 Task: In the  document Machupicchu.doc, select heading and apply ' Bold and Underline'  Using "replace feature", replace:  'well-preserved to well maintained'
Action: Mouse moved to (240, 152)
Screenshot: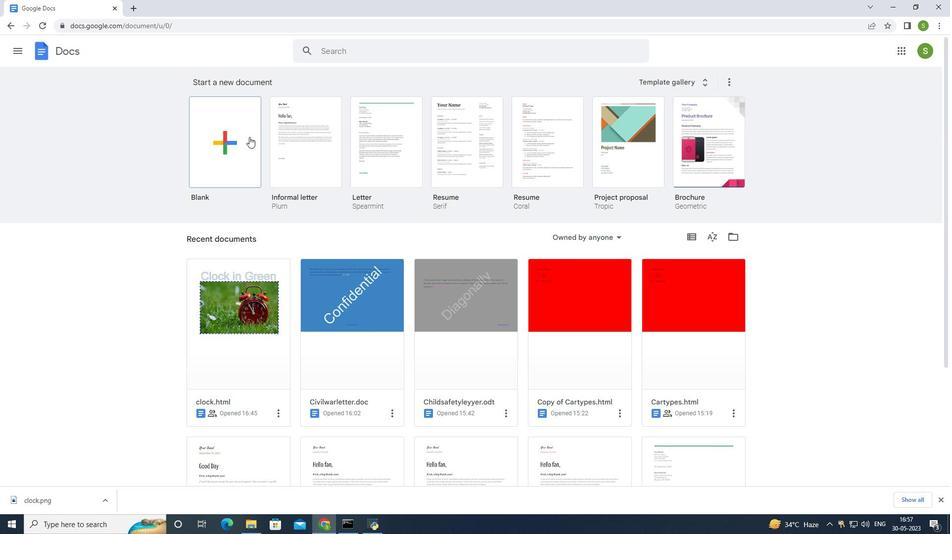 
Action: Mouse pressed left at (240, 152)
Screenshot: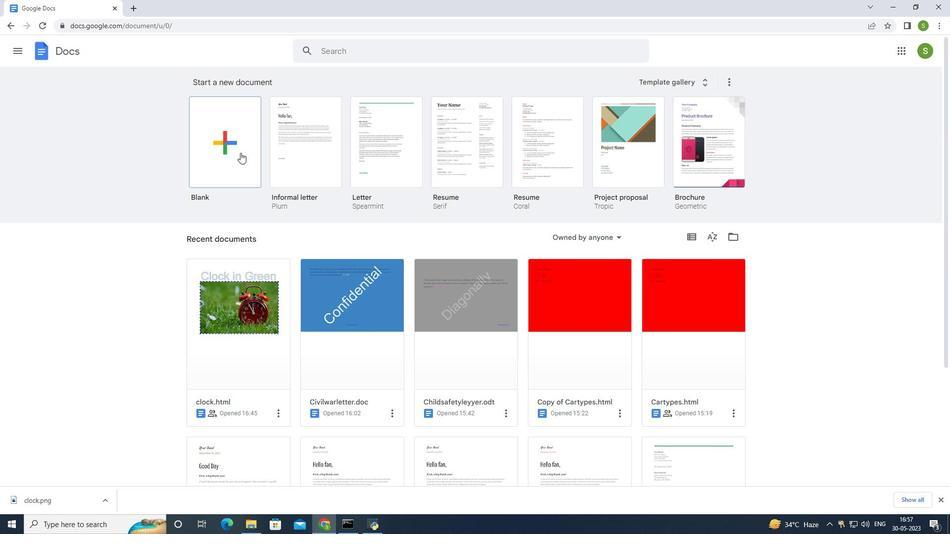 
Action: Mouse moved to (89, 41)
Screenshot: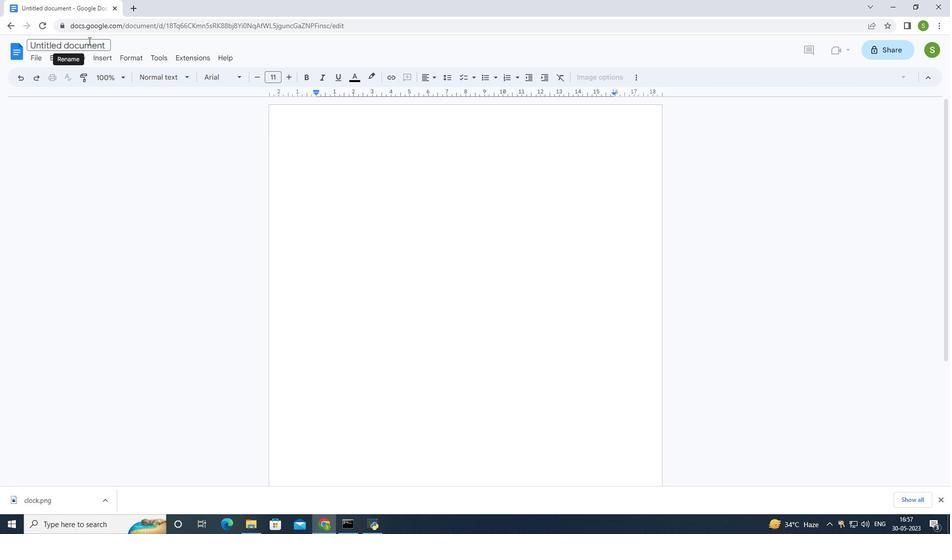 
Action: Mouse pressed left at (89, 41)
Screenshot: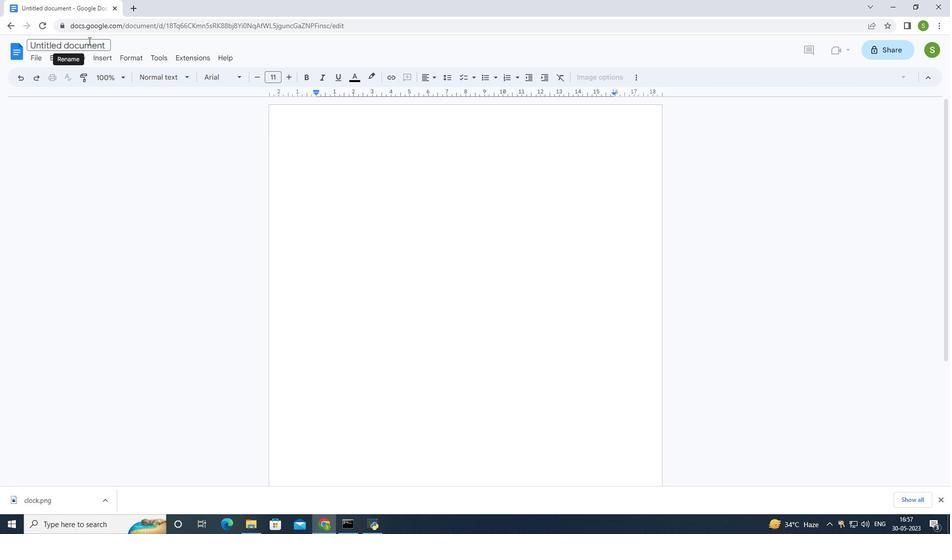 
Action: Mouse moved to (398, 164)
Screenshot: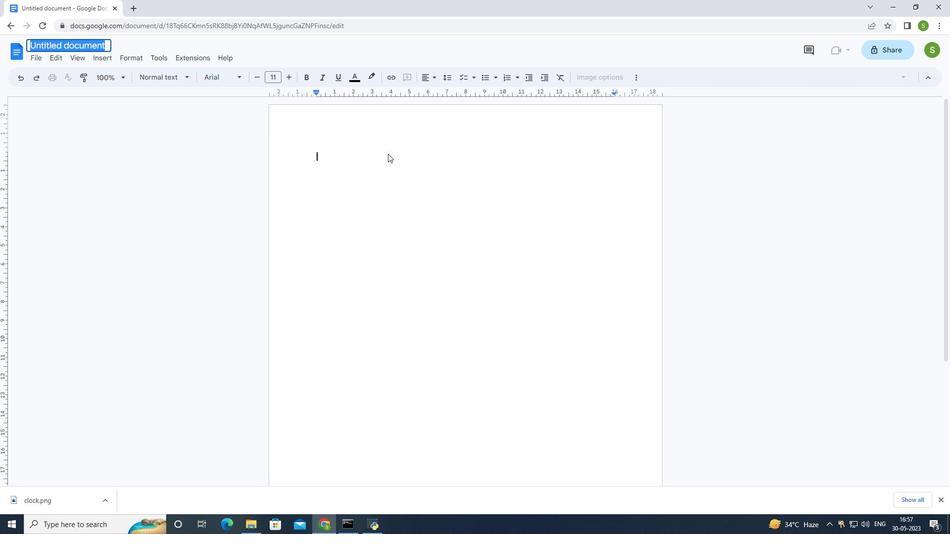 
Action: Key pressed ctrl+Machupicchu
Screenshot: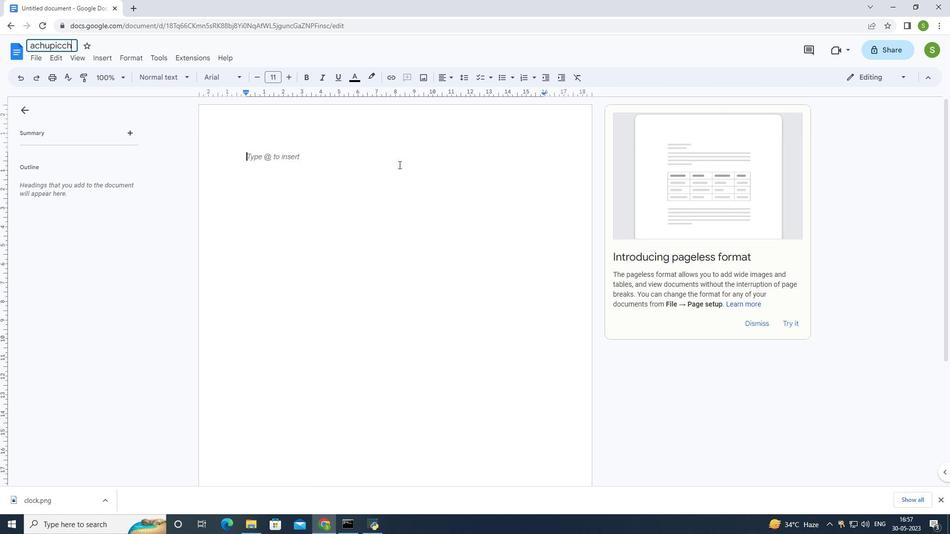
Action: Mouse moved to (563, 144)
Screenshot: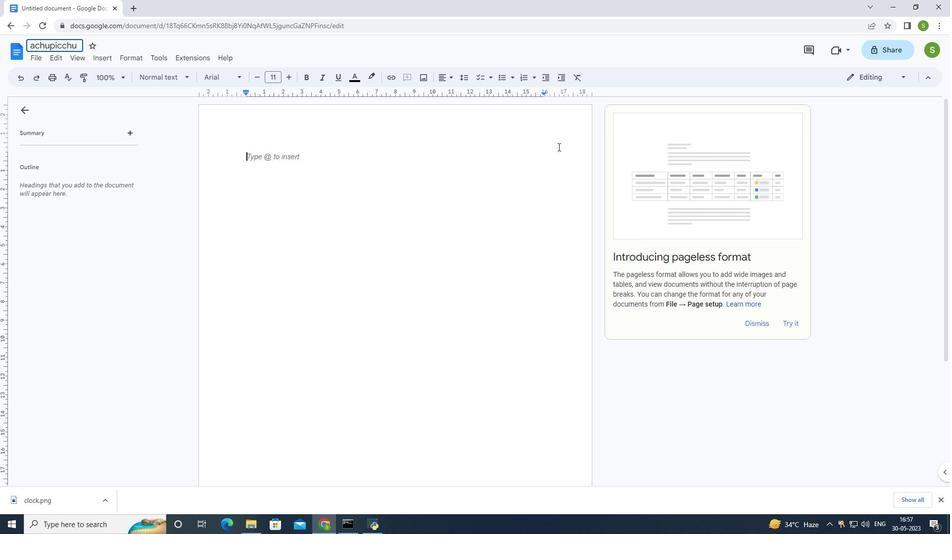 
Action: Key pressed <Key.left>
Screenshot: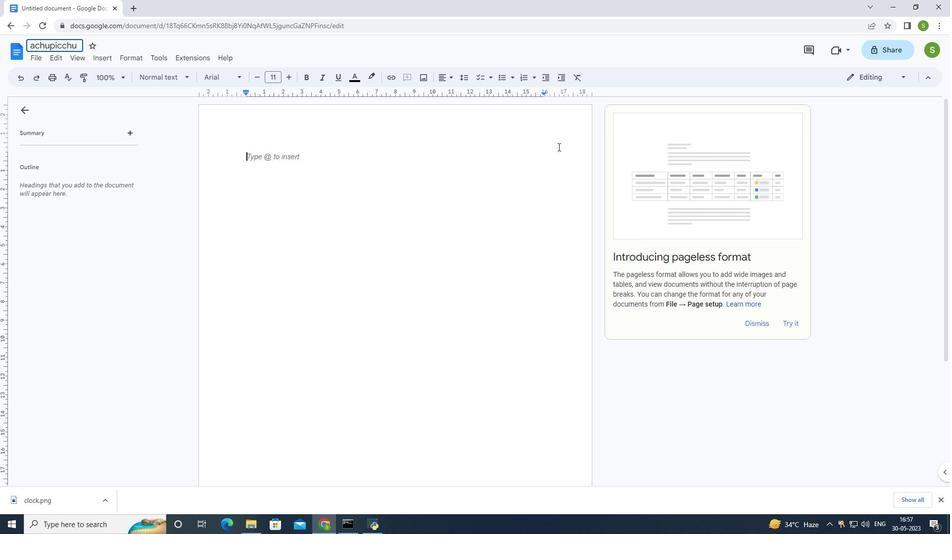 
Action: Mouse moved to (566, 143)
Screenshot: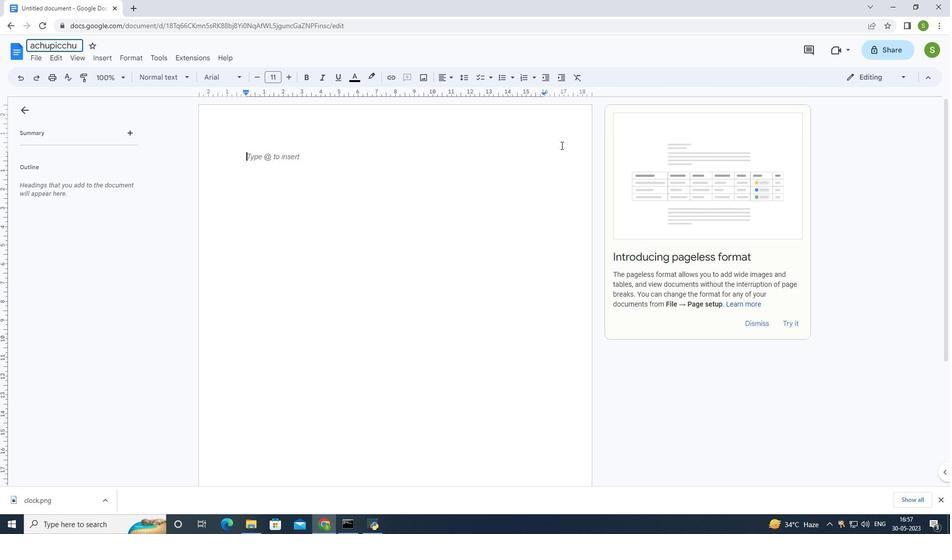 
Action: Key pressed <Key.left><Key.left><Key.left><Key.left><Key.left><Key.left><Key.left><Key.left><Key.left><Key.left><Key.left><Key.left><Key.left><Key.shift><Key.shift><Key.shift><Key.shift><Key.shift><Key.shift>M
Screenshot: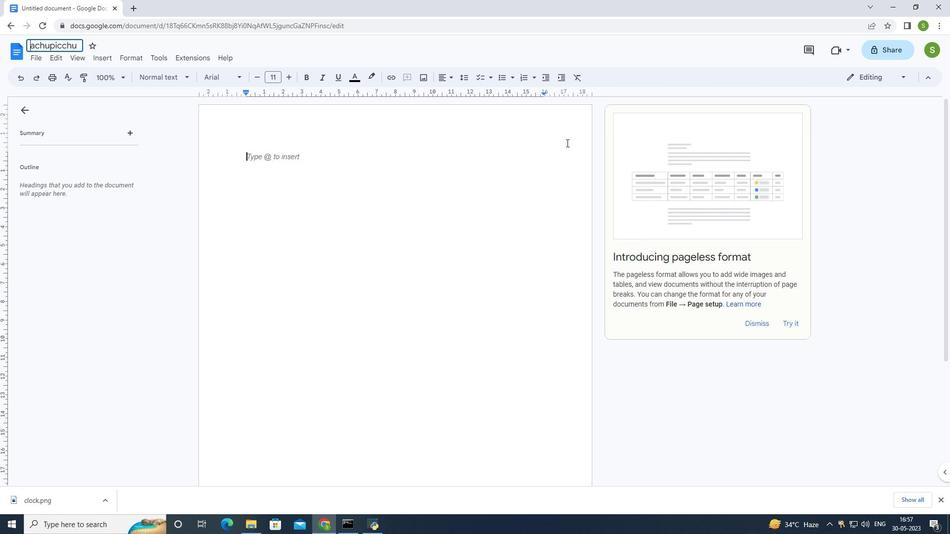 
Action: Mouse moved to (854, 102)
Screenshot: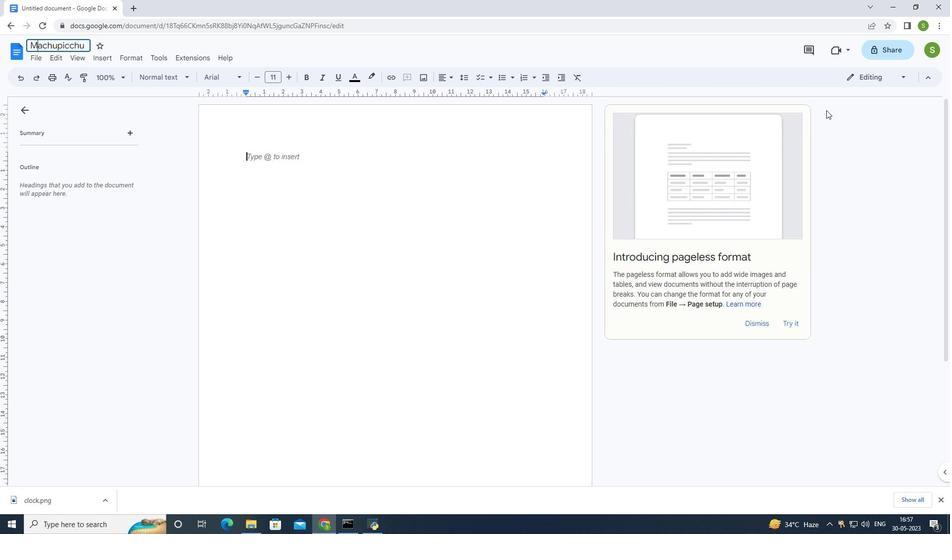 
Action: Key pressed <Key.right>
Screenshot: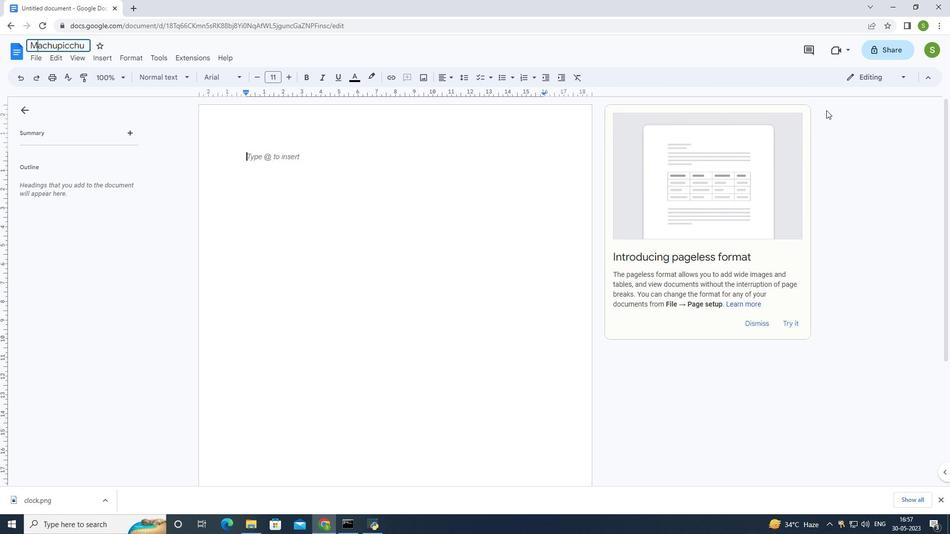 
Action: Mouse moved to (857, 101)
Screenshot: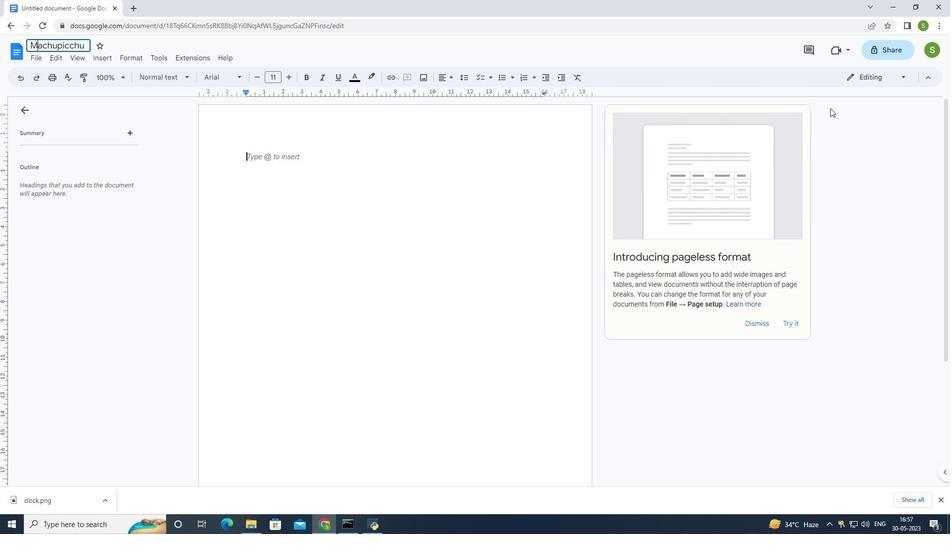 
Action: Key pressed <Key.right><Key.right><Key.right><Key.right><Key.right>
Screenshot: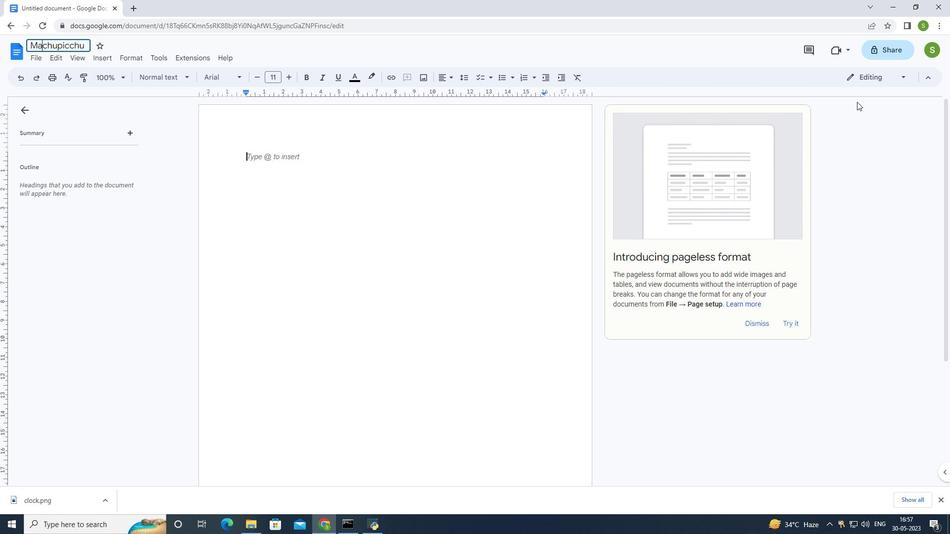
Action: Mouse moved to (857, 101)
Screenshot: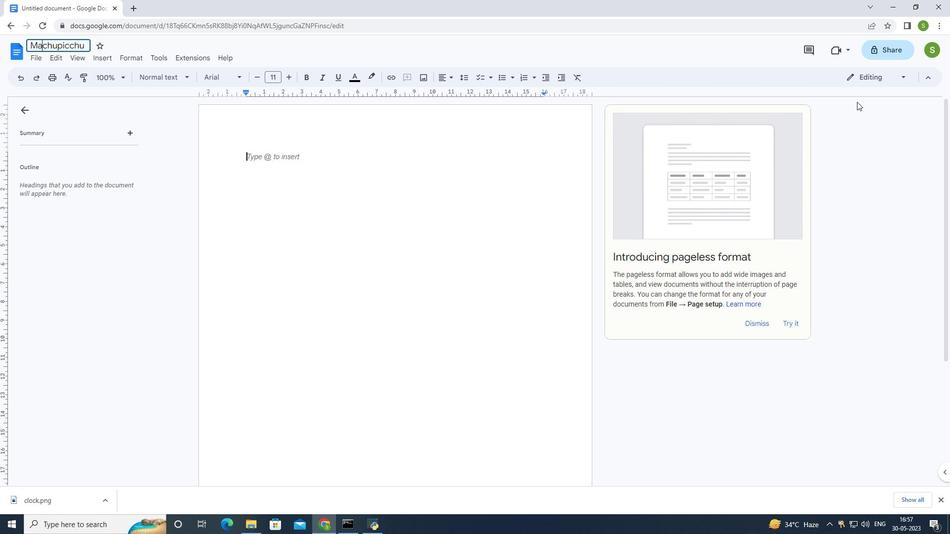 
Action: Key pressed <Key.right><Key.right><Key.right><Key.right><Key.right><Key.right><Key.right>.doc
Screenshot: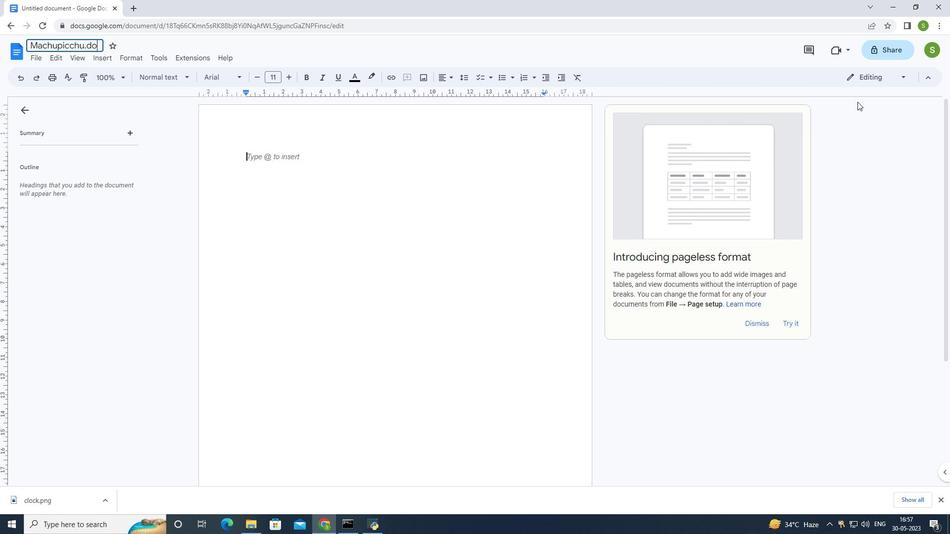
Action: Mouse moved to (858, 101)
Screenshot: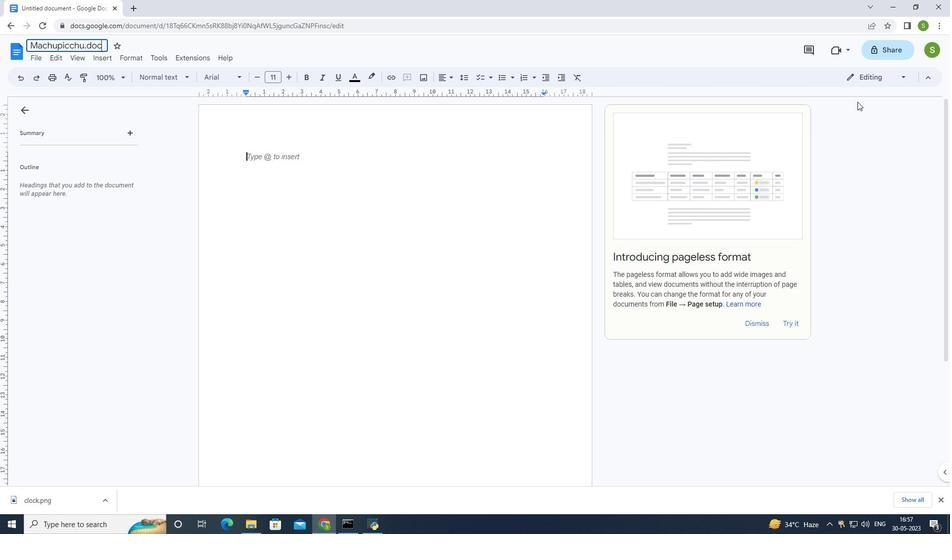 
Action: Key pressed <Key.enter>
Screenshot: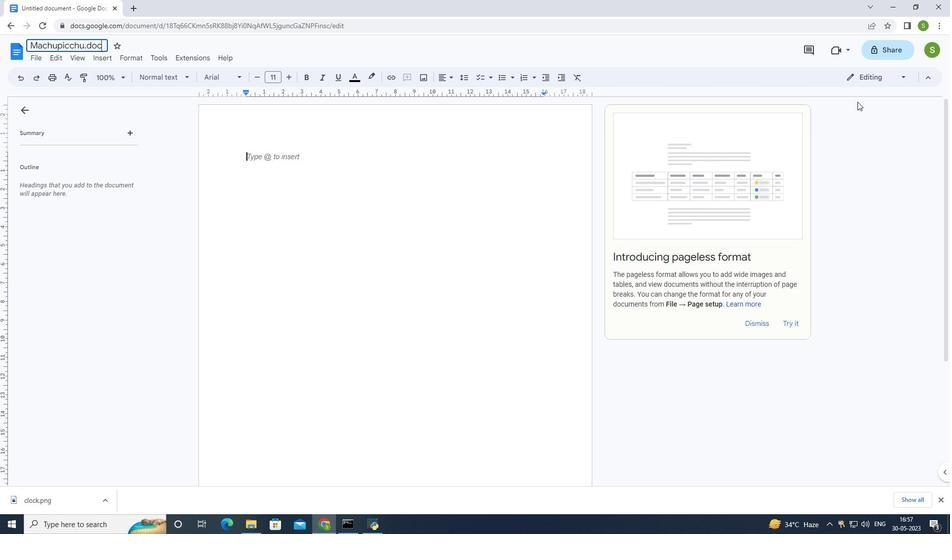 
Action: Mouse moved to (129, 6)
Screenshot: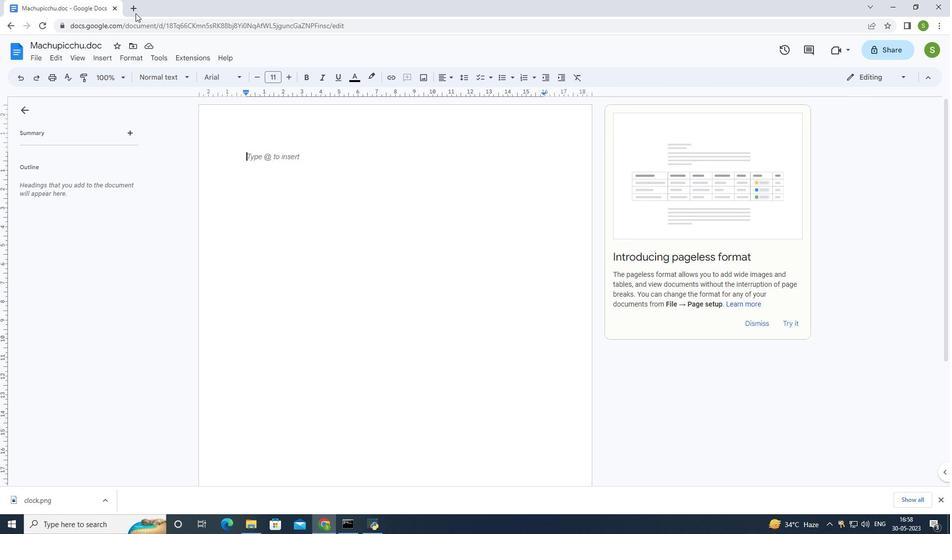
Action: Mouse pressed left at (129, 6)
Screenshot: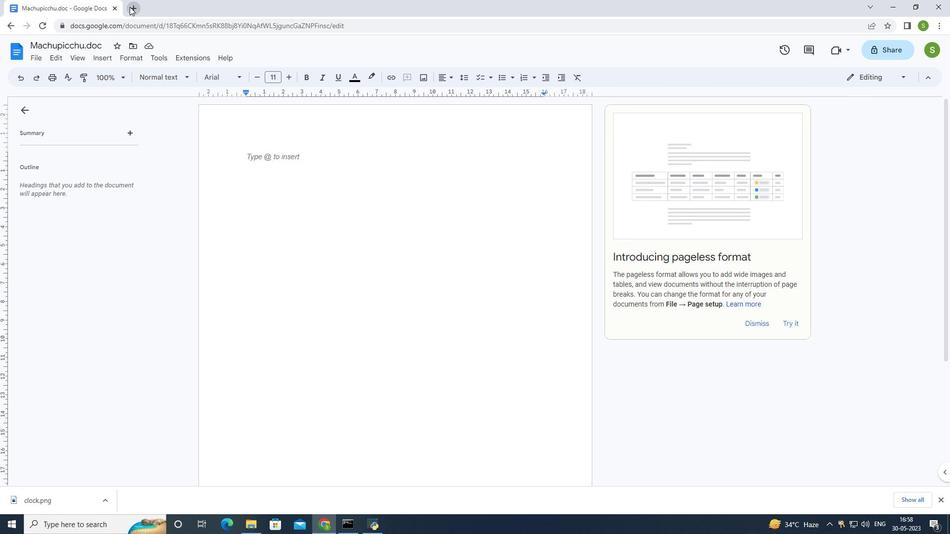 
Action: Mouse moved to (142, 22)
Screenshot: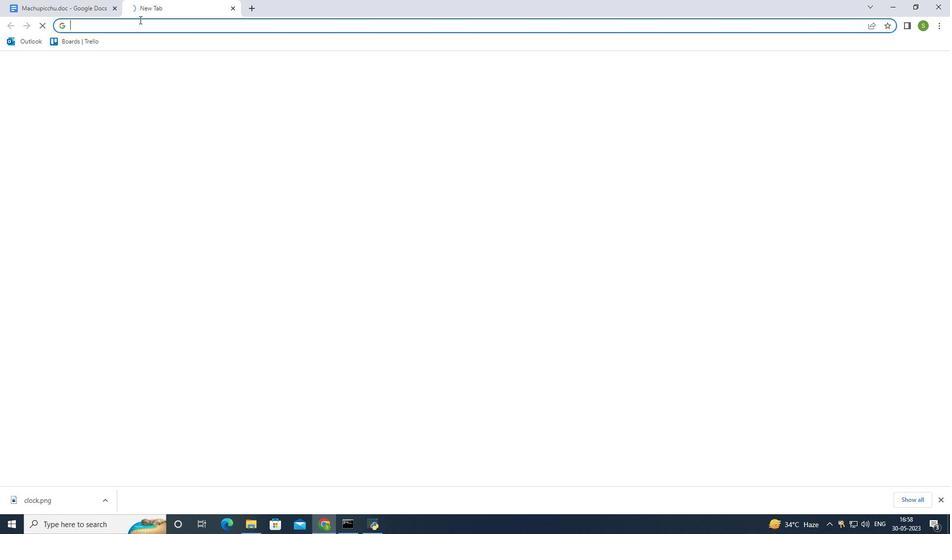 
Action: Mouse pressed left at (142, 22)
Screenshot: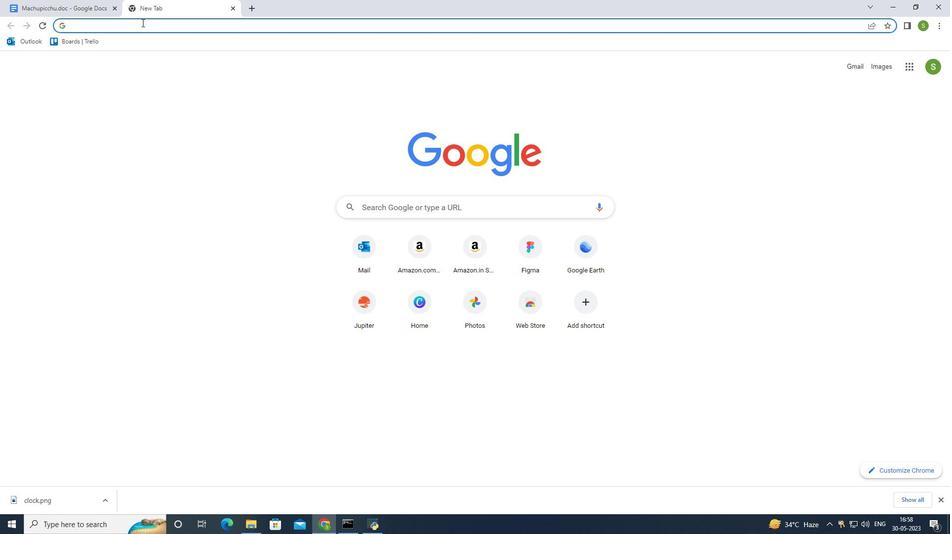 
Action: Mouse moved to (173, 66)
Screenshot: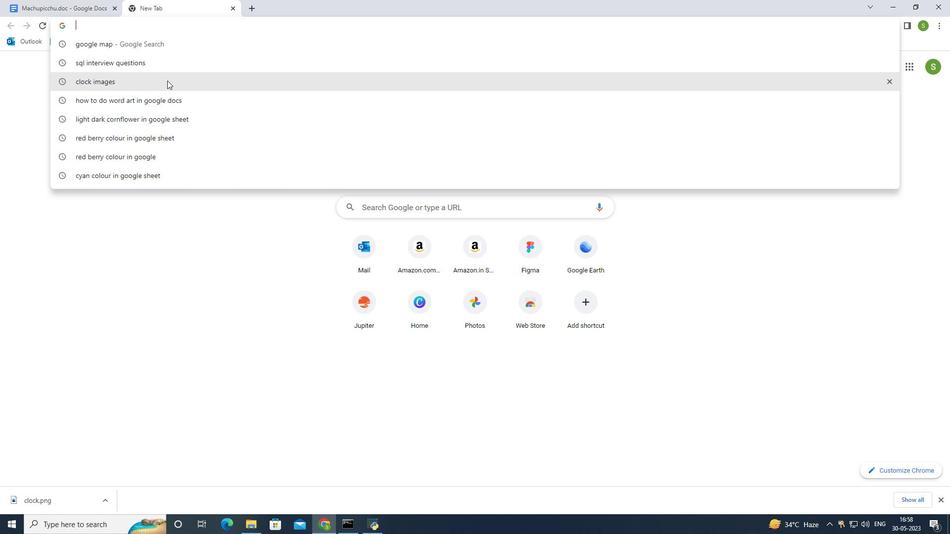 
Action: Mouse pressed left at (173, 66)
Screenshot: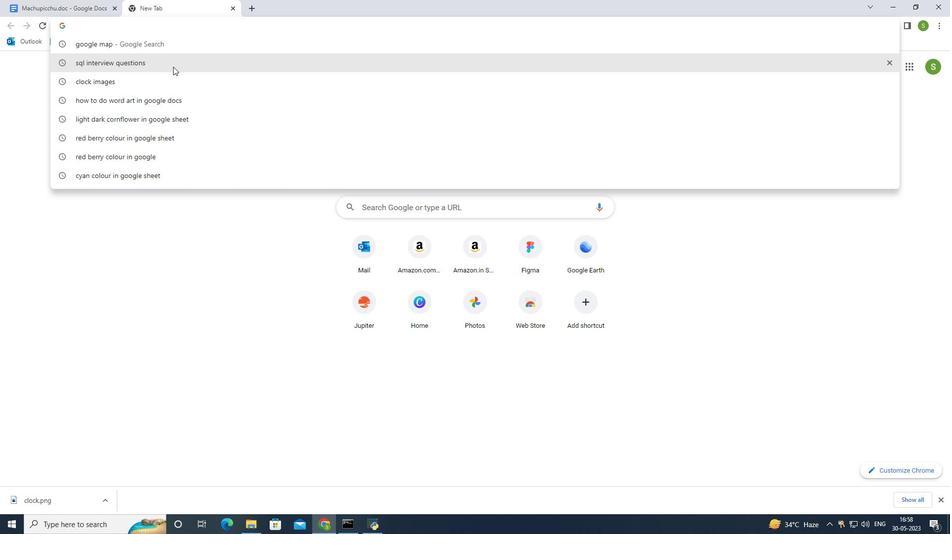 
Action: Mouse moved to (217, 332)
Screenshot: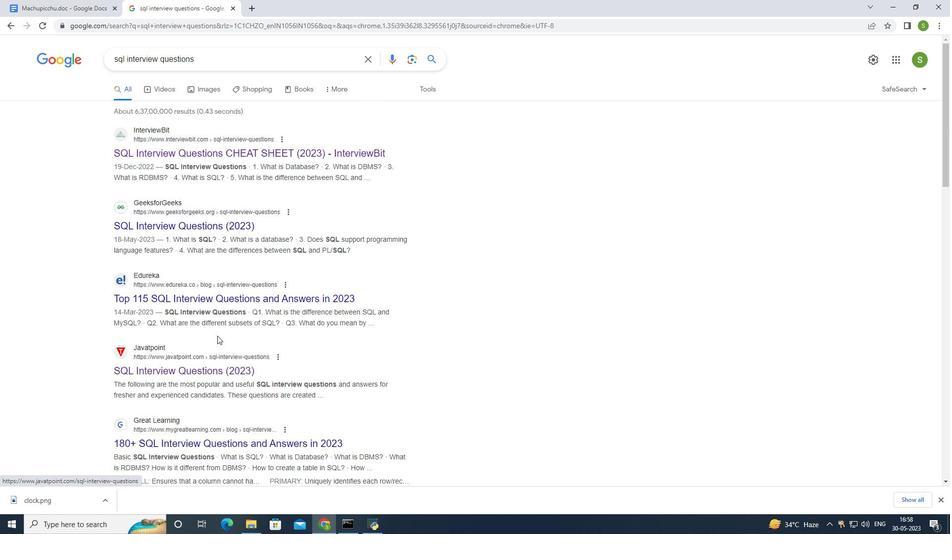 
Action: Mouse scrolled (217, 332) with delta (0, 0)
Screenshot: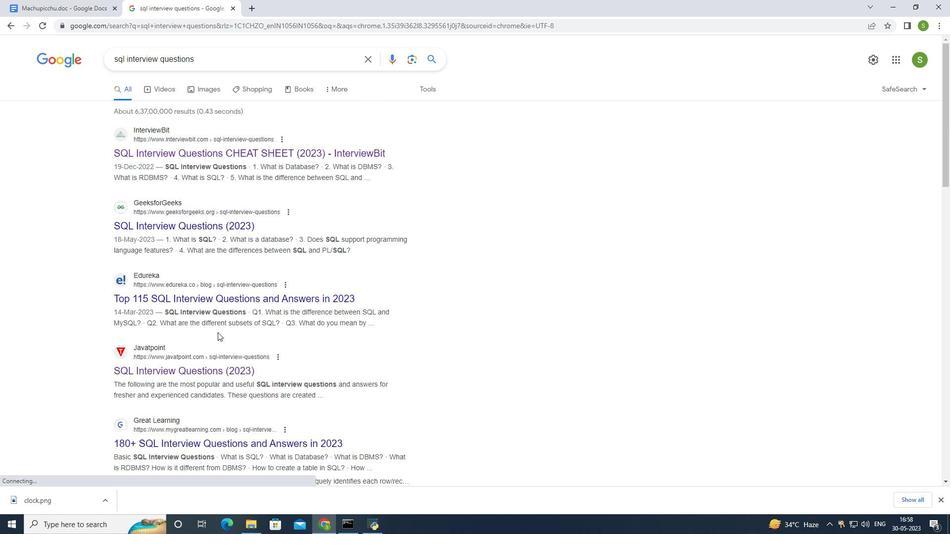 
Action: Mouse scrolled (217, 332) with delta (0, 0)
Screenshot: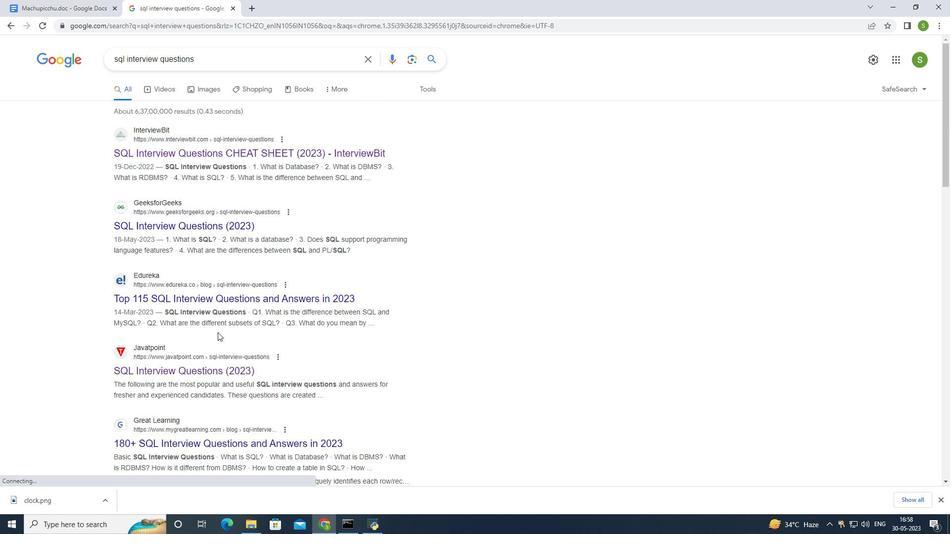 
Action: Mouse scrolled (217, 332) with delta (0, 0)
Screenshot: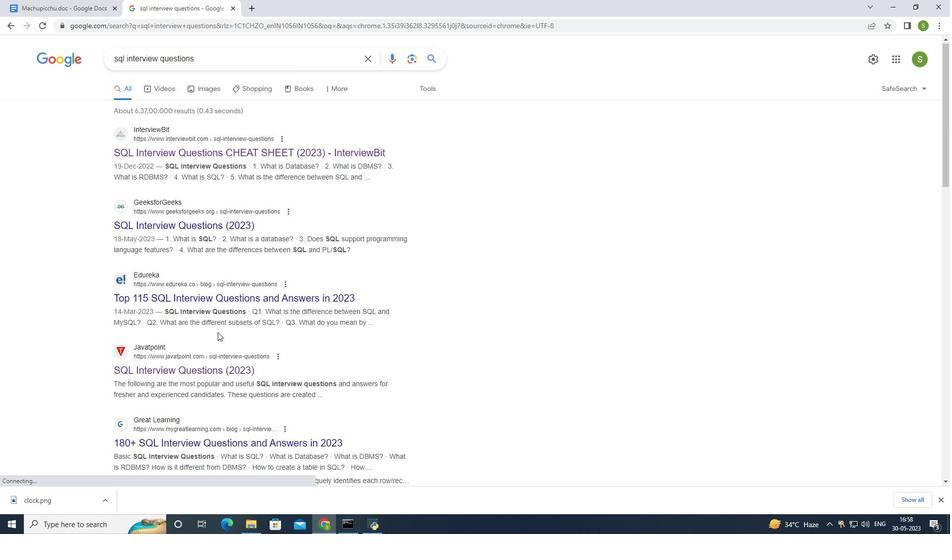 
Action: Mouse moved to (217, 329)
Screenshot: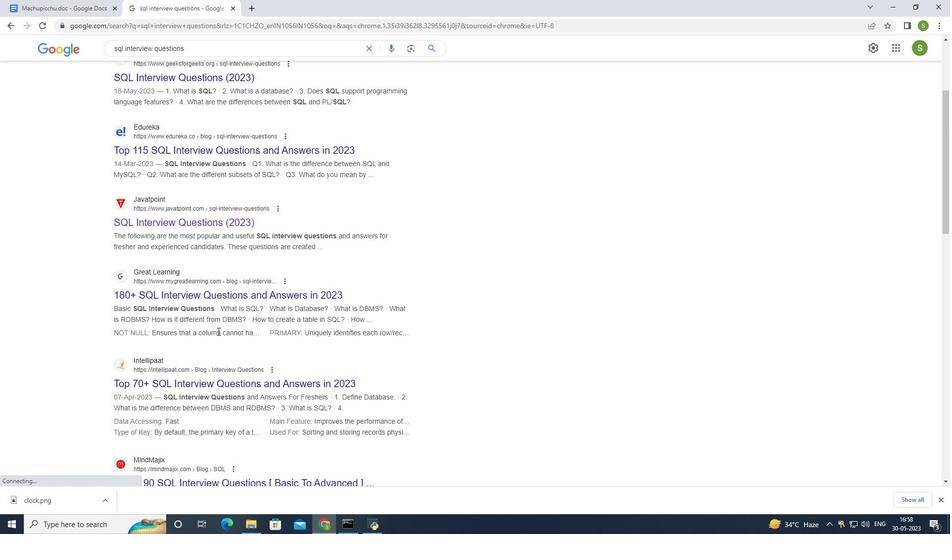 
Action: Mouse scrolled (217, 328) with delta (0, 0)
Screenshot: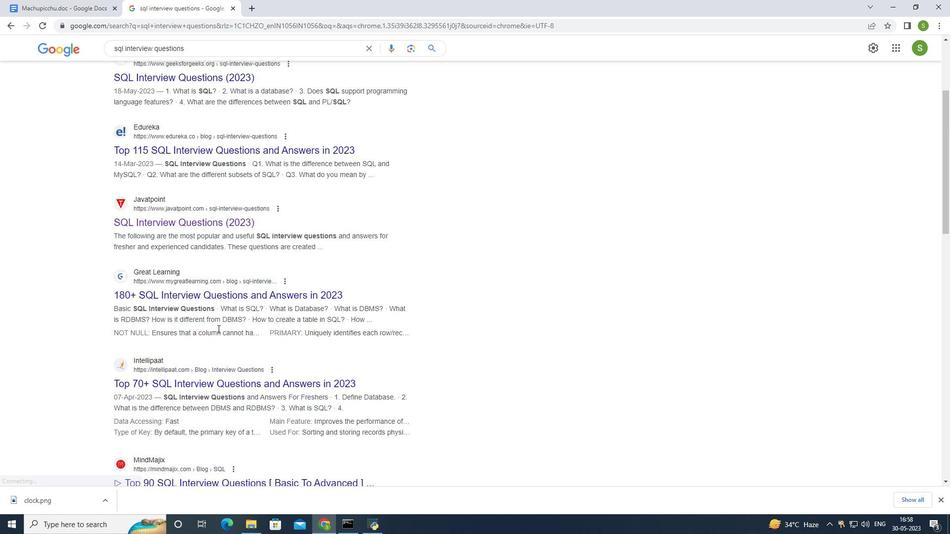 
Action: Mouse scrolled (217, 328) with delta (0, 0)
Screenshot: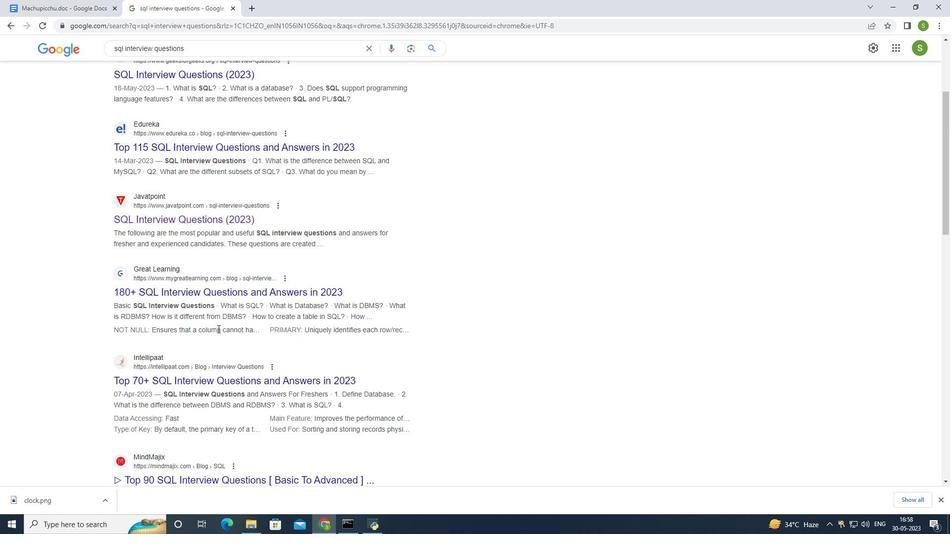 
Action: Mouse moved to (221, 291)
Screenshot: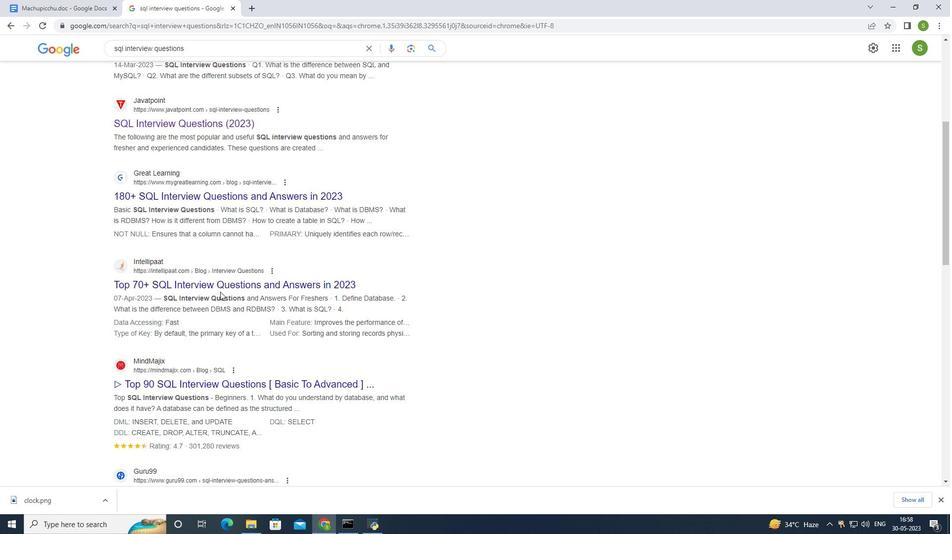 
Action: Mouse pressed left at (221, 291)
Screenshot: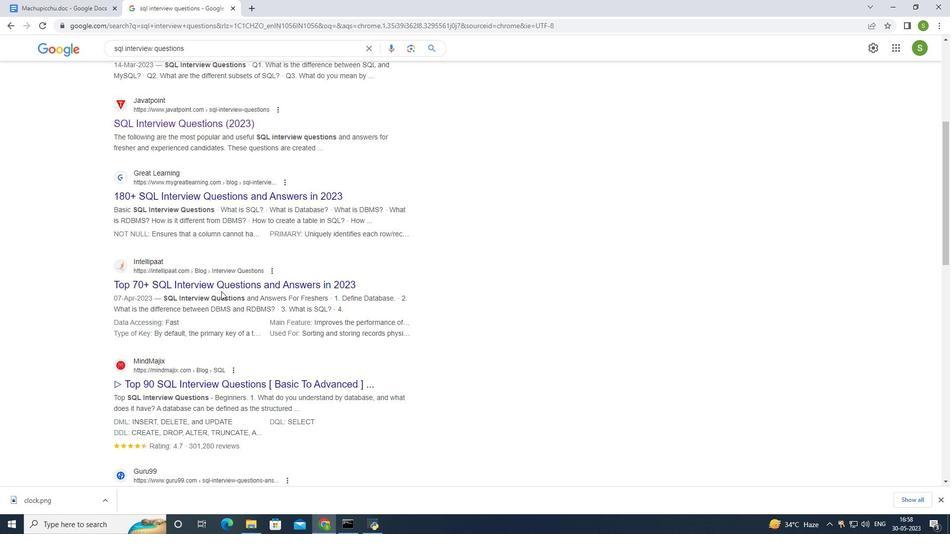 
Action: Mouse moved to (227, 286)
Screenshot: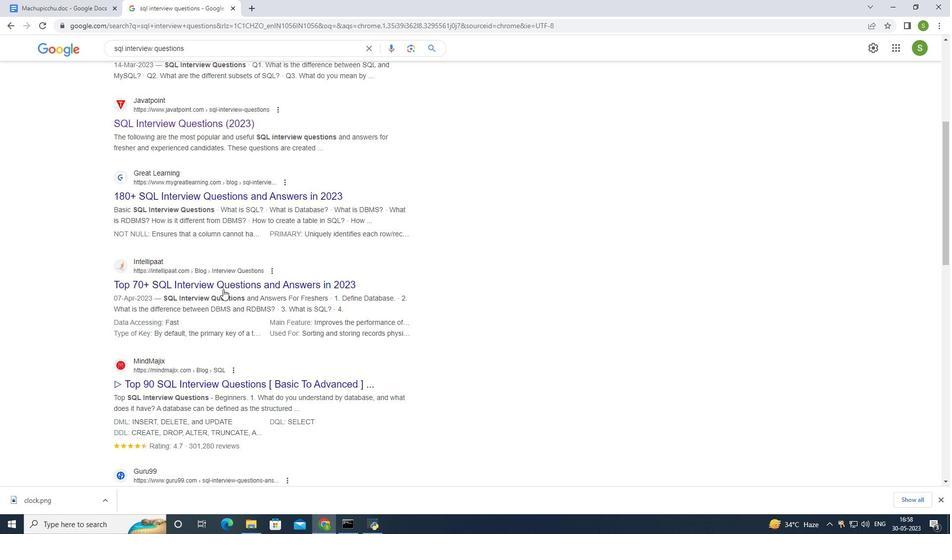 
Action: Mouse pressed left at (227, 286)
Screenshot: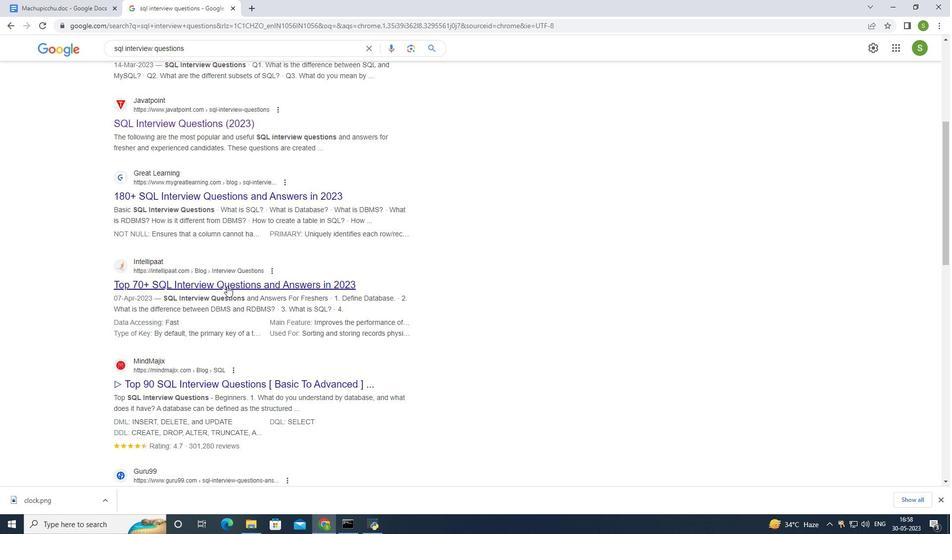 
Action: Mouse moved to (341, 273)
Screenshot: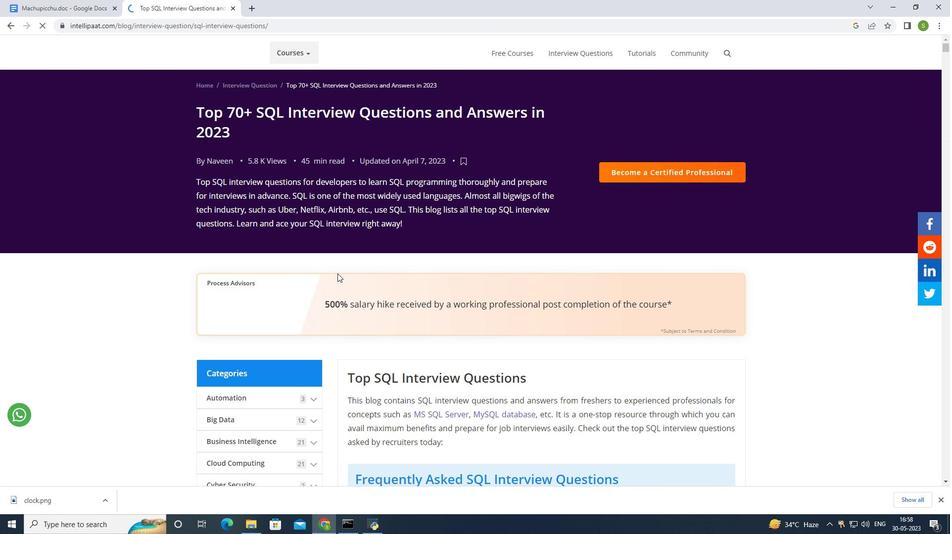 
Action: Mouse scrolled (341, 273) with delta (0, 0)
Screenshot: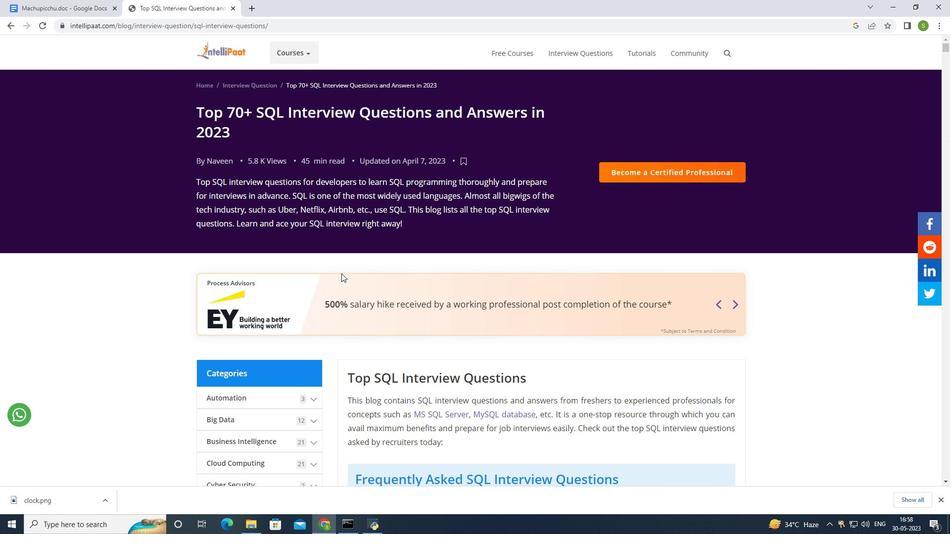 
Action: Mouse moved to (353, 337)
Screenshot: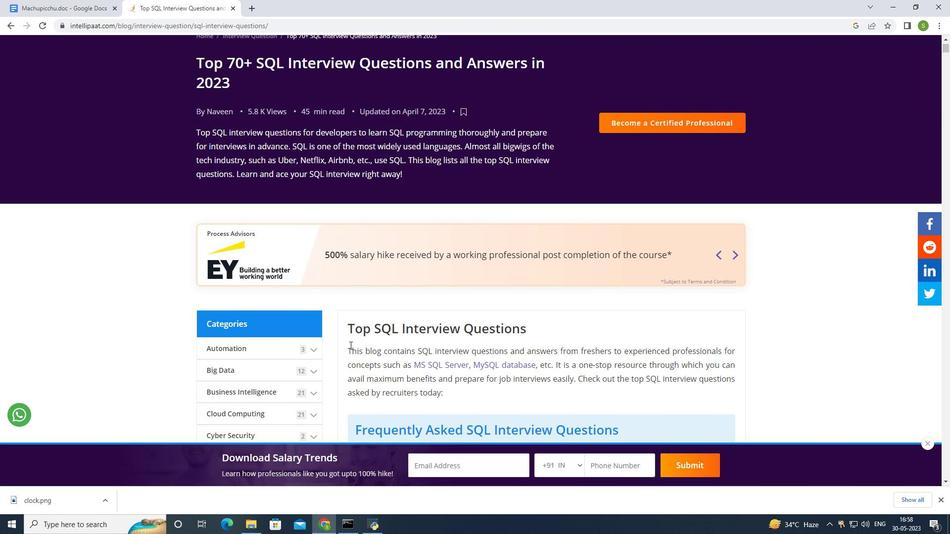 
Action: Mouse scrolled (353, 336) with delta (0, 0)
Screenshot: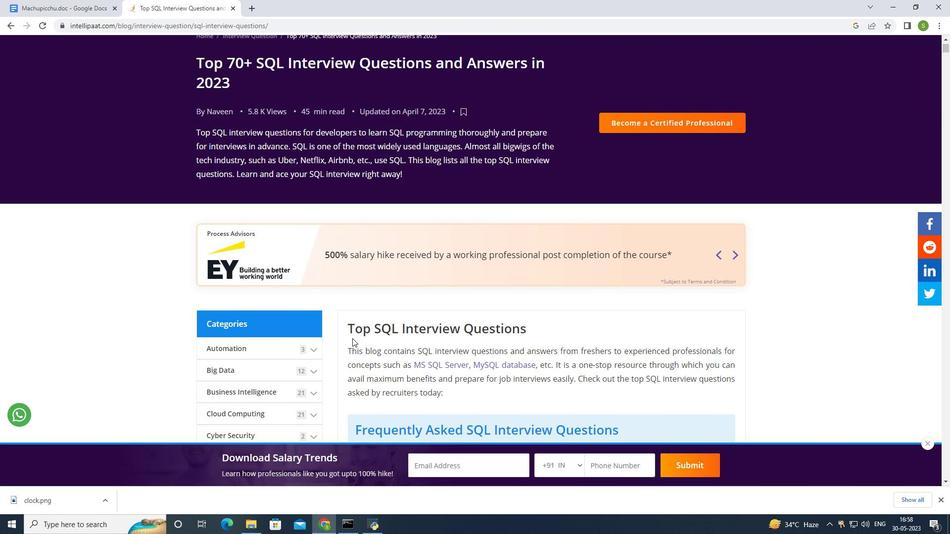 
Action: Mouse scrolled (353, 336) with delta (0, 0)
Screenshot: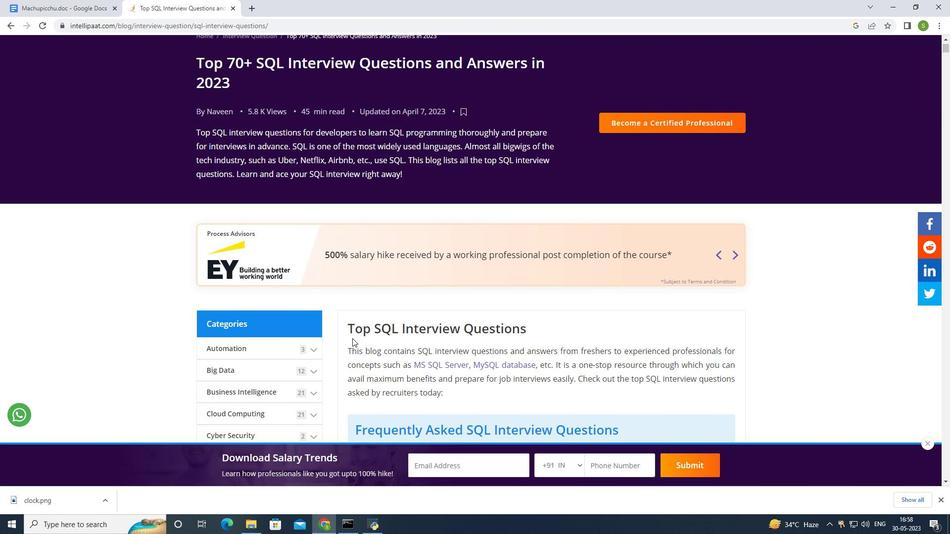 
Action: Mouse scrolled (353, 336) with delta (0, 0)
Screenshot: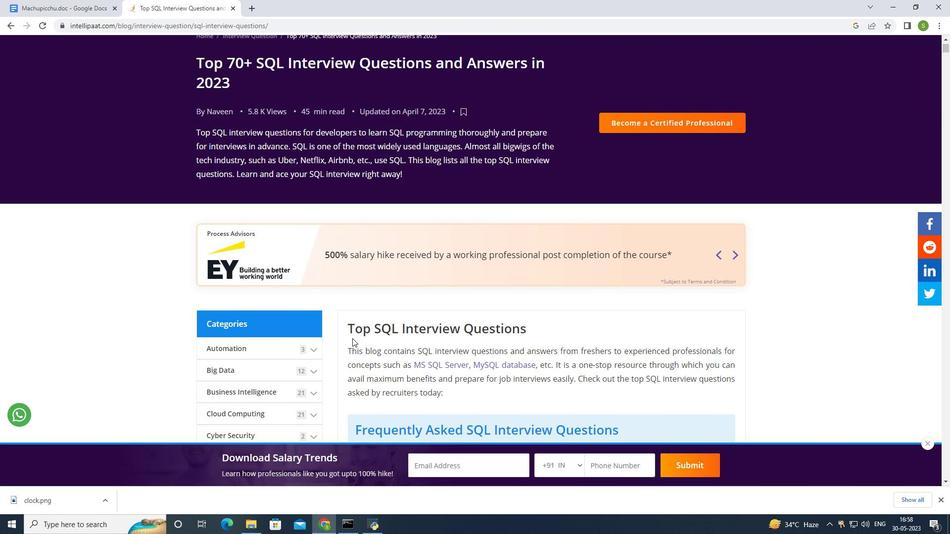 
Action: Mouse scrolled (353, 336) with delta (0, 0)
Screenshot: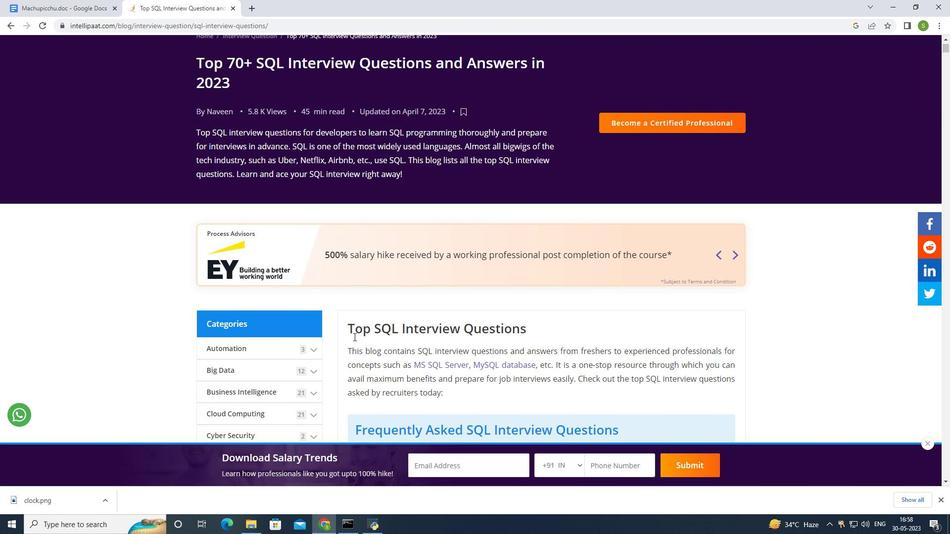 
Action: Mouse moved to (354, 334)
Screenshot: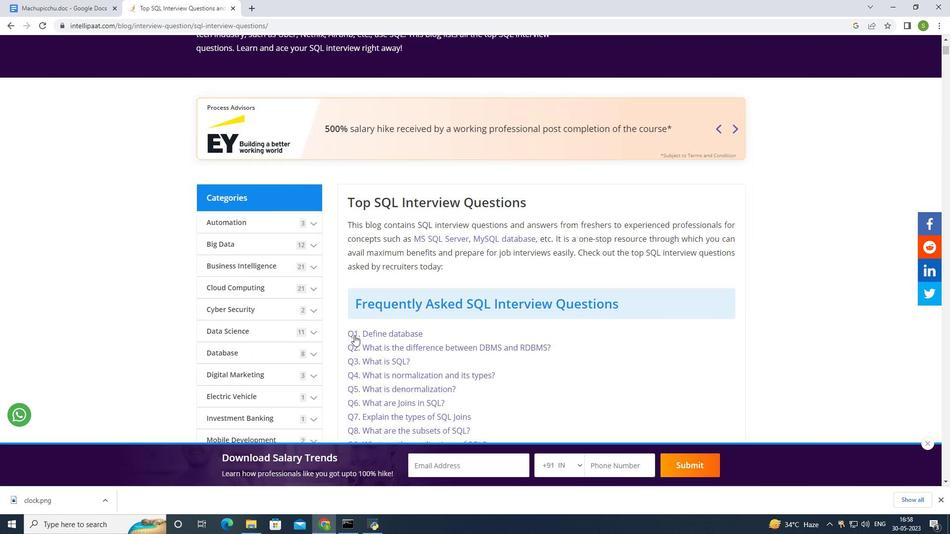 
Action: Mouse scrolled (354, 334) with delta (0, 0)
Screenshot: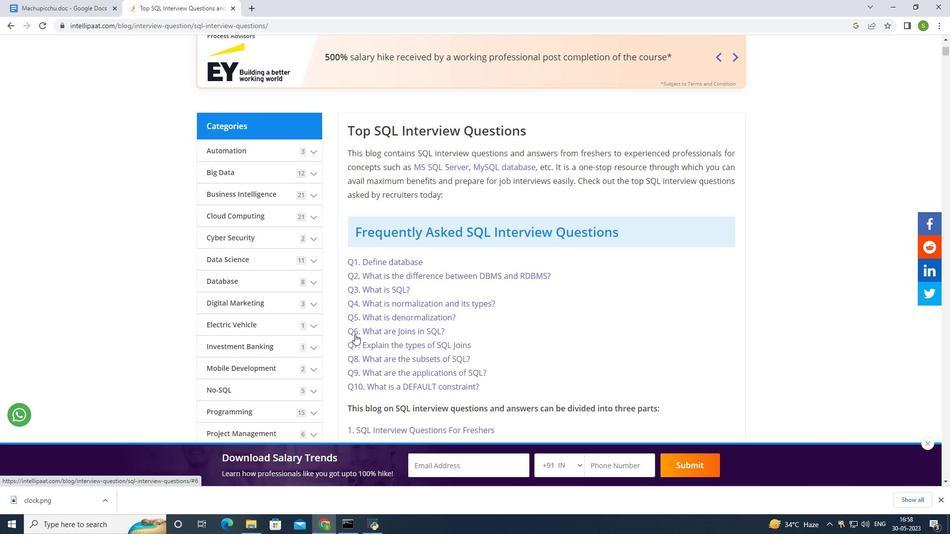 
Action: Mouse scrolled (354, 334) with delta (0, 0)
Screenshot: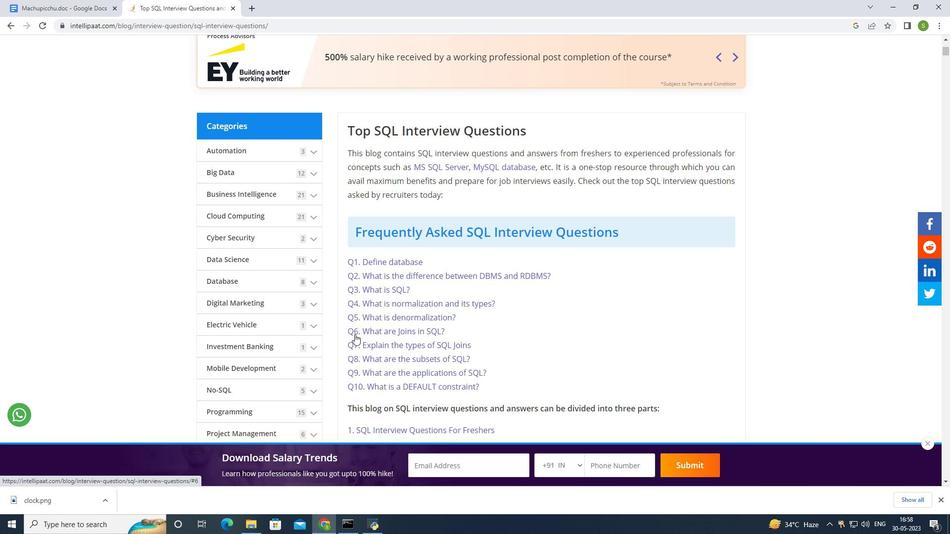 
Action: Mouse scrolled (354, 334) with delta (0, 0)
Screenshot: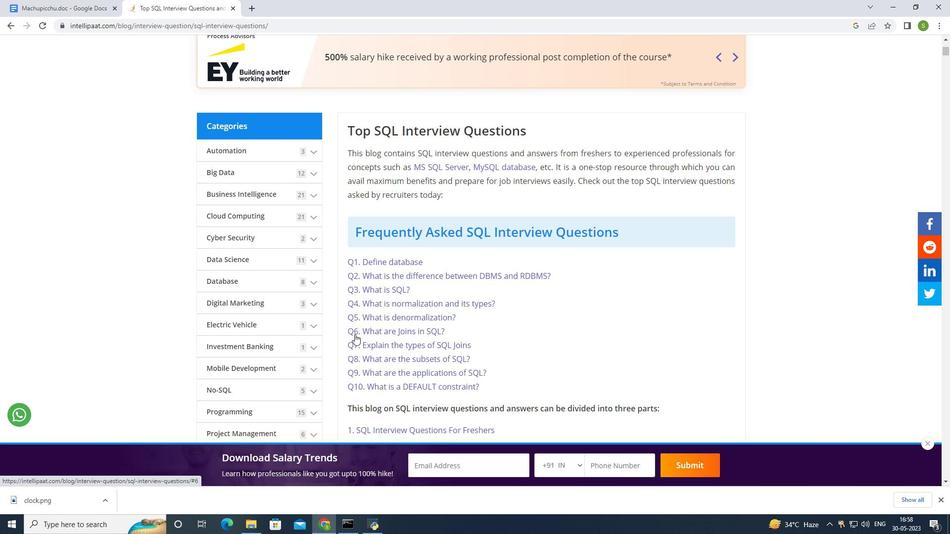 
Action: Mouse moved to (354, 334)
Screenshot: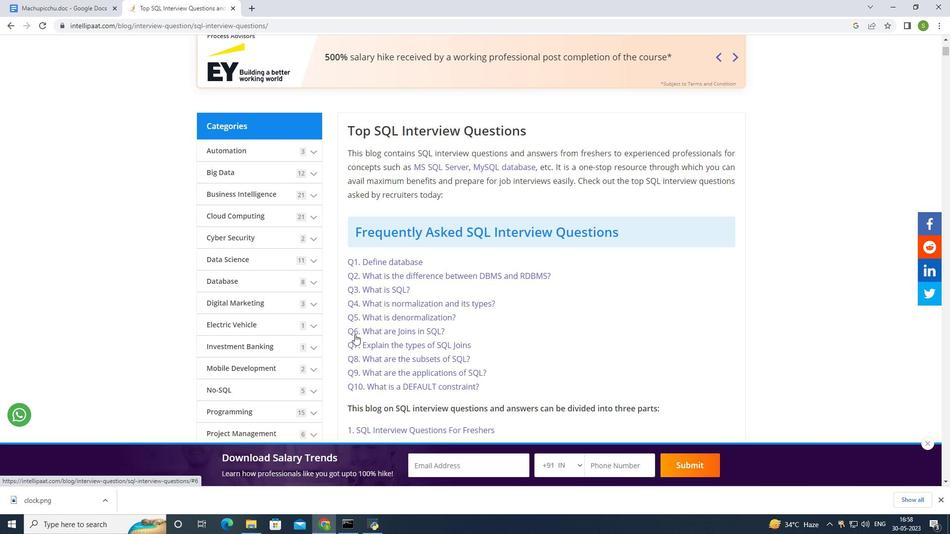 
Action: Mouse scrolled (354, 334) with delta (0, 0)
Screenshot: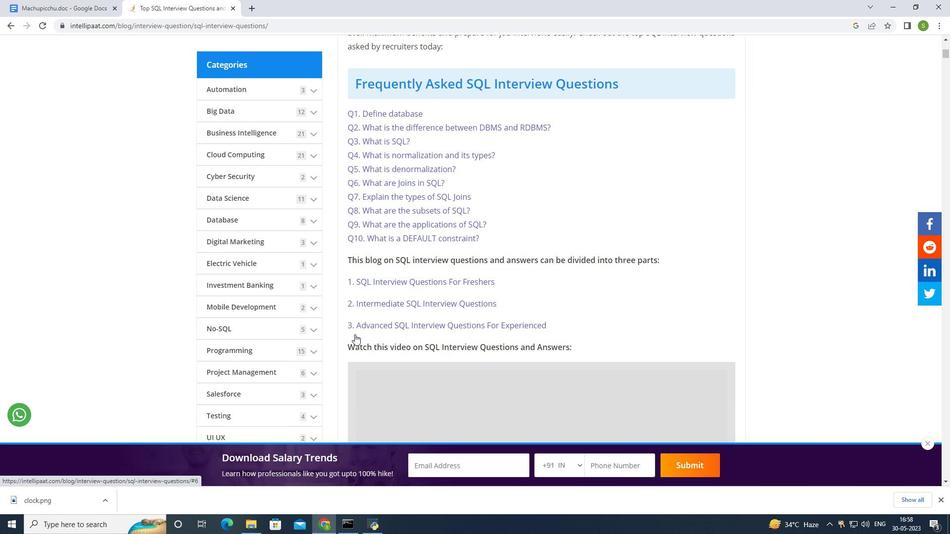 
Action: Mouse scrolled (354, 334) with delta (0, 0)
Screenshot: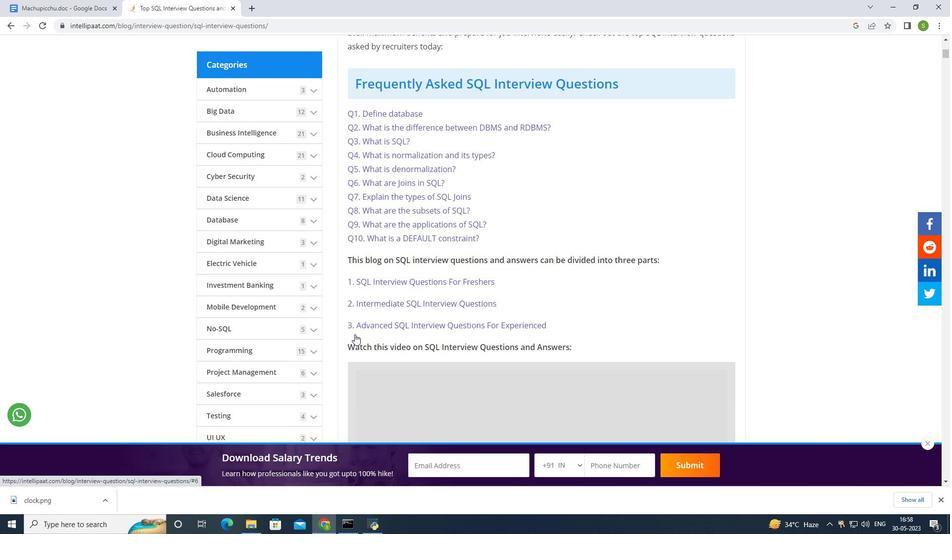
Action: Mouse scrolled (354, 334) with delta (0, 0)
Screenshot: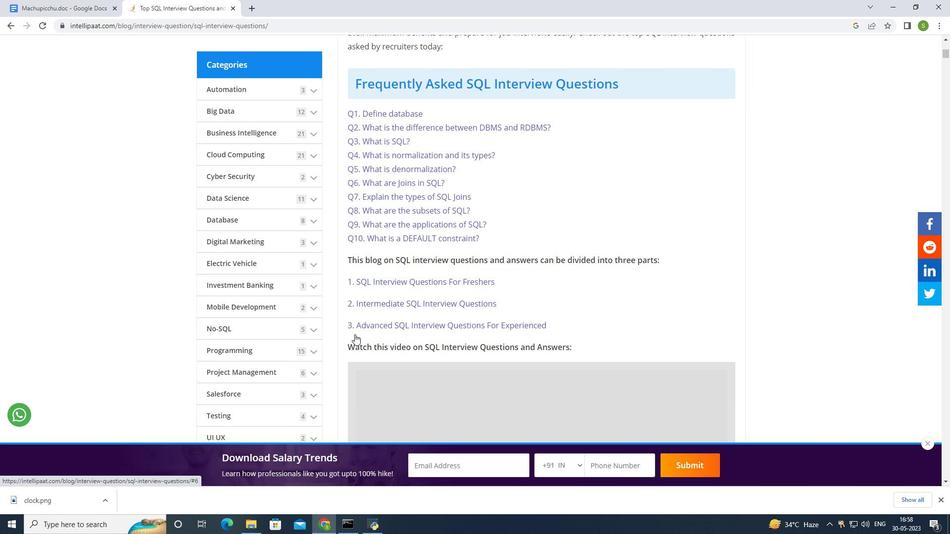 
Action: Mouse scrolled (354, 334) with delta (0, 0)
Screenshot: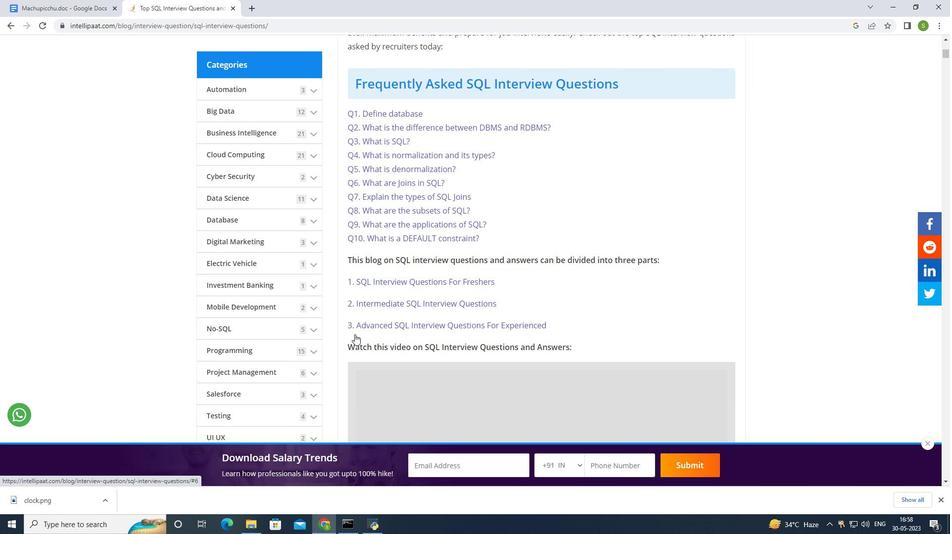 
Action: Mouse moved to (354, 331)
Screenshot: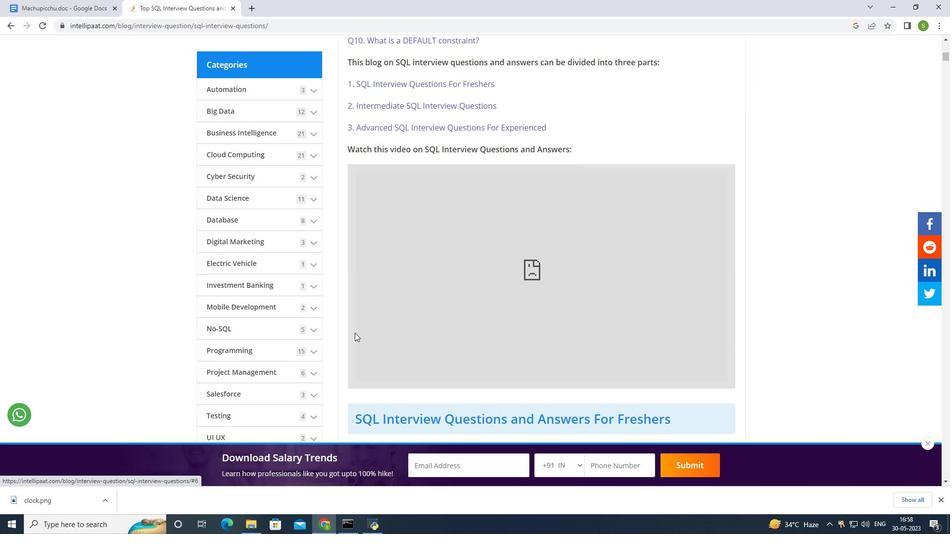 
Action: Mouse scrolled (354, 331) with delta (0, 0)
Screenshot: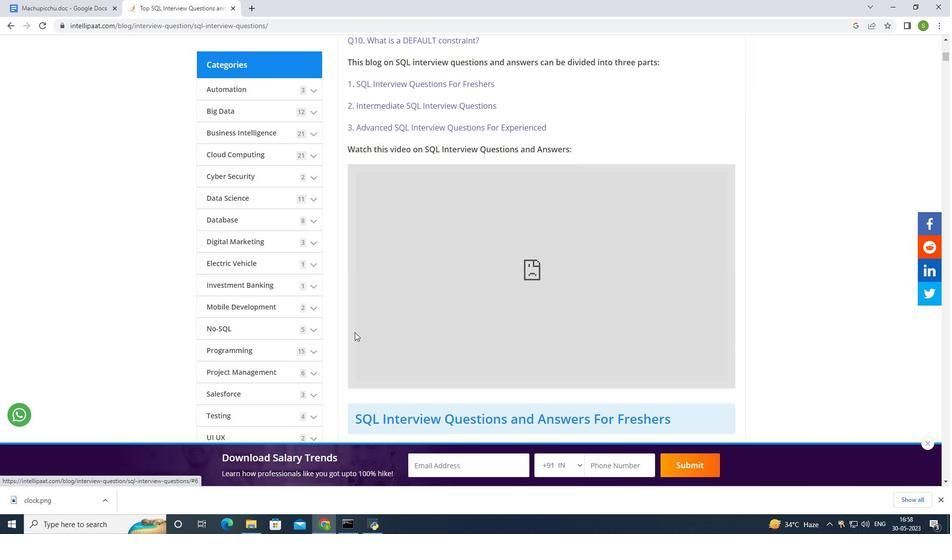 
Action: Mouse scrolled (354, 331) with delta (0, 0)
Screenshot: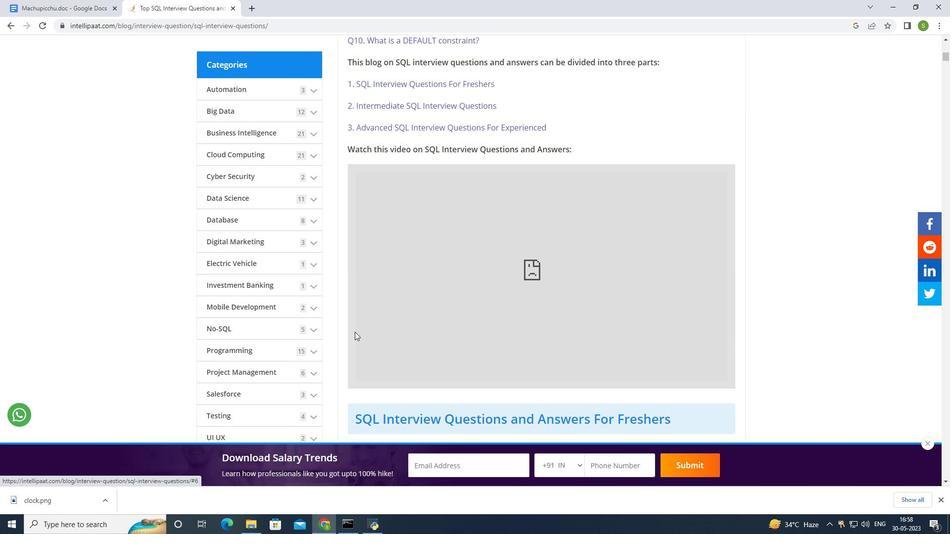 
Action: Mouse scrolled (354, 331) with delta (0, 0)
Screenshot: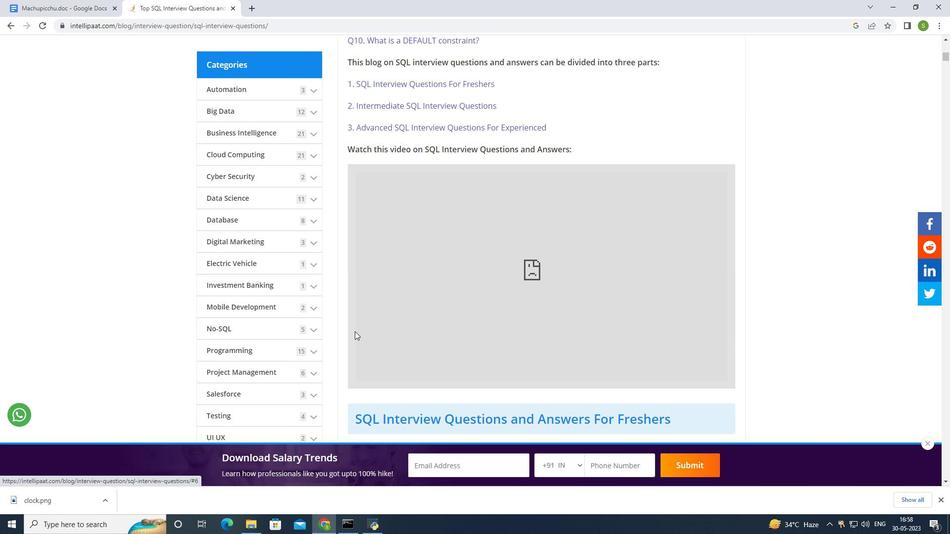 
Action: Mouse scrolled (354, 331) with delta (0, 0)
Screenshot: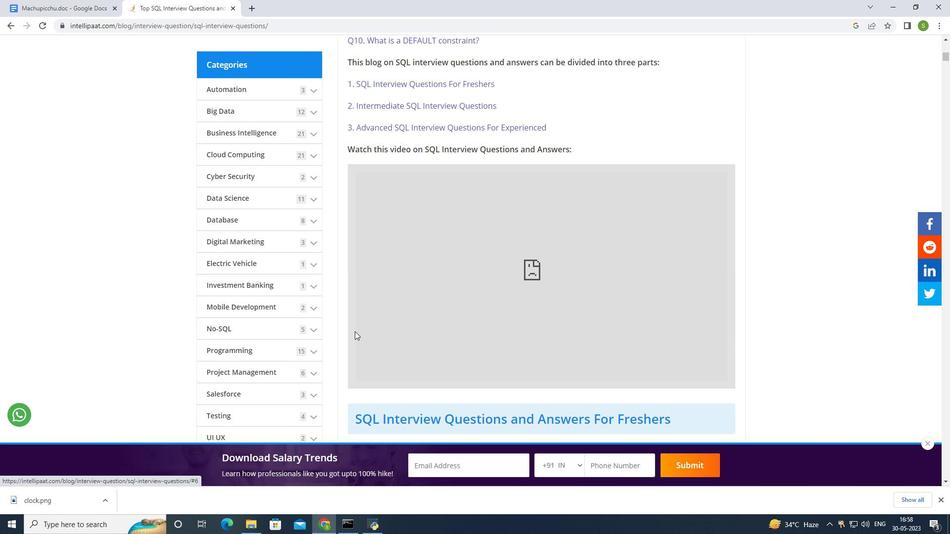 
Action: Mouse scrolled (354, 332) with delta (0, 0)
Screenshot: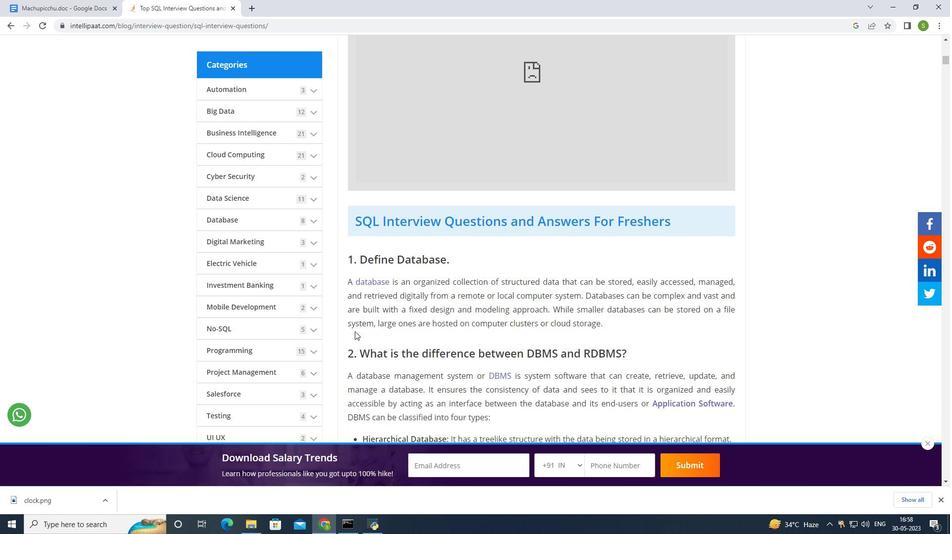 
Action: Mouse scrolled (354, 332) with delta (0, 0)
Screenshot: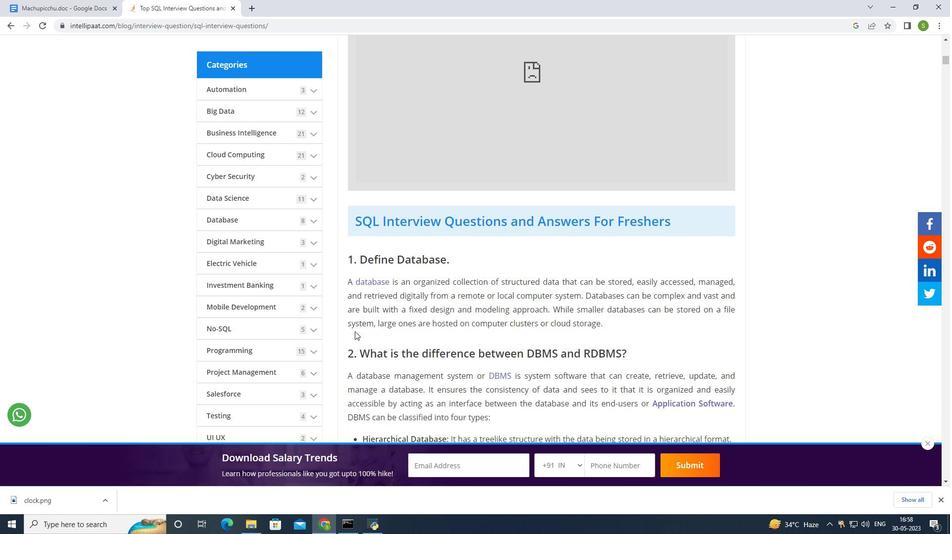 
Action: Mouse scrolled (354, 332) with delta (0, 0)
Screenshot: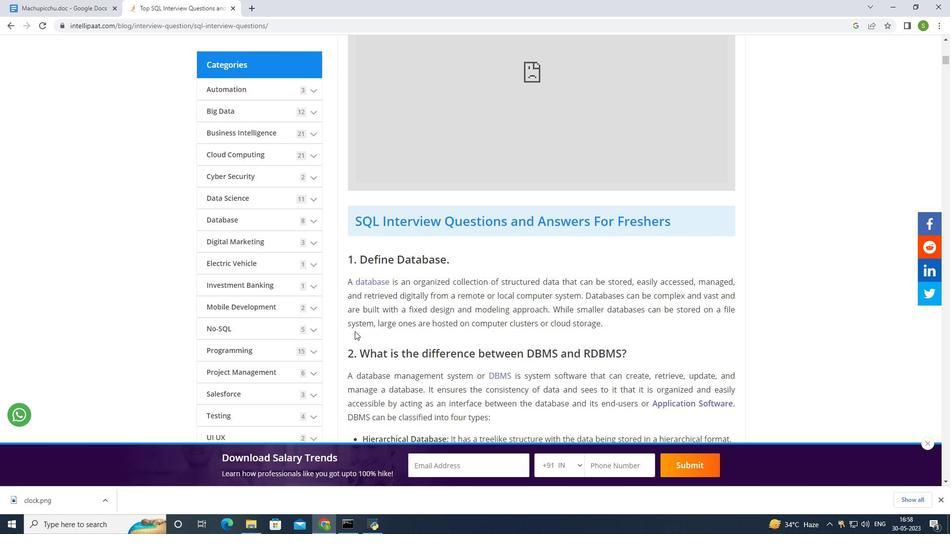 
Action: Mouse scrolled (354, 332) with delta (0, 0)
Screenshot: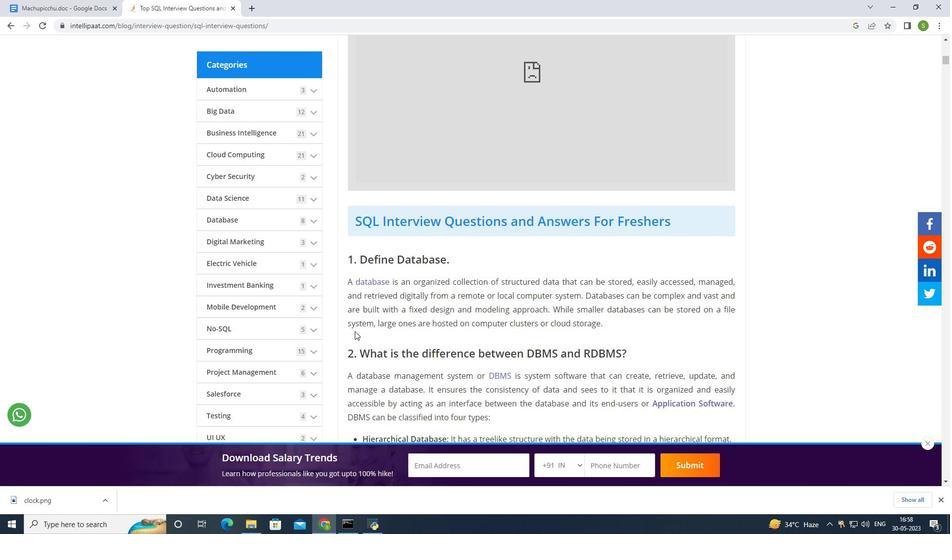 
Action: Mouse moved to (354, 331)
Screenshot: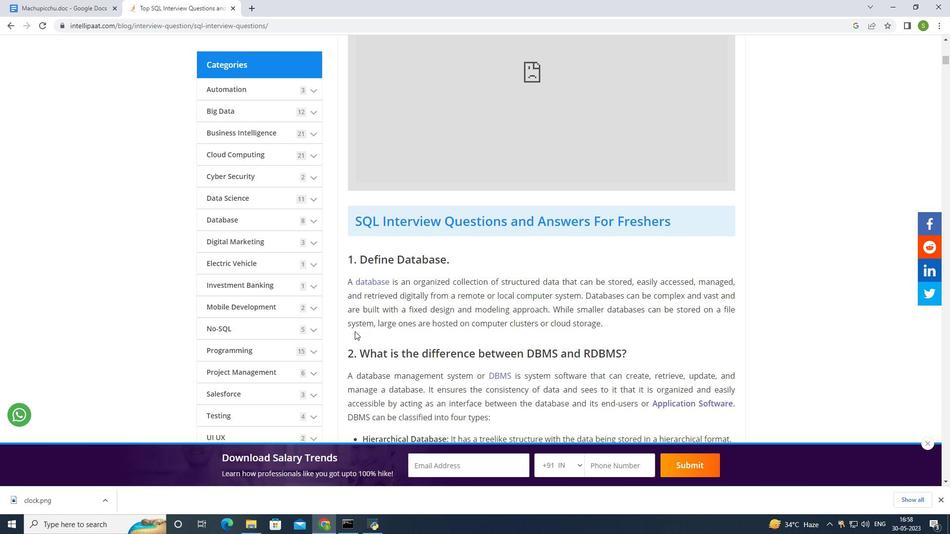 
Action: Mouse scrolled (354, 331) with delta (0, 0)
Screenshot: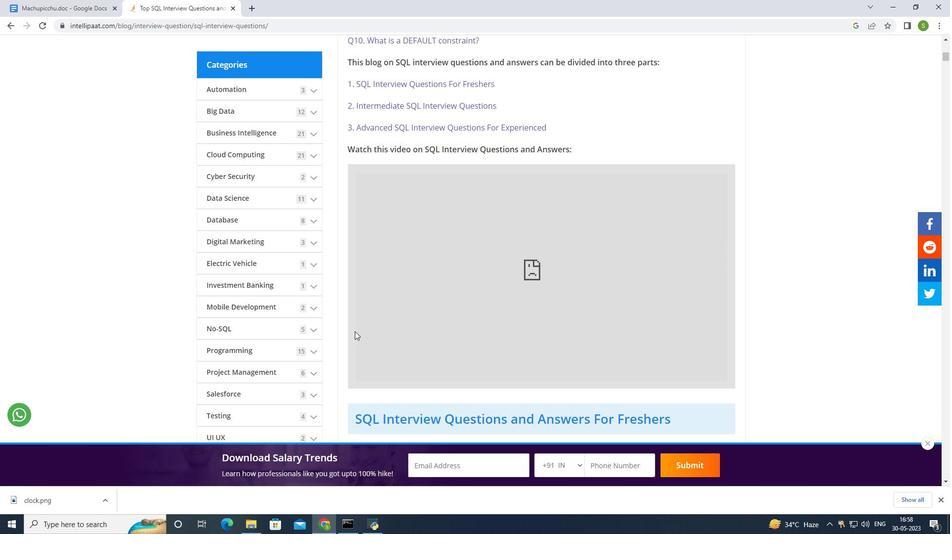 
Action: Mouse scrolled (354, 331) with delta (0, 0)
Screenshot: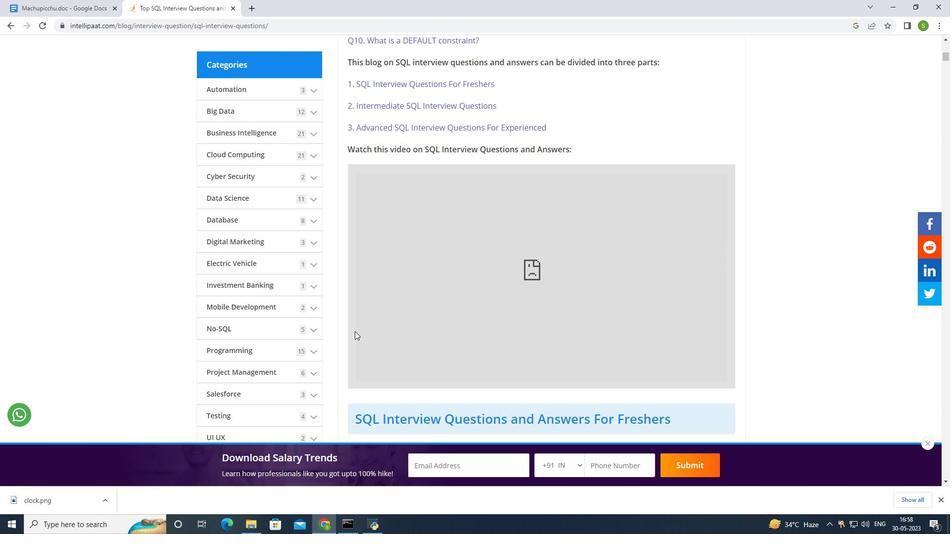 
Action: Mouse scrolled (354, 331) with delta (0, 0)
Screenshot: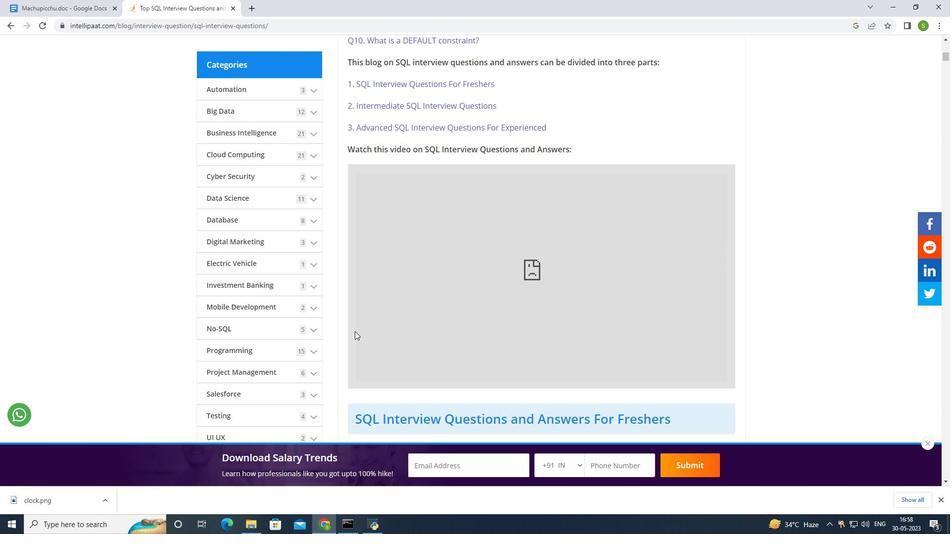 
Action: Mouse scrolled (354, 331) with delta (0, 0)
Screenshot: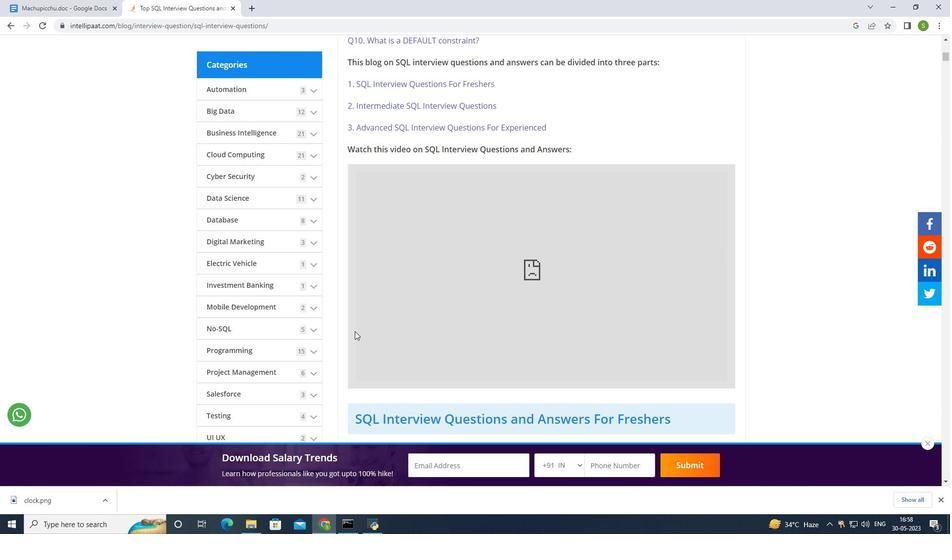 
Action: Mouse scrolled (354, 331) with delta (0, 0)
Screenshot: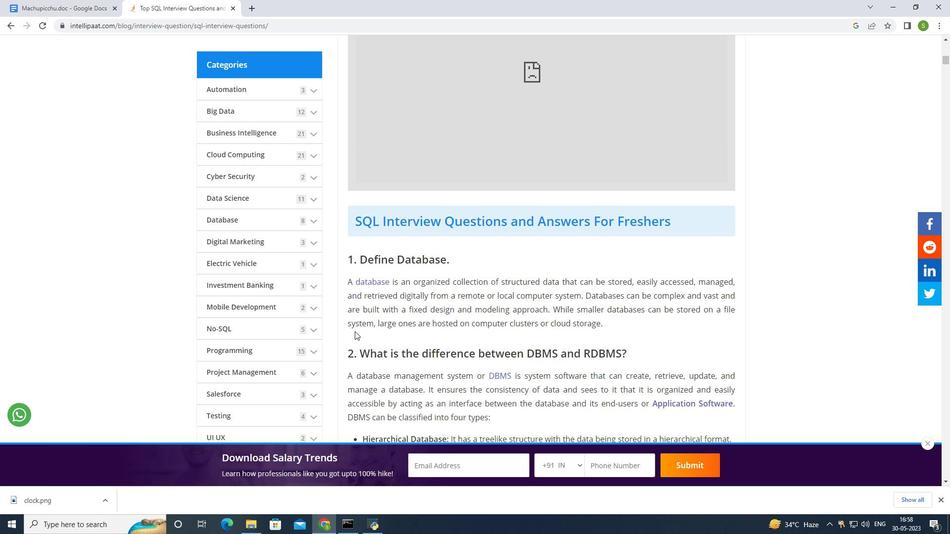 
Action: Mouse scrolled (354, 331) with delta (0, 0)
Screenshot: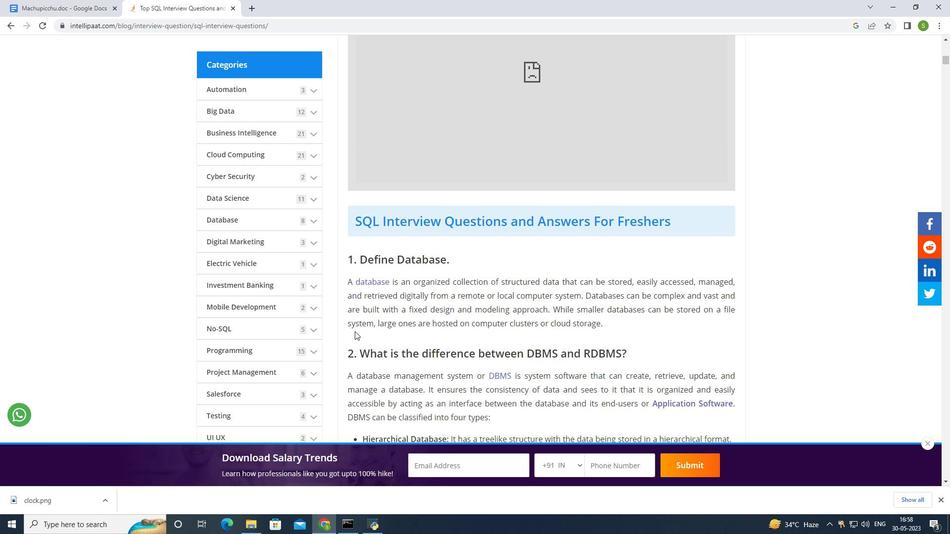 
Action: Mouse moved to (348, 181)
Screenshot: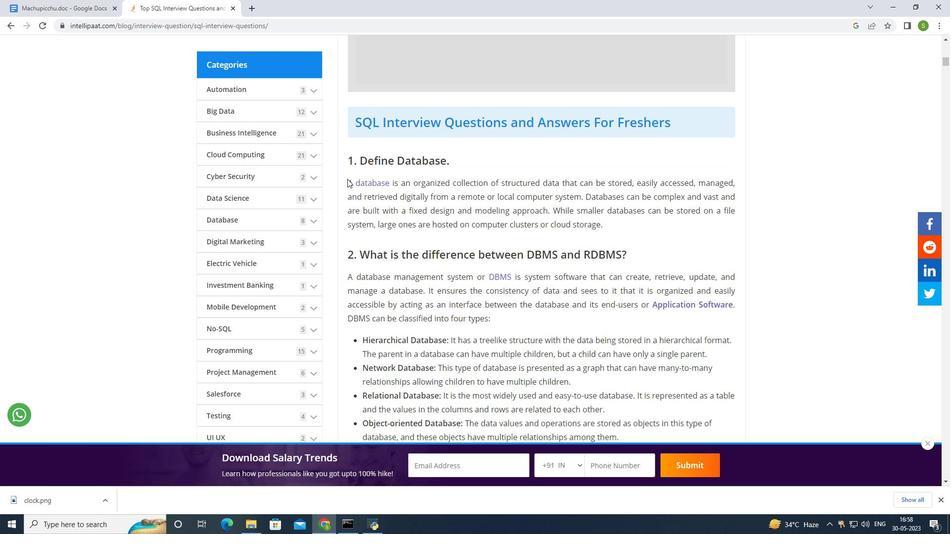 
Action: Mouse pressed left at (348, 181)
Screenshot: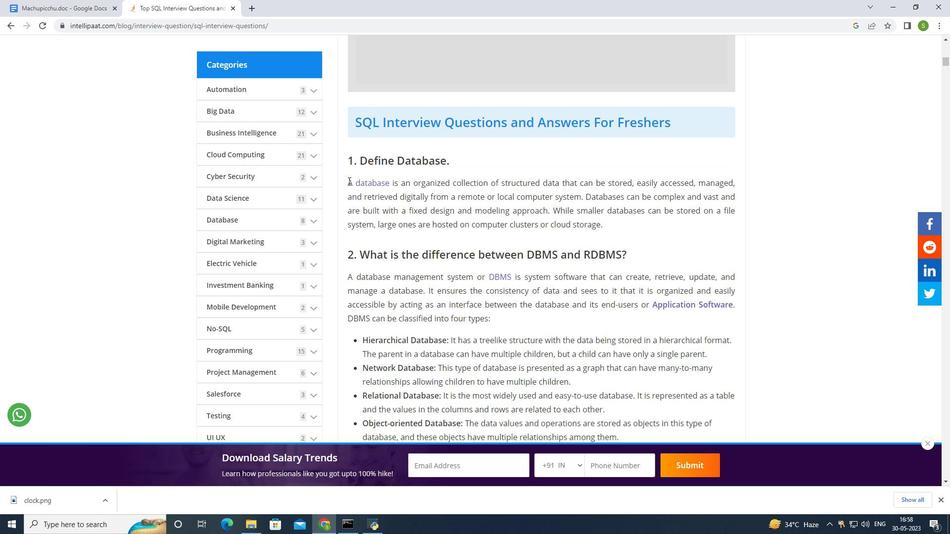 
Action: Mouse moved to (599, 233)
Screenshot: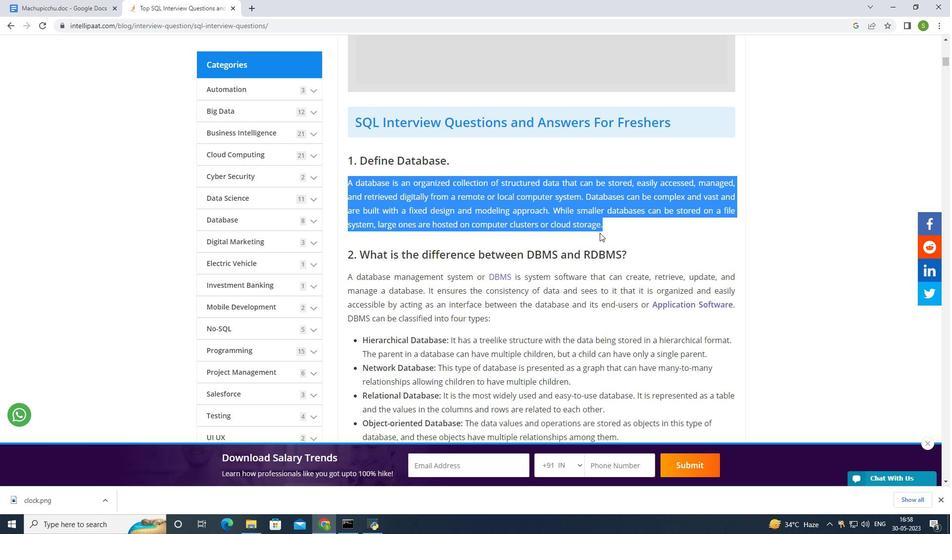 
Action: Key pressed ctrl+C
Screenshot: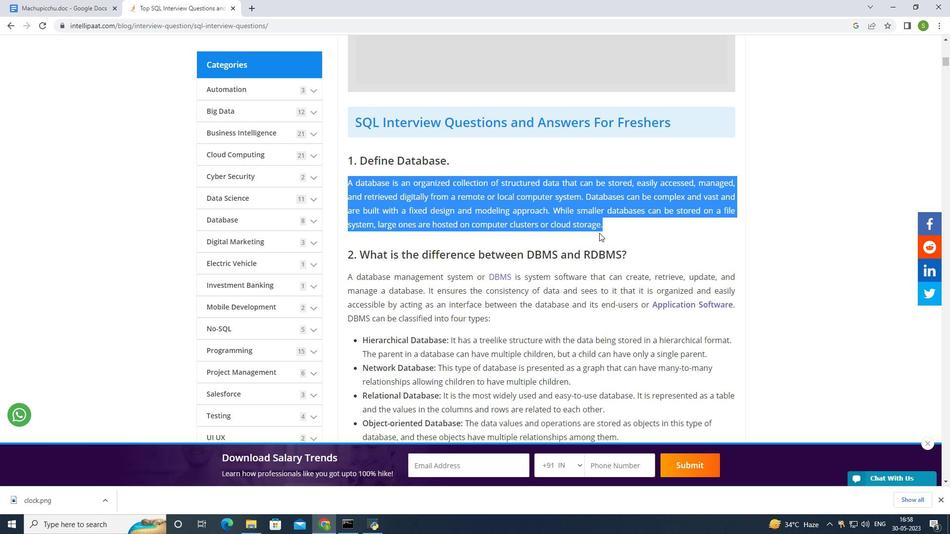 
Action: Mouse moved to (93, 6)
Screenshot: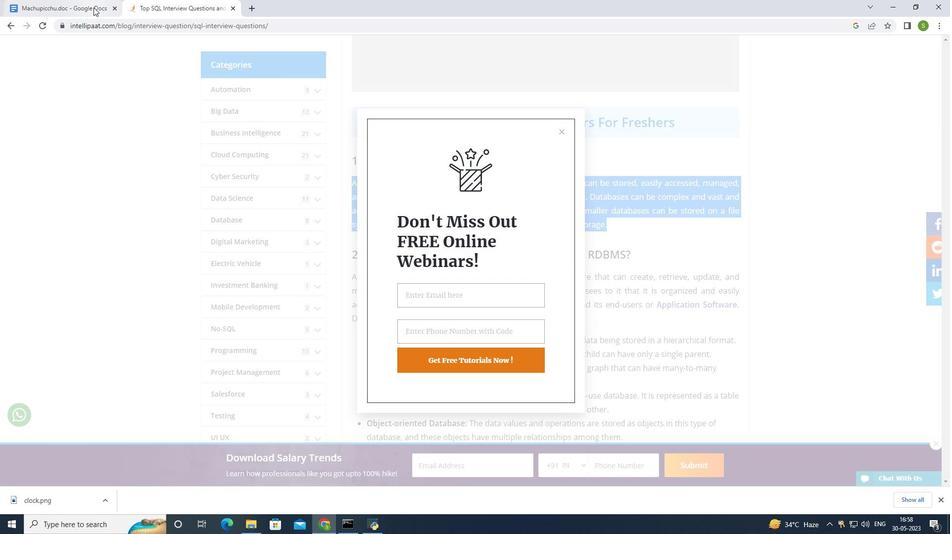 
Action: Mouse pressed left at (93, 6)
Screenshot: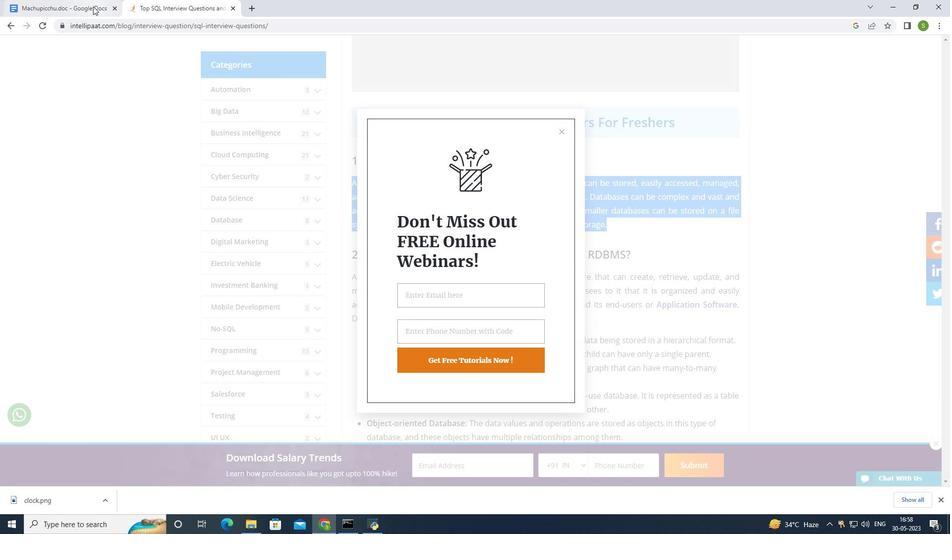 
Action: Mouse moved to (290, 208)
Screenshot: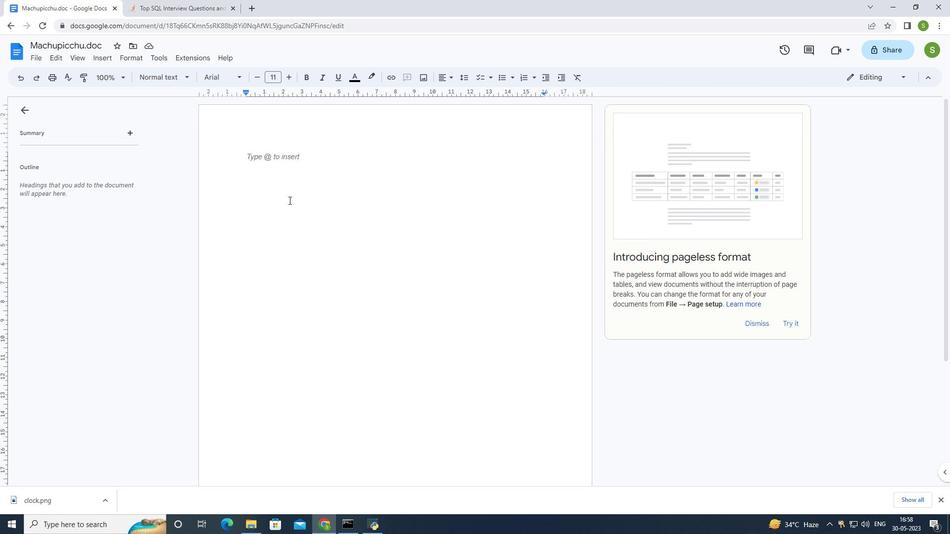 
Action: Mouse pressed left at (290, 208)
Screenshot: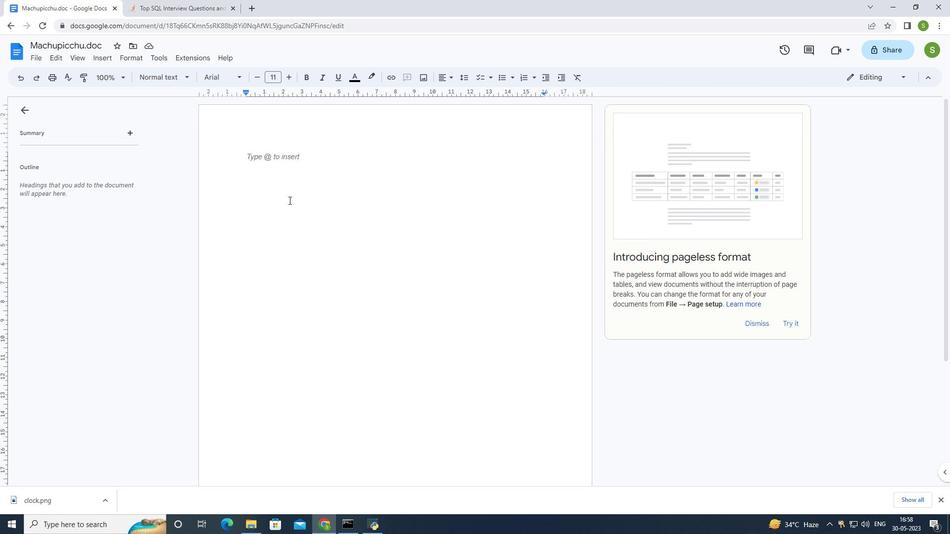 
Action: Mouse moved to (820, 186)
Screenshot: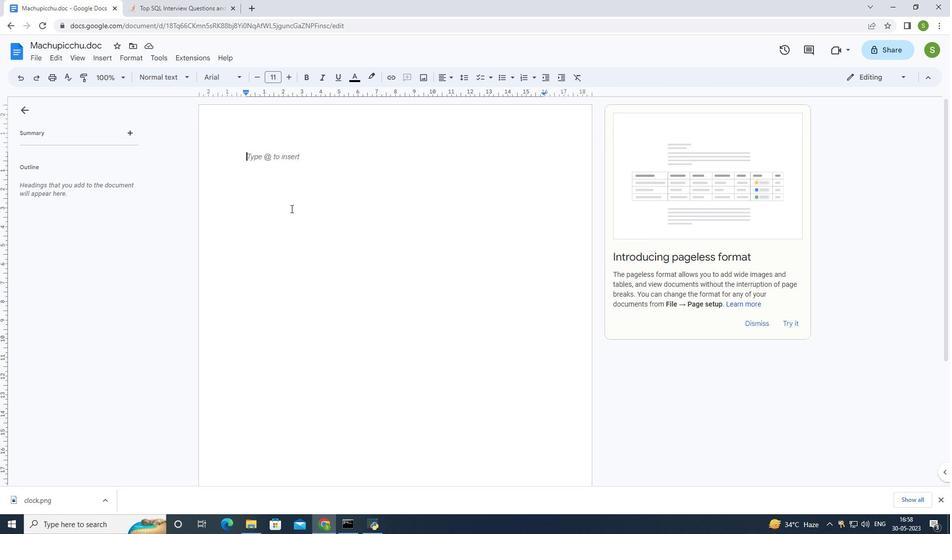 
Action: Key pressed <Key.enter>
Screenshot: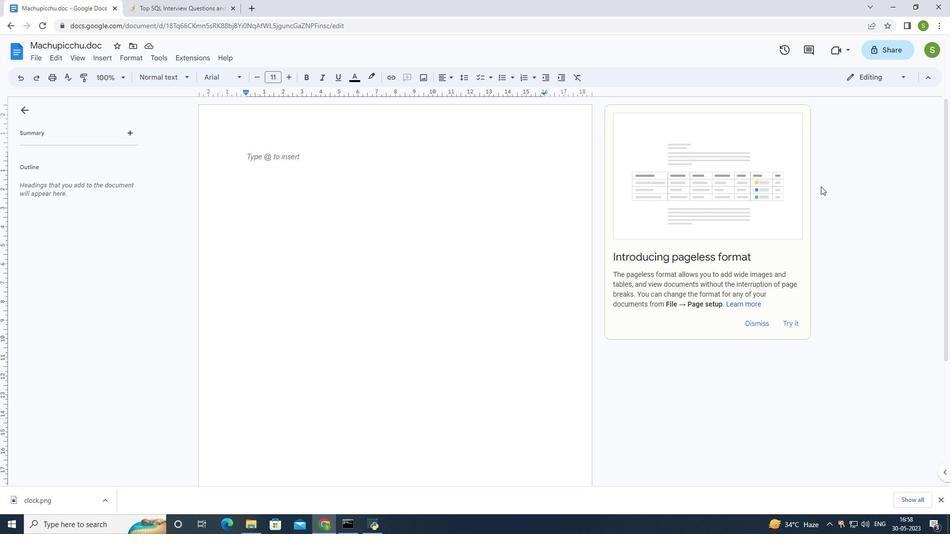 
Action: Mouse moved to (819, 184)
Screenshot: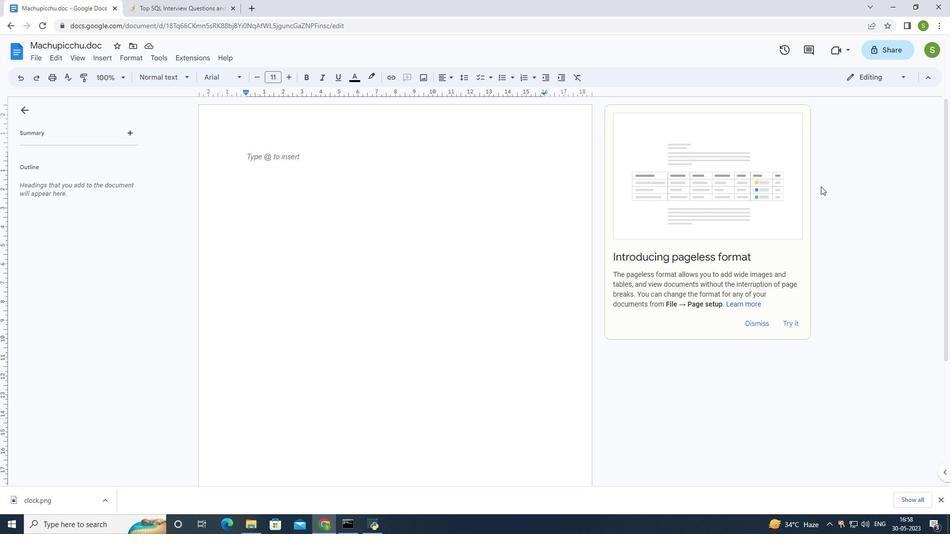 
Action: Key pressed <Key.enter>
Screenshot: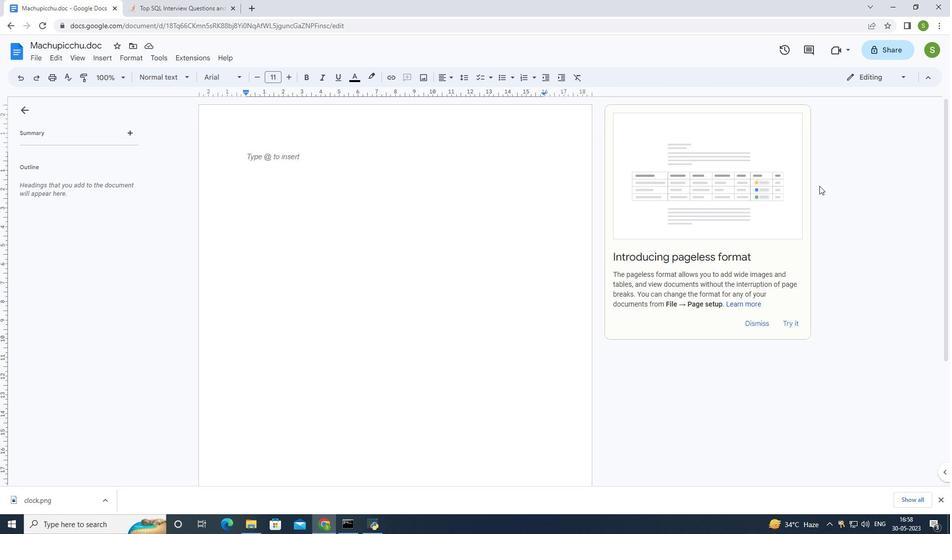 
Action: Mouse moved to (818, 184)
Screenshot: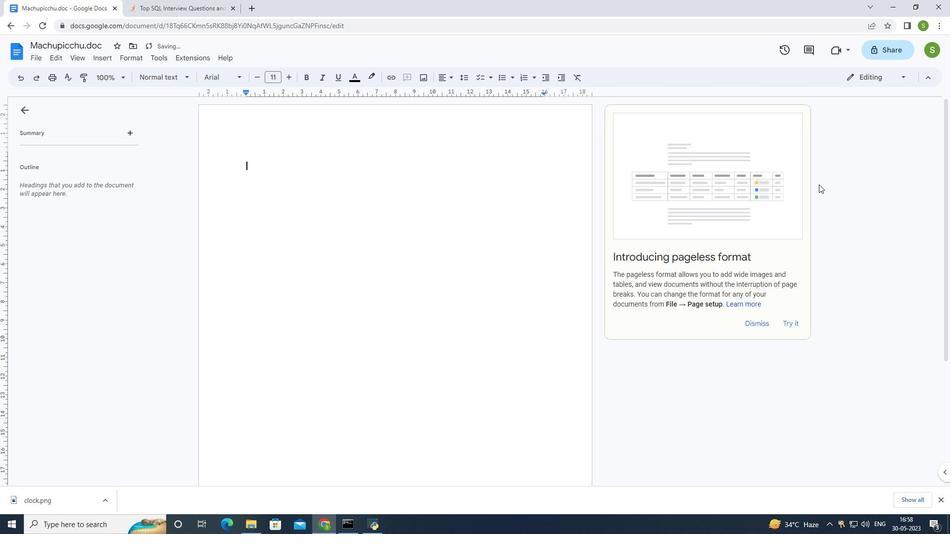 
Action: Key pressed <Key.enter>
Screenshot: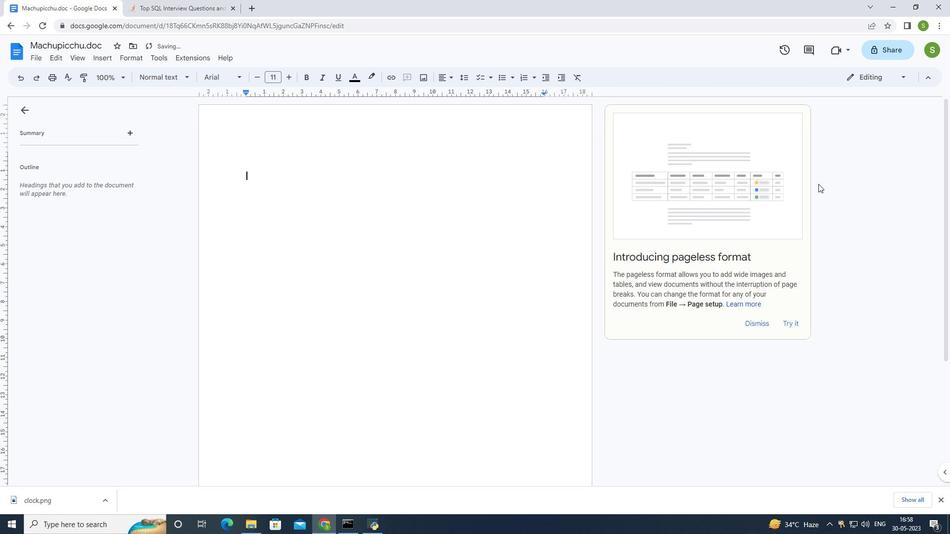 
Action: Mouse moved to (818, 184)
Screenshot: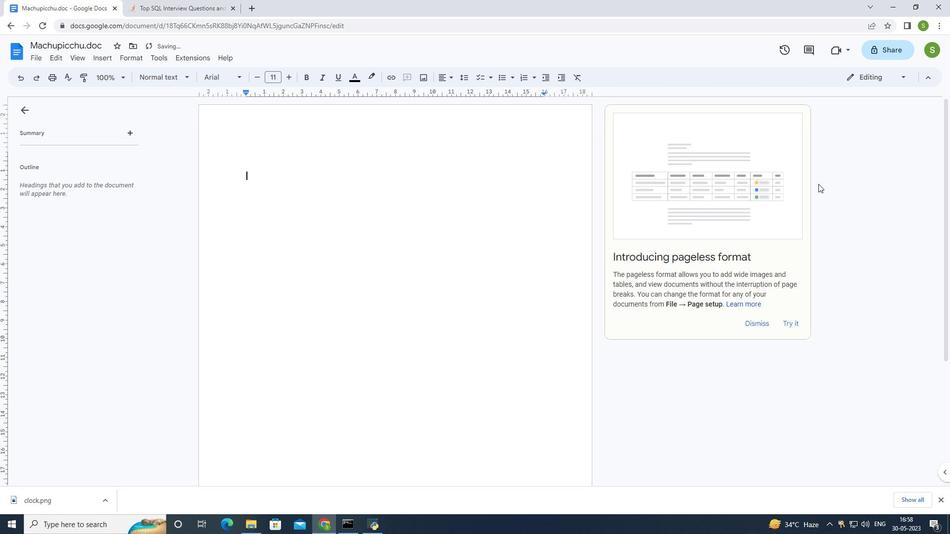 
Action: Key pressed <Key.enter><Key.enter>
Screenshot: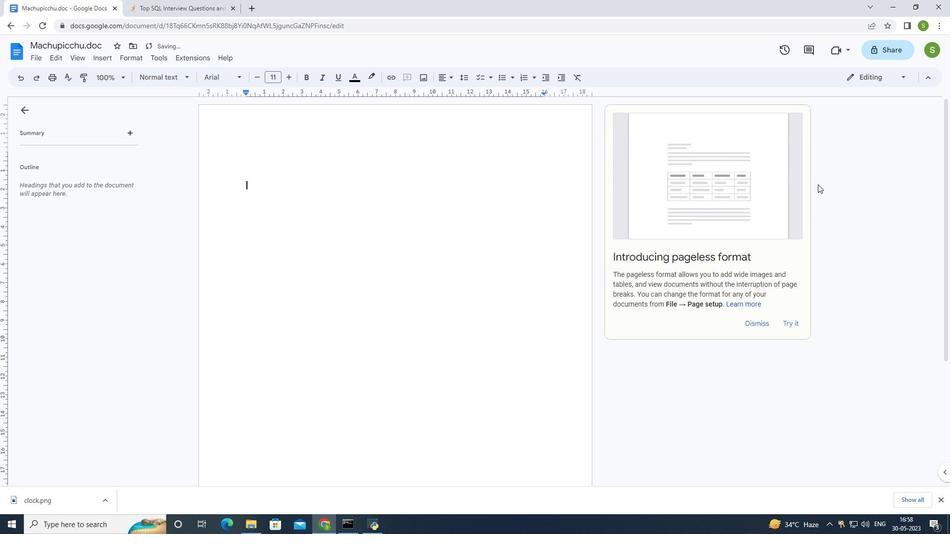 
Action: Mouse moved to (811, 181)
Screenshot: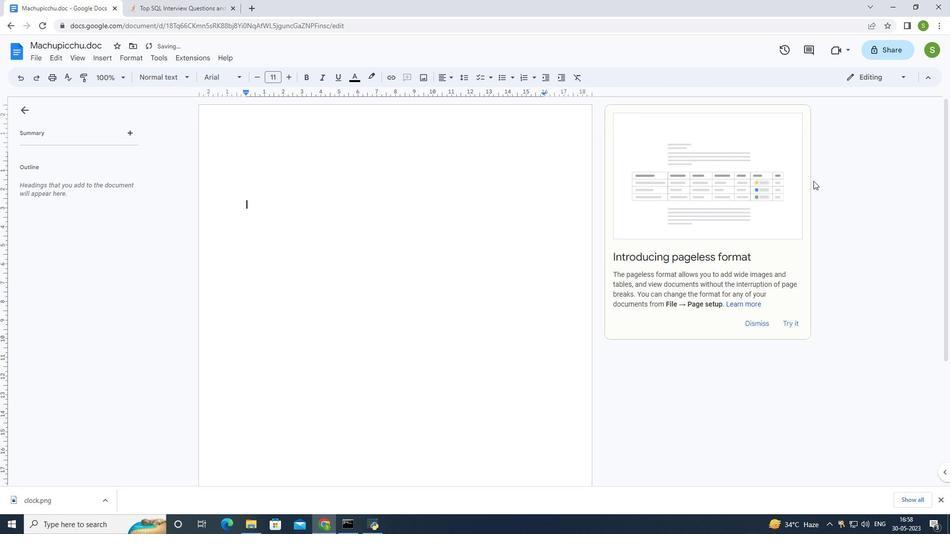 
Action: Key pressed ctrl+V
Screenshot: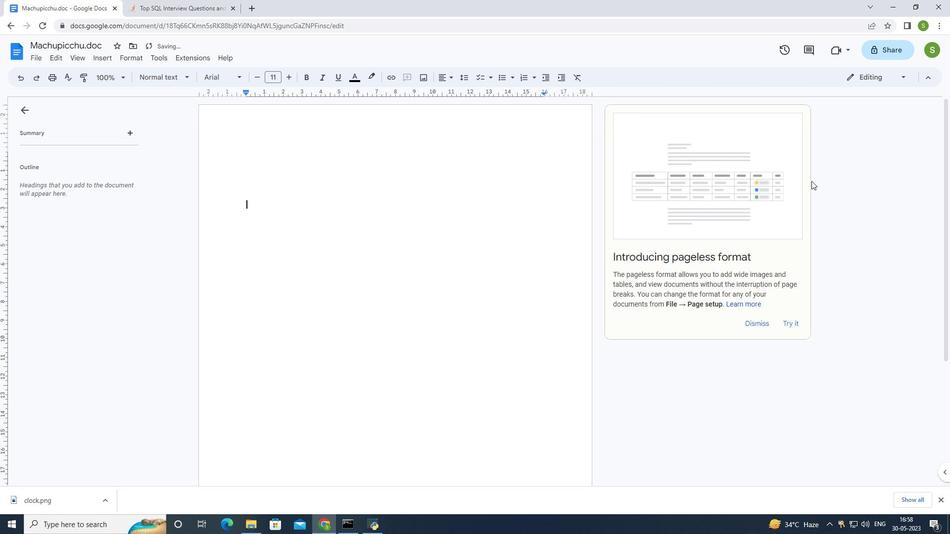 
Action: Mouse moved to (244, 203)
Screenshot: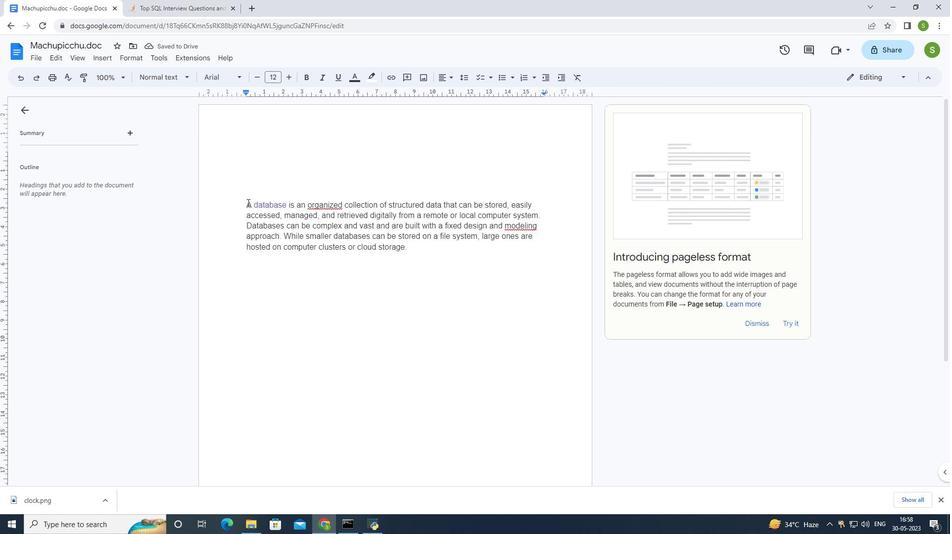 
Action: Mouse pressed left at (244, 203)
Screenshot: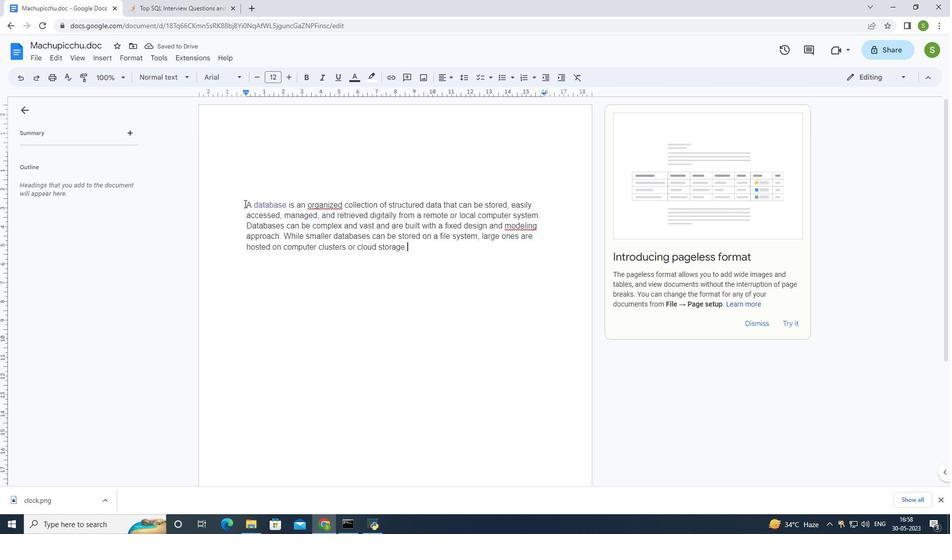 
Action: Mouse moved to (371, 78)
Screenshot: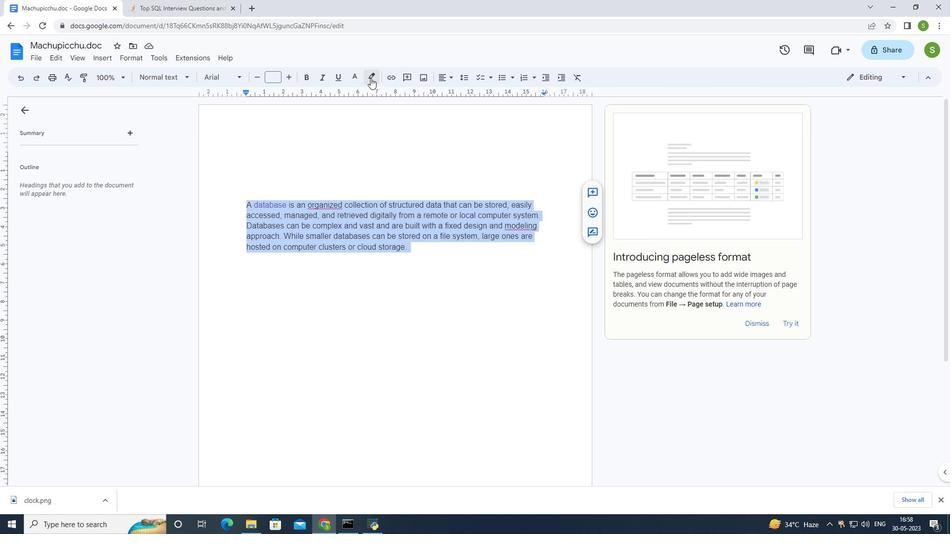 
Action: Mouse pressed left at (371, 78)
Screenshot: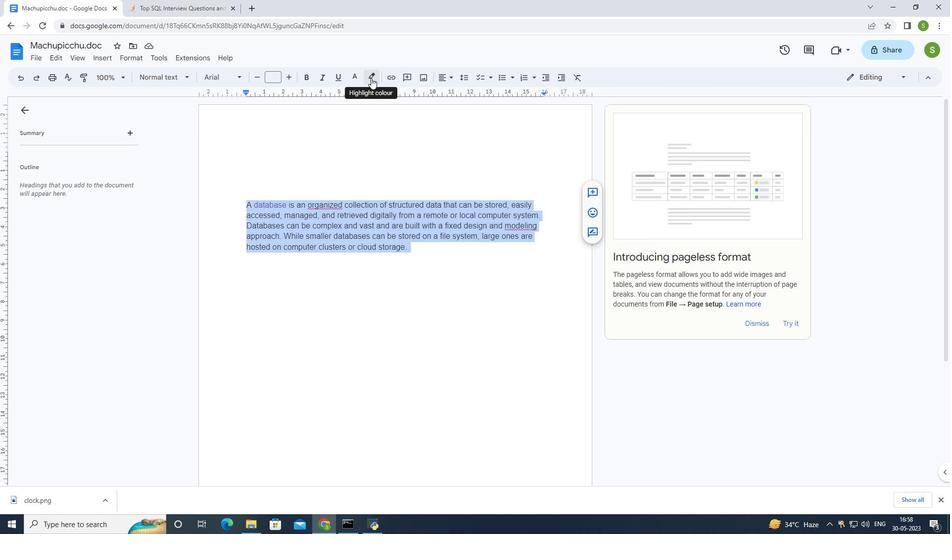
Action: Mouse moved to (370, 112)
Screenshot: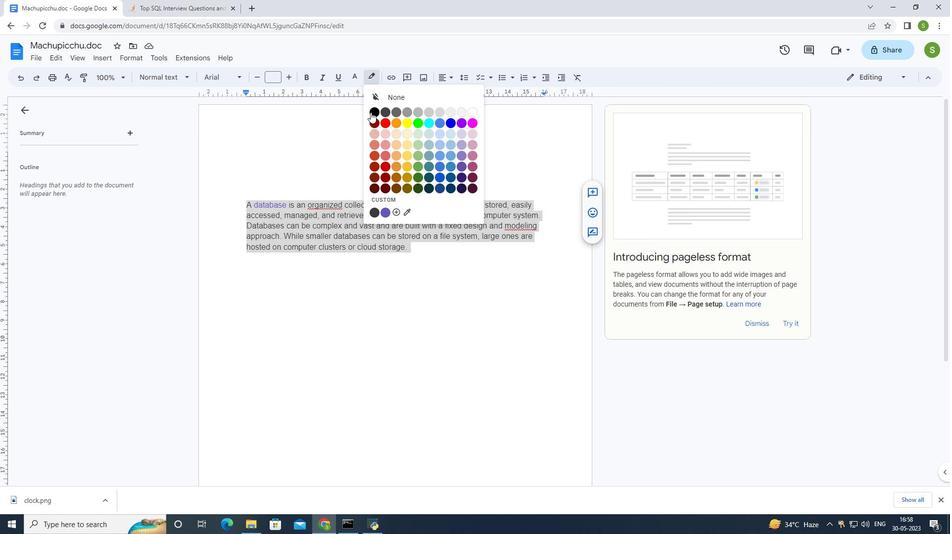 
Action: Mouse pressed left at (370, 112)
Screenshot: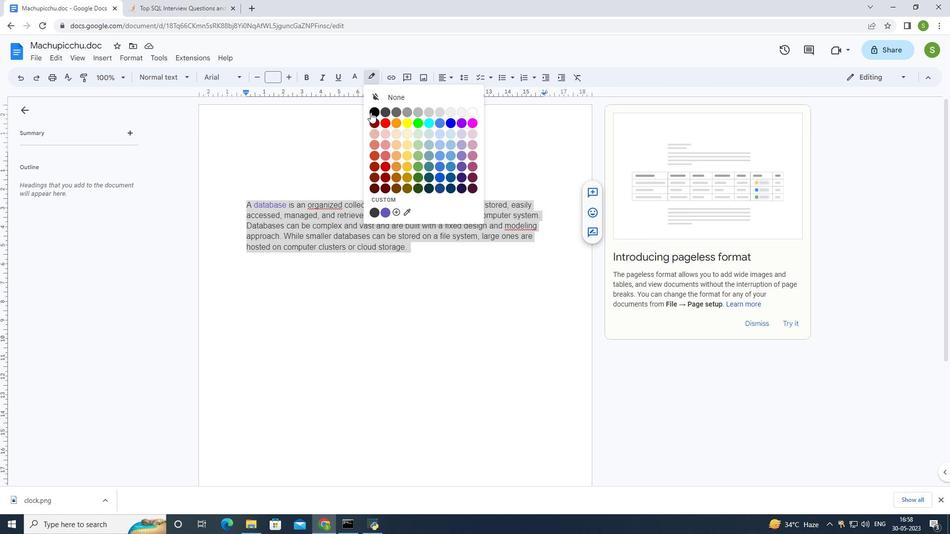 
Action: Mouse moved to (372, 69)
Screenshot: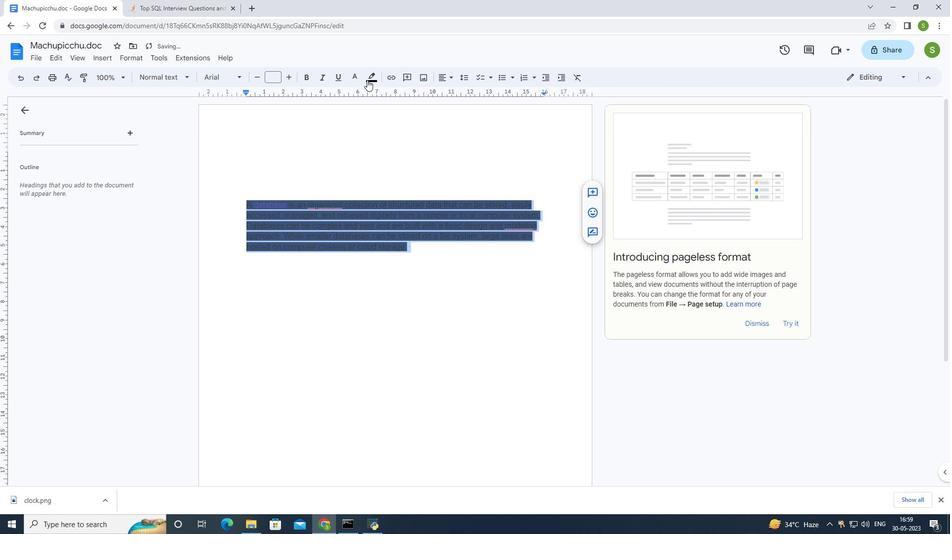 
Action: Mouse pressed left at (372, 69)
Screenshot: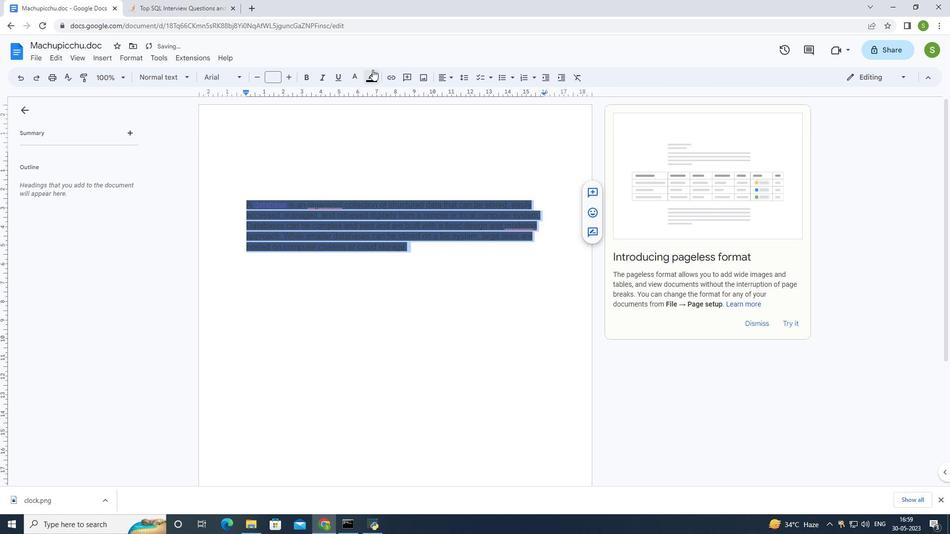 
Action: Mouse moved to (473, 111)
Screenshot: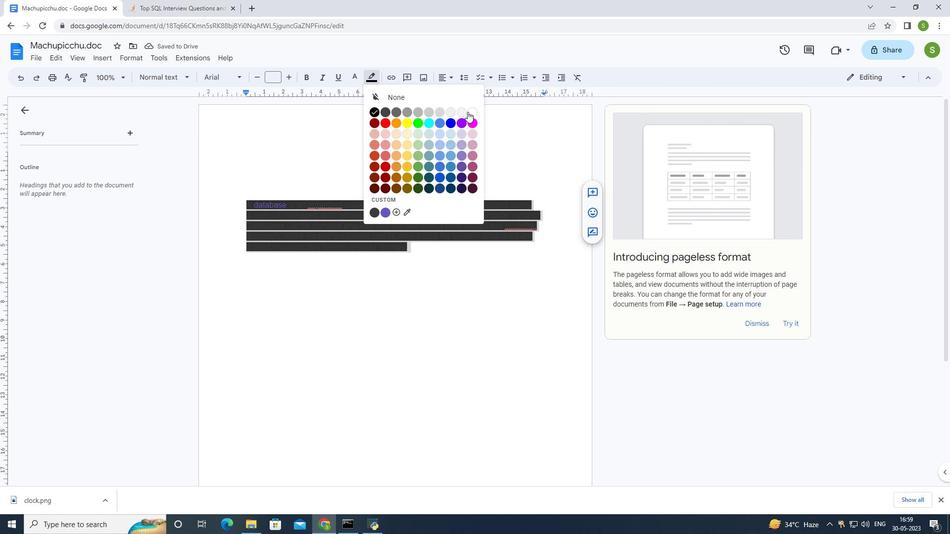 
Action: Mouse pressed left at (473, 111)
Screenshot: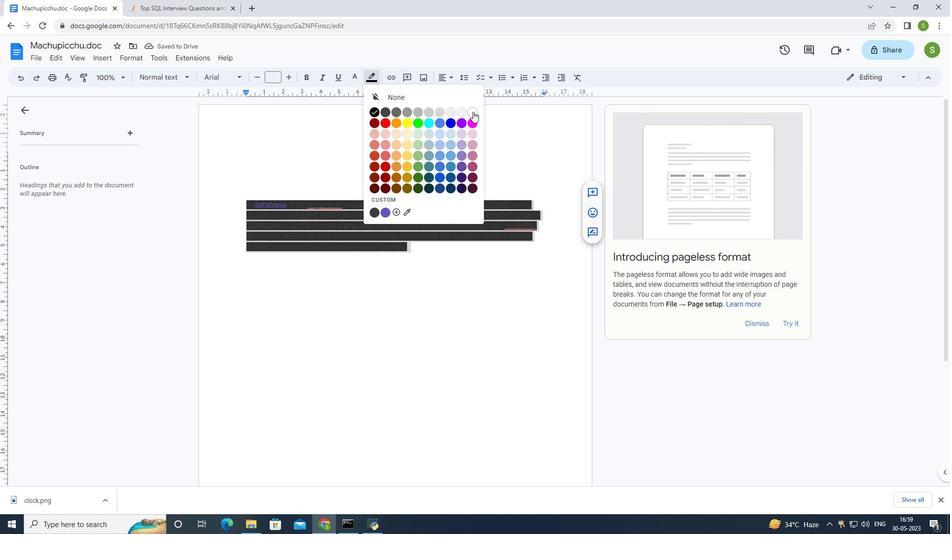 
Action: Mouse moved to (322, 139)
Screenshot: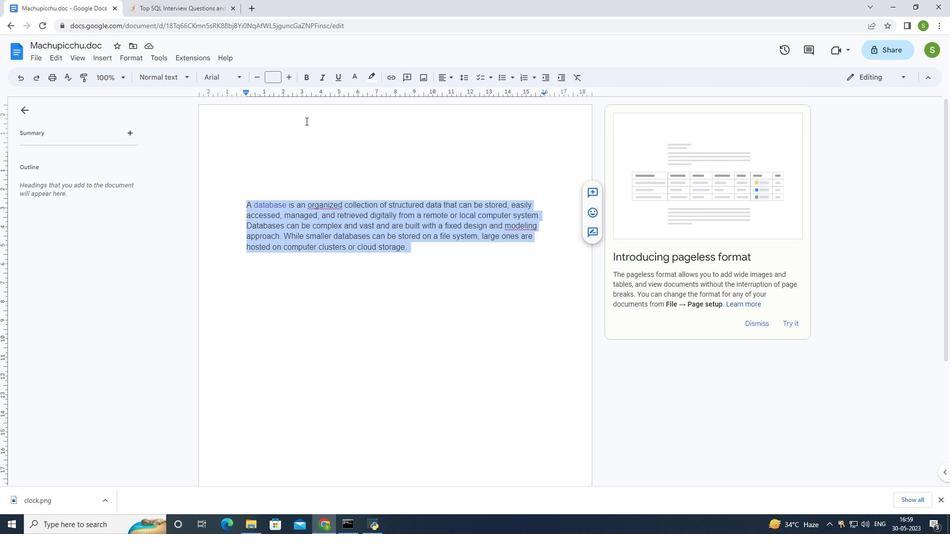 
Action: Mouse pressed left at (322, 139)
Screenshot: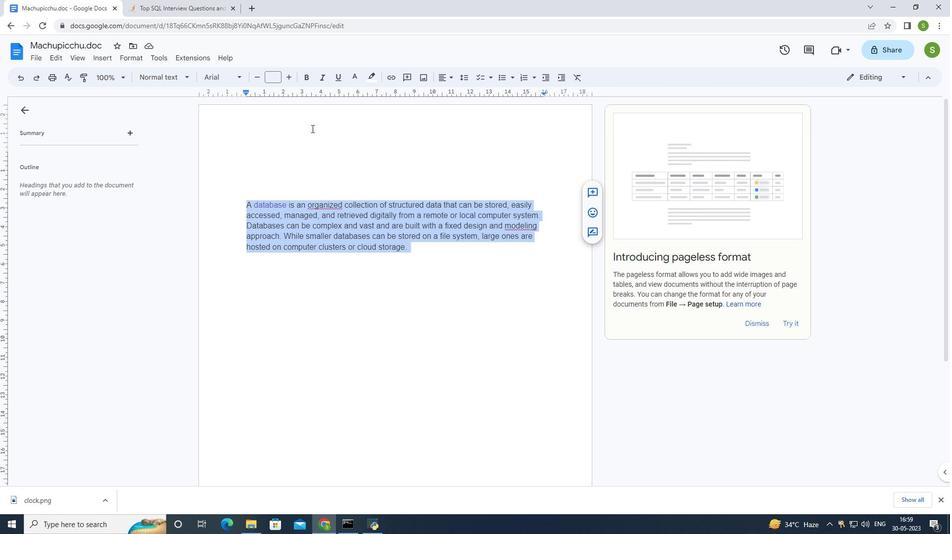 
Action: Mouse moved to (238, 201)
Screenshot: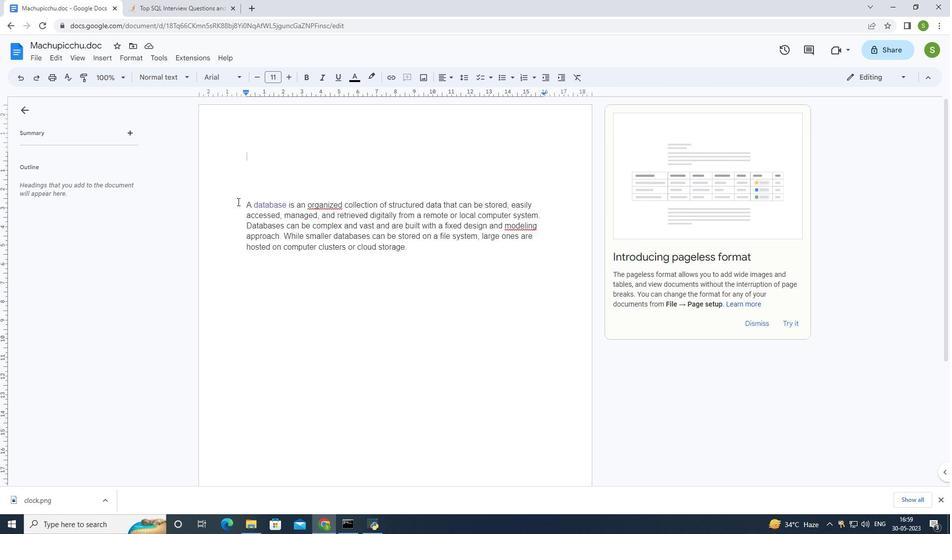 
Action: Mouse pressed left at (238, 201)
Screenshot: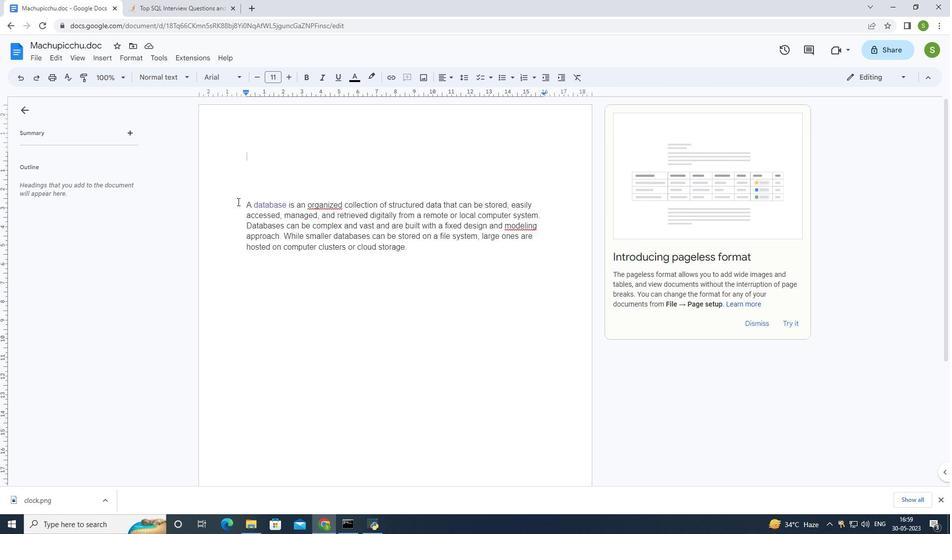 
Action: Mouse moved to (352, 77)
Screenshot: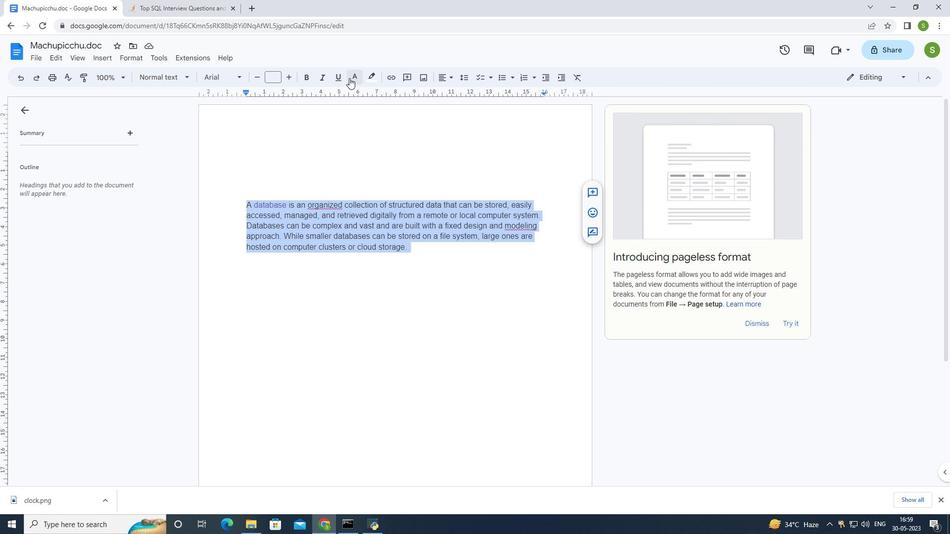 
Action: Mouse pressed left at (352, 77)
Screenshot: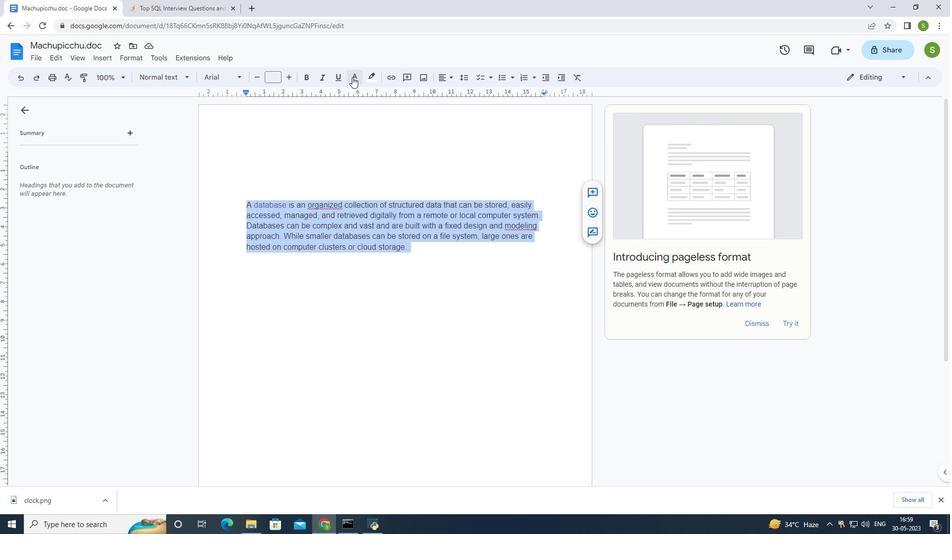 
Action: Mouse moved to (356, 97)
Screenshot: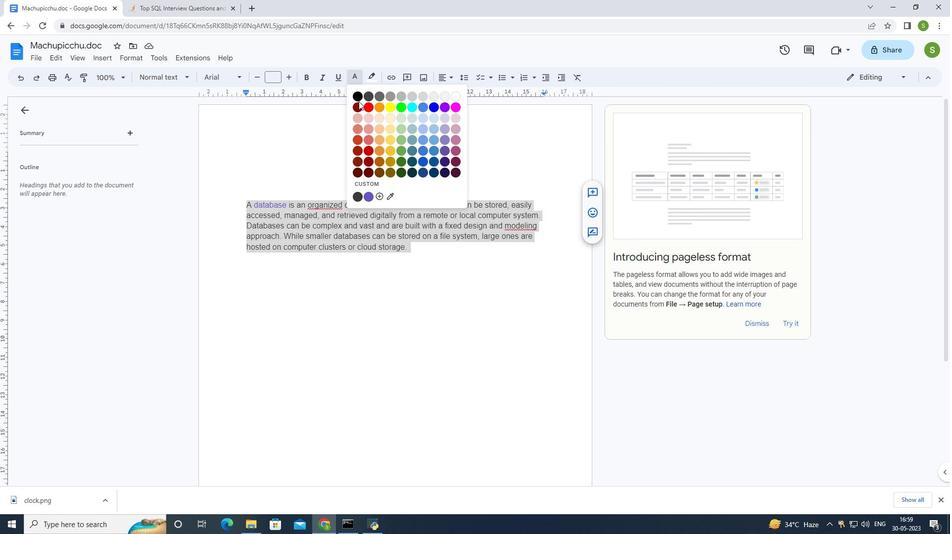 
Action: Mouse pressed left at (356, 97)
Screenshot: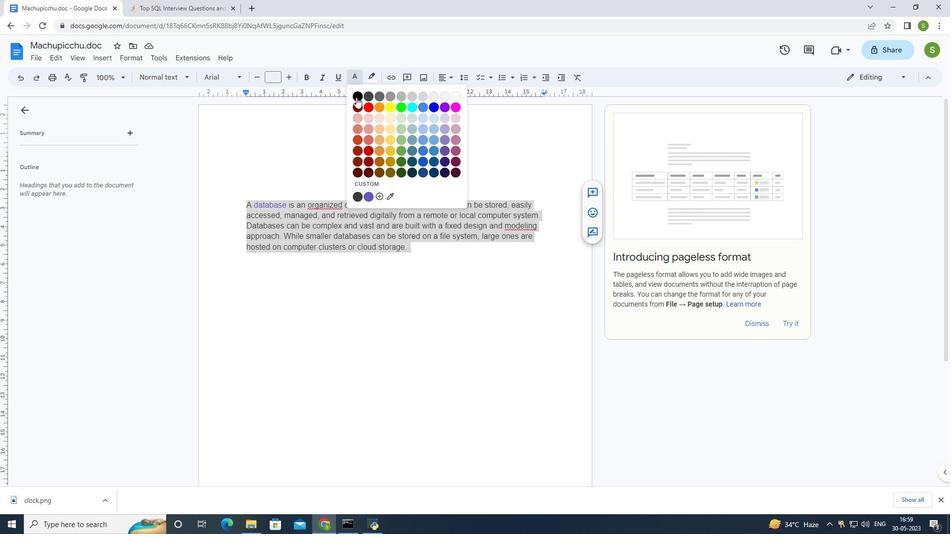 
Action: Mouse moved to (308, 153)
Screenshot: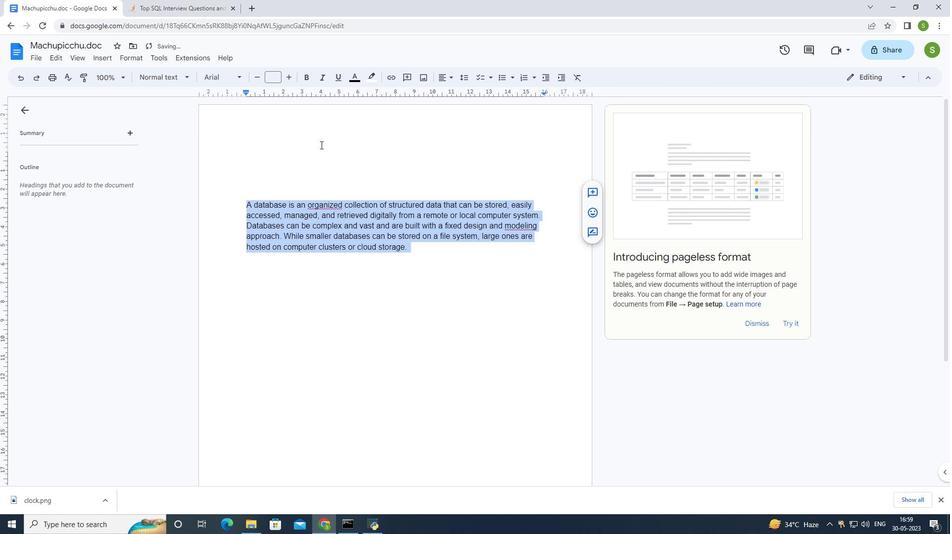 
Action: Mouse pressed left at (308, 153)
Screenshot: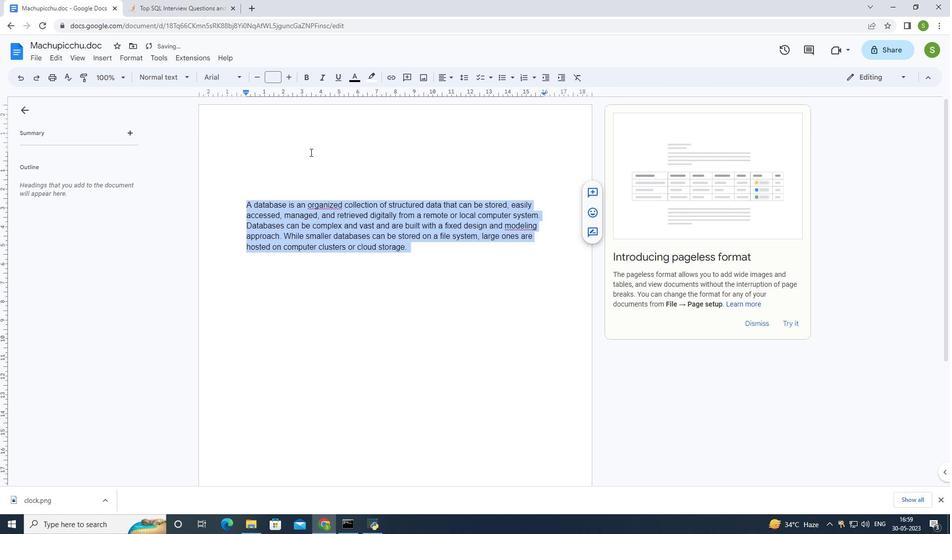 
Action: Mouse moved to (384, 180)
Screenshot: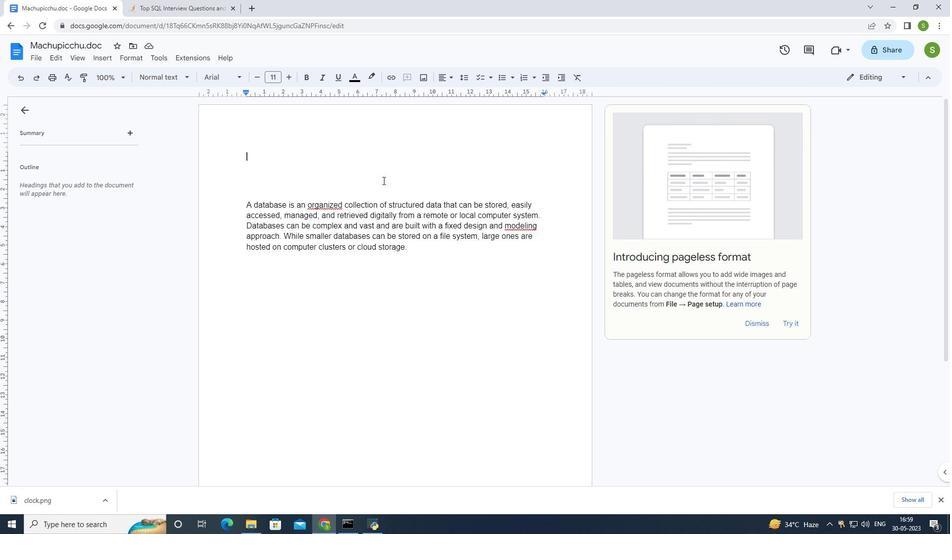 
Action: Key pressed <Key.shift>Database
Screenshot: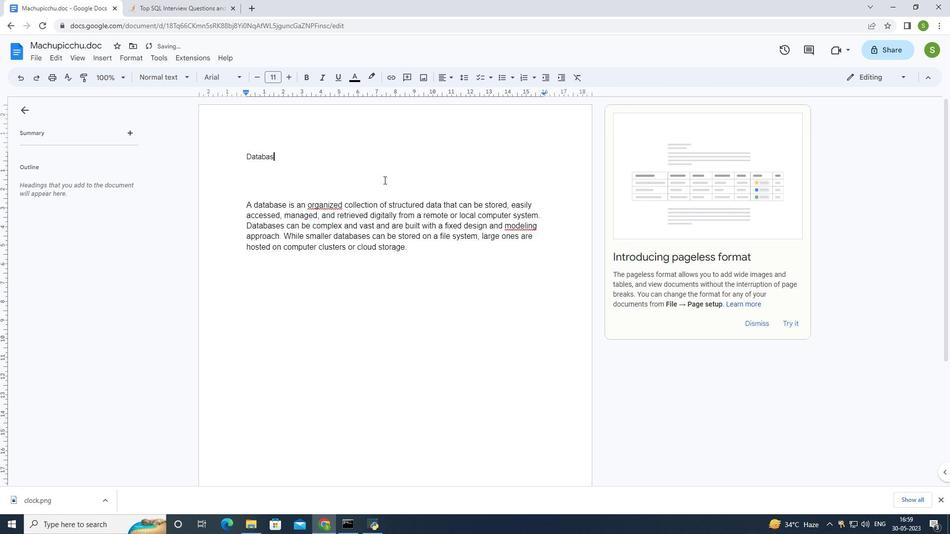 
Action: Mouse moved to (281, 151)
Screenshot: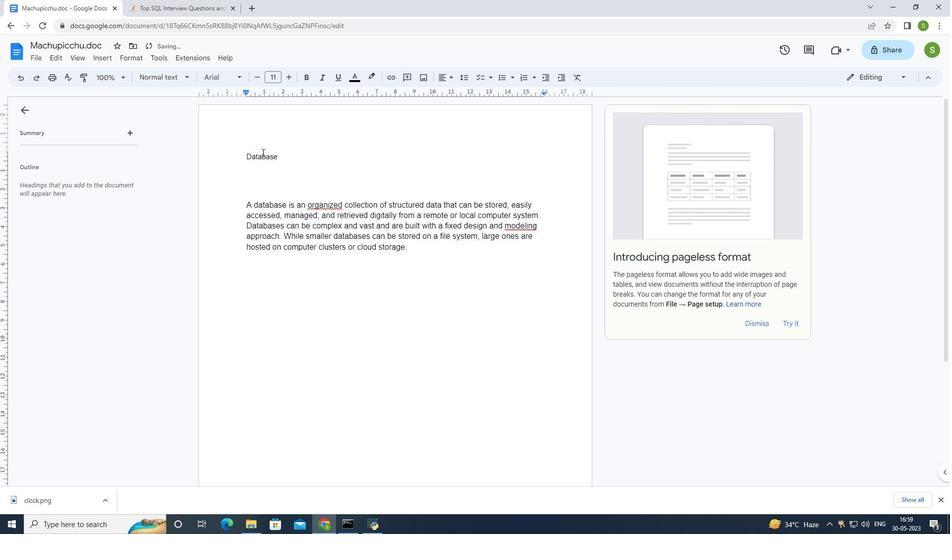 
Action: Mouse pressed left at (281, 151)
Screenshot: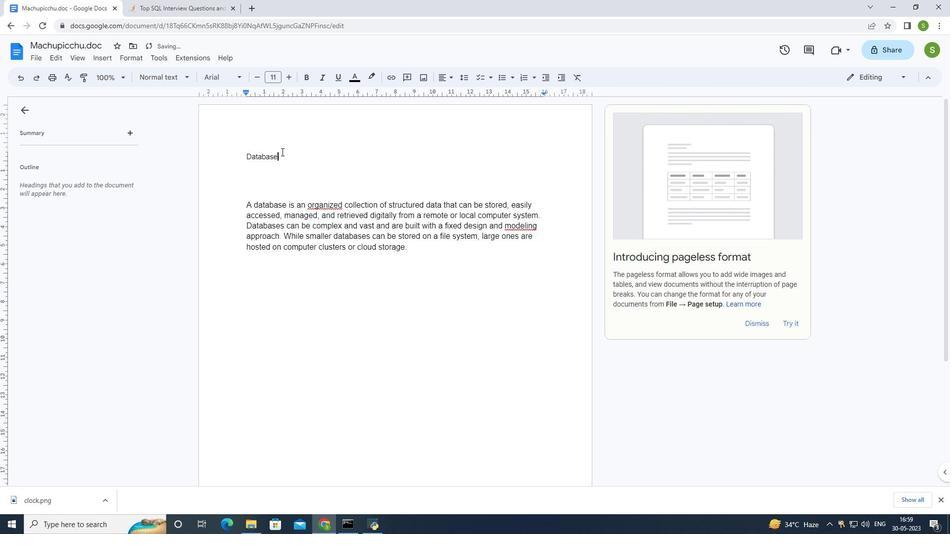 
Action: Mouse moved to (301, 79)
Screenshot: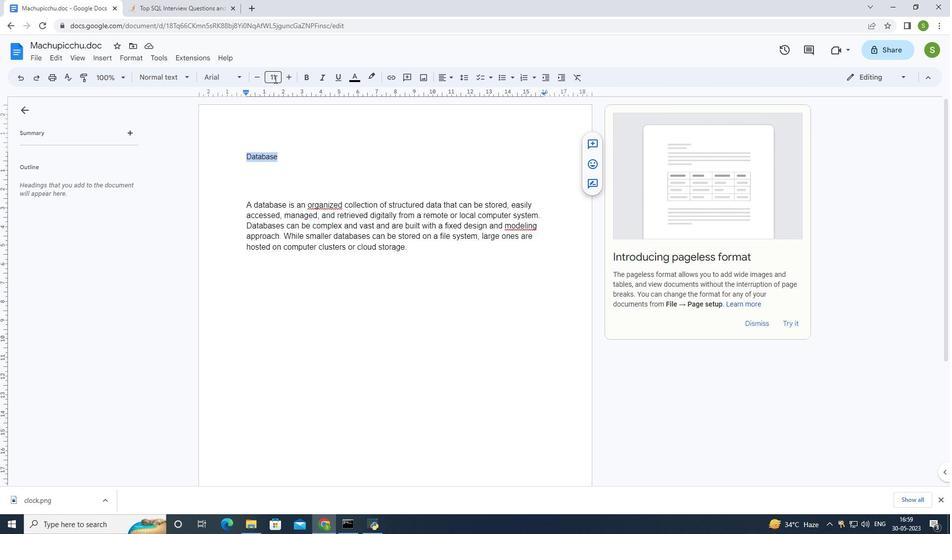 
Action: Mouse pressed left at (301, 79)
Screenshot: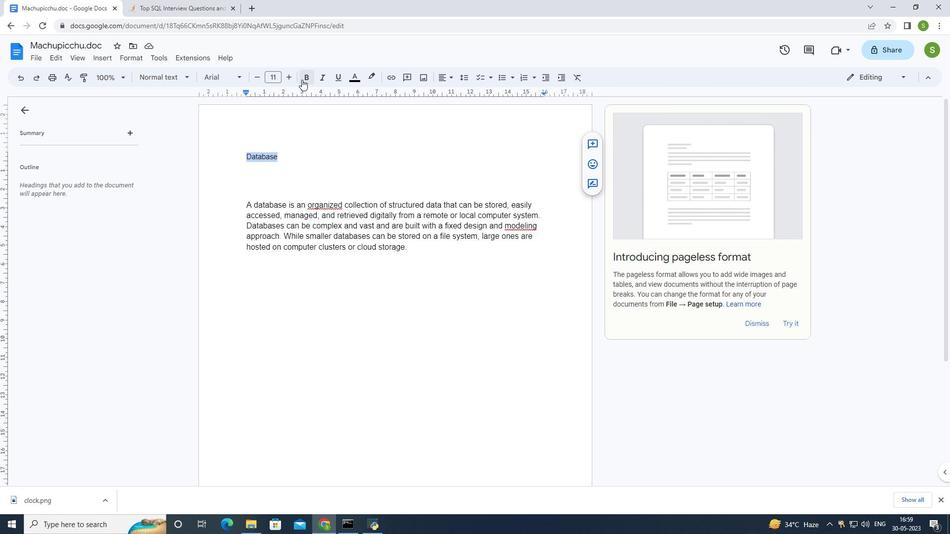 
Action: Mouse moved to (108, 57)
Screenshot: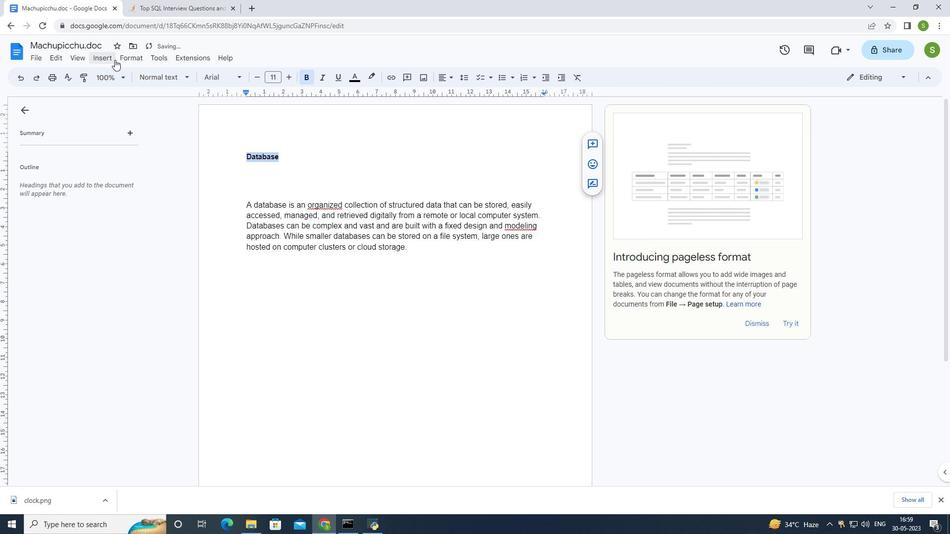
Action: Mouse pressed left at (108, 57)
Screenshot: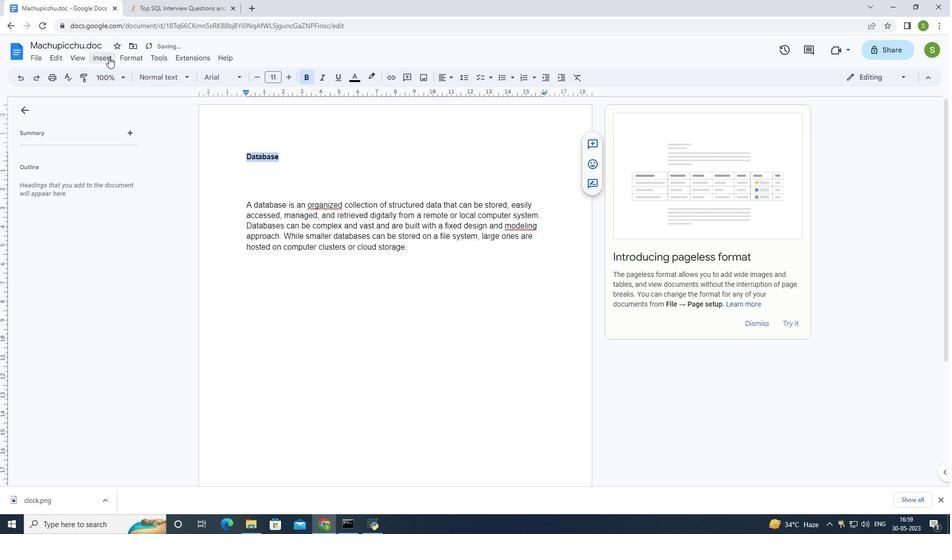 
Action: Mouse moved to (124, 96)
Screenshot: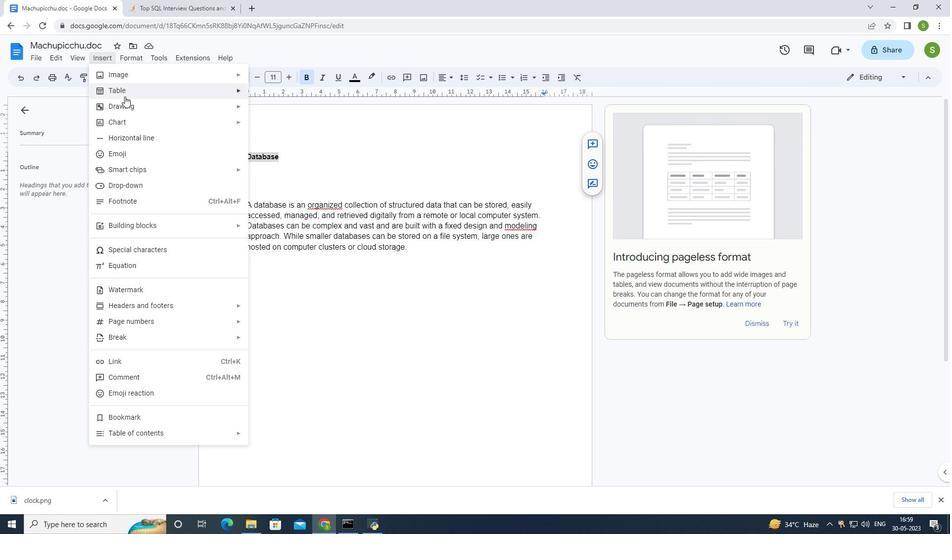 
Action: Mouse pressed left at (124, 96)
Screenshot: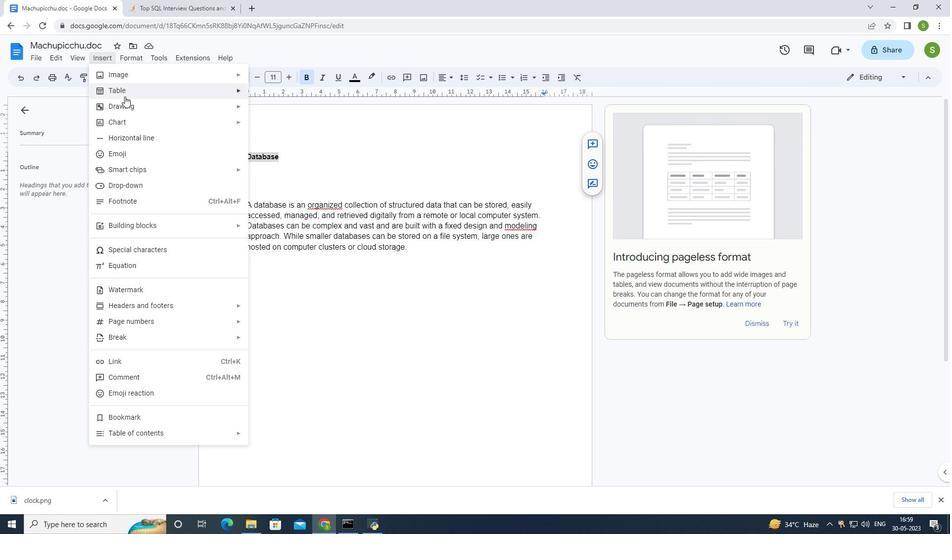 
Action: Mouse moved to (127, 53)
Screenshot: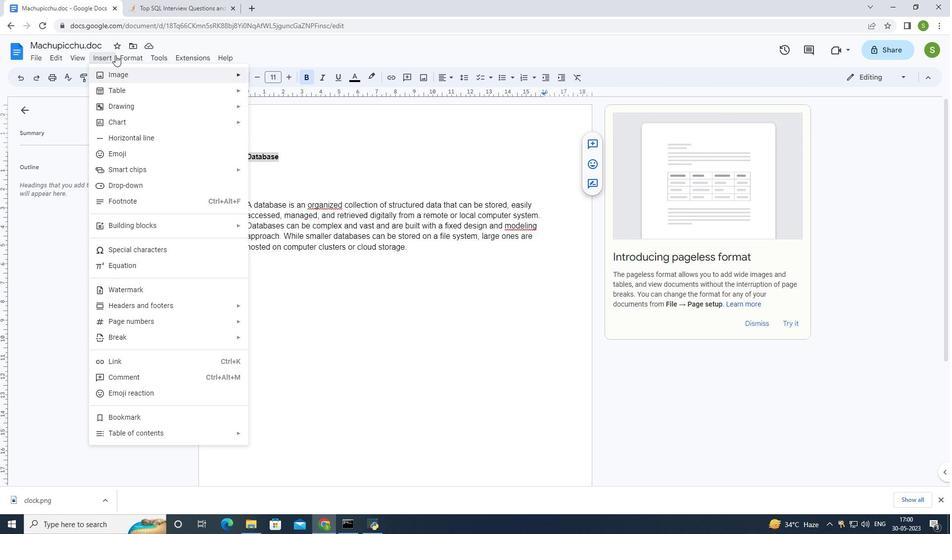 
Action: Mouse pressed left at (127, 53)
Screenshot: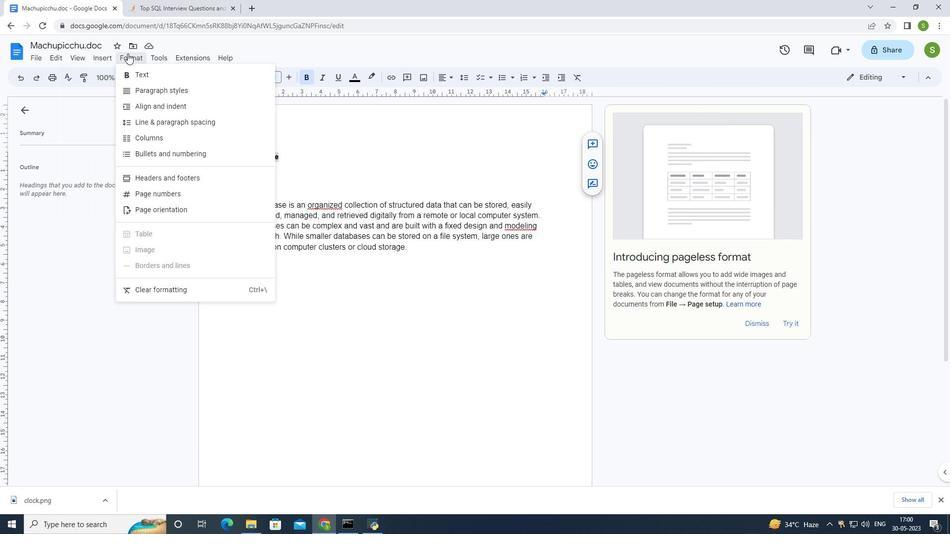 
Action: Mouse moved to (131, 62)
Screenshot: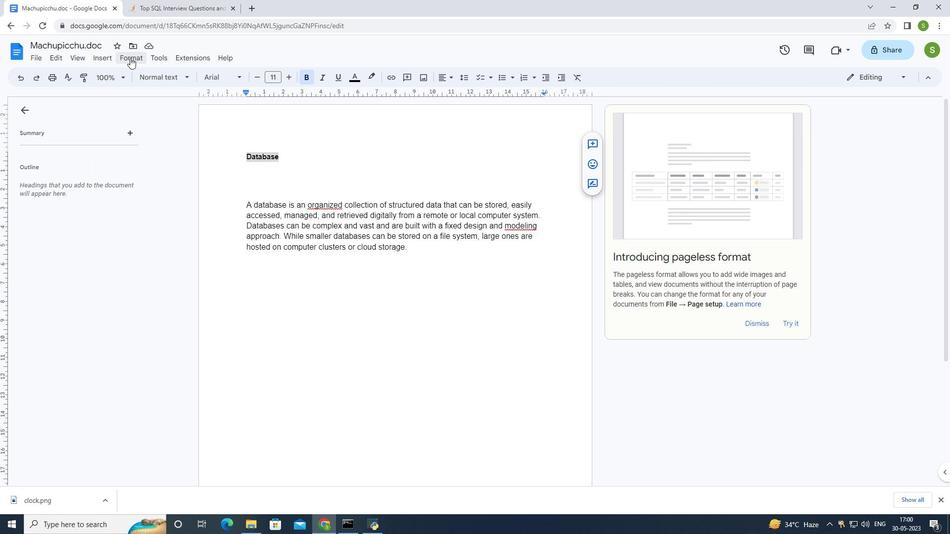 
Action: Mouse pressed left at (131, 62)
Screenshot: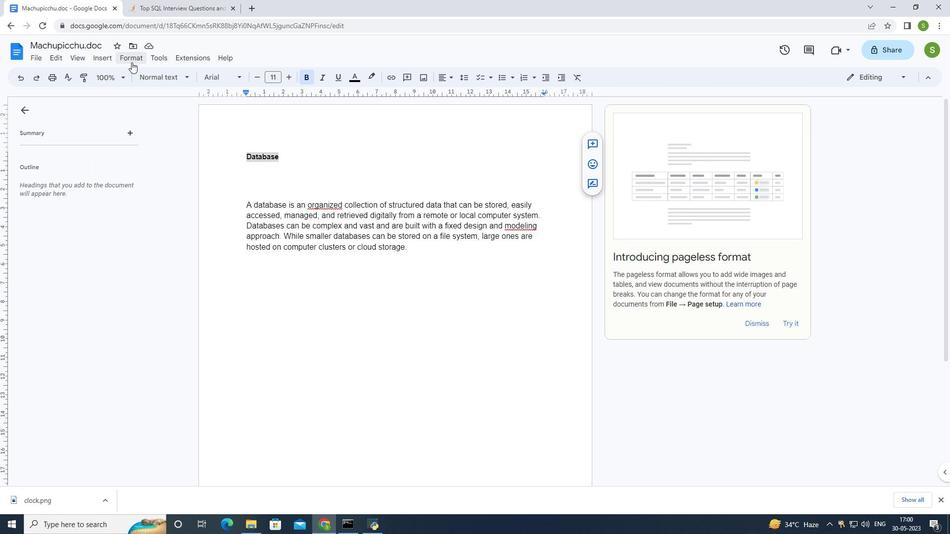 
Action: Mouse moved to (77, 55)
Screenshot: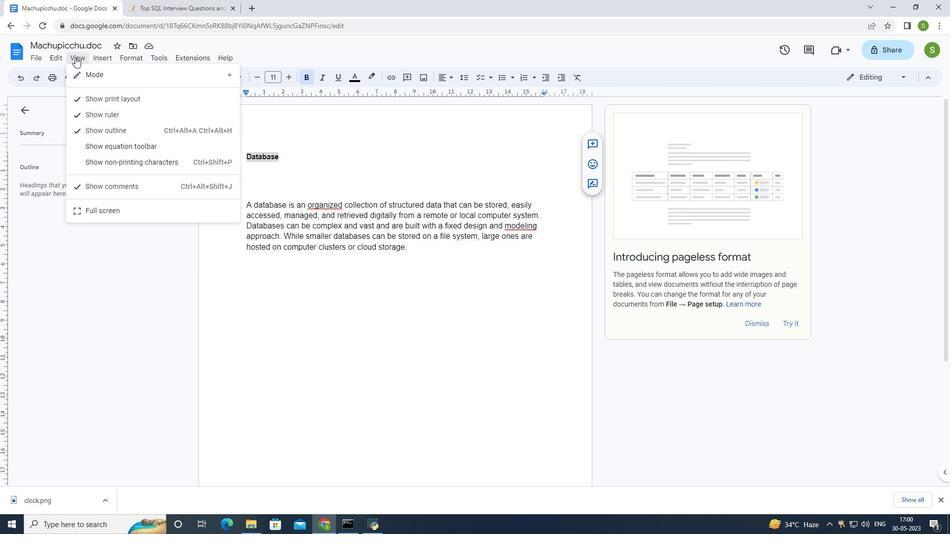 
Action: Mouse pressed left at (75, 55)
Screenshot: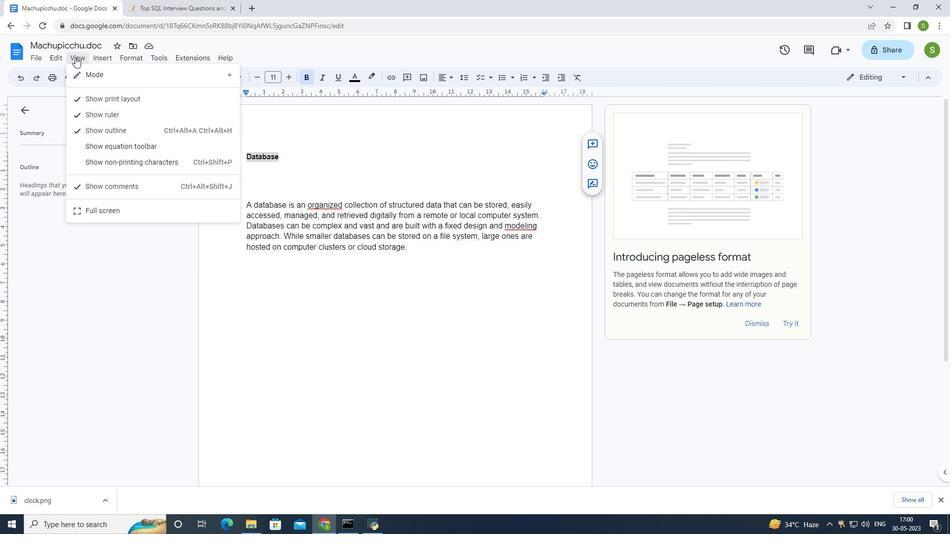 
Action: Mouse moved to (77, 57)
Screenshot: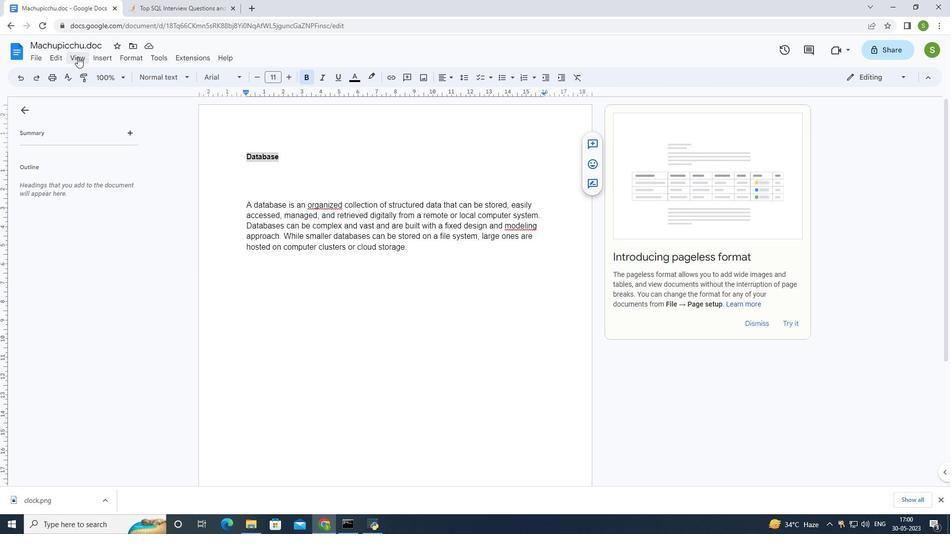 
Action: Mouse pressed left at (77, 57)
Screenshot: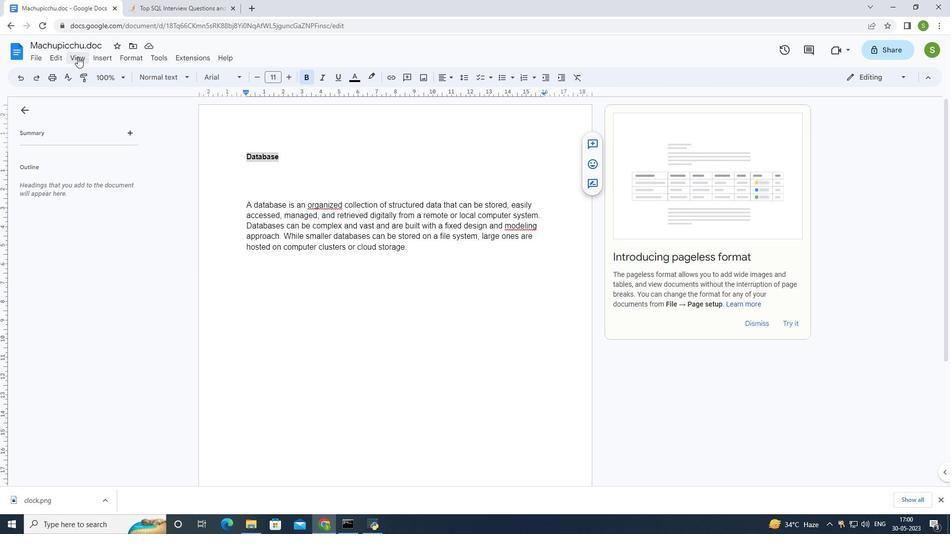 
Action: Mouse moved to (59, 58)
Screenshot: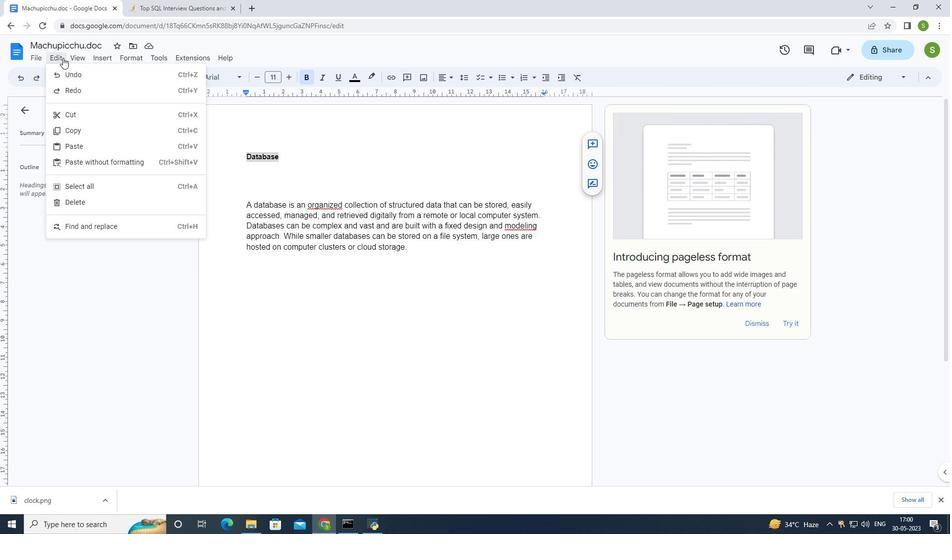 
Action: Mouse pressed left at (59, 58)
Screenshot: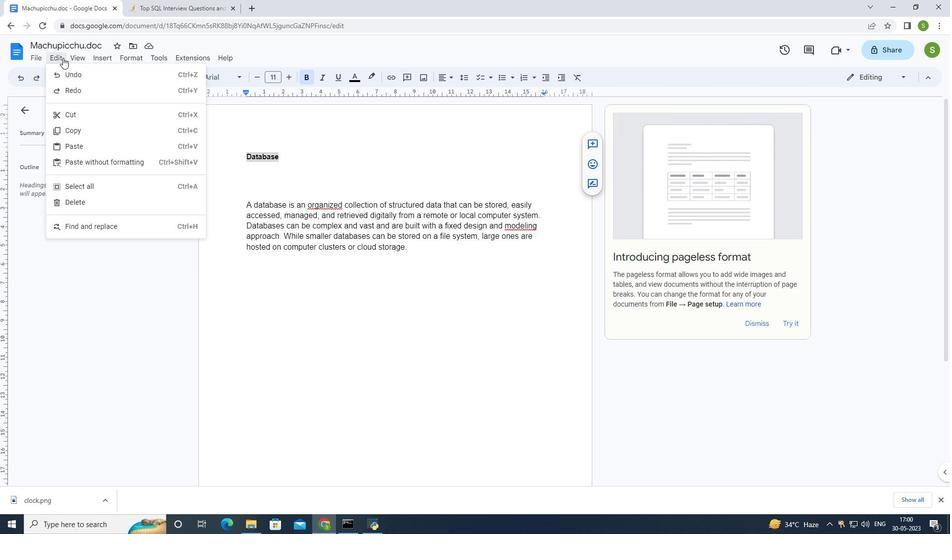 
Action: Mouse moved to (59, 58)
Screenshot: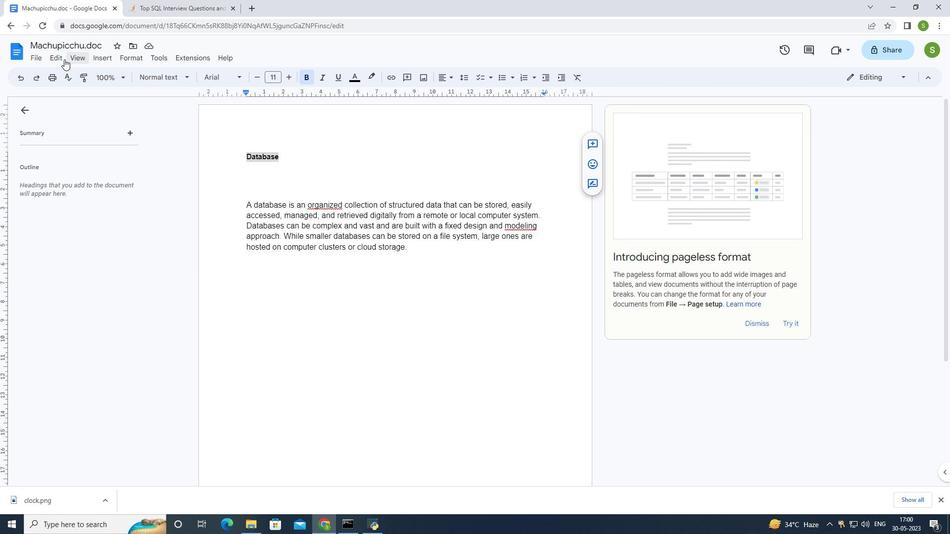 
Action: Mouse pressed left at (59, 58)
Screenshot: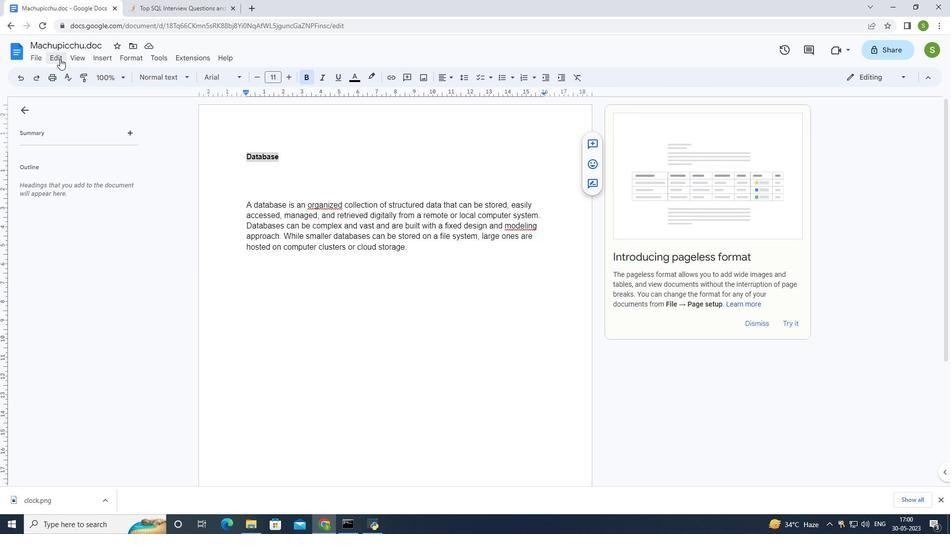 
Action: Mouse moved to (94, 57)
Screenshot: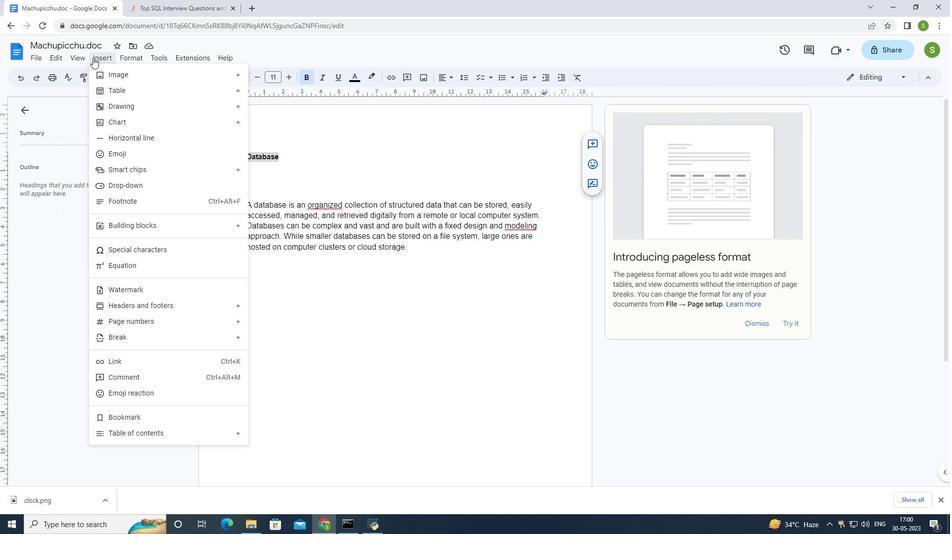 
Action: Mouse pressed left at (94, 57)
Screenshot: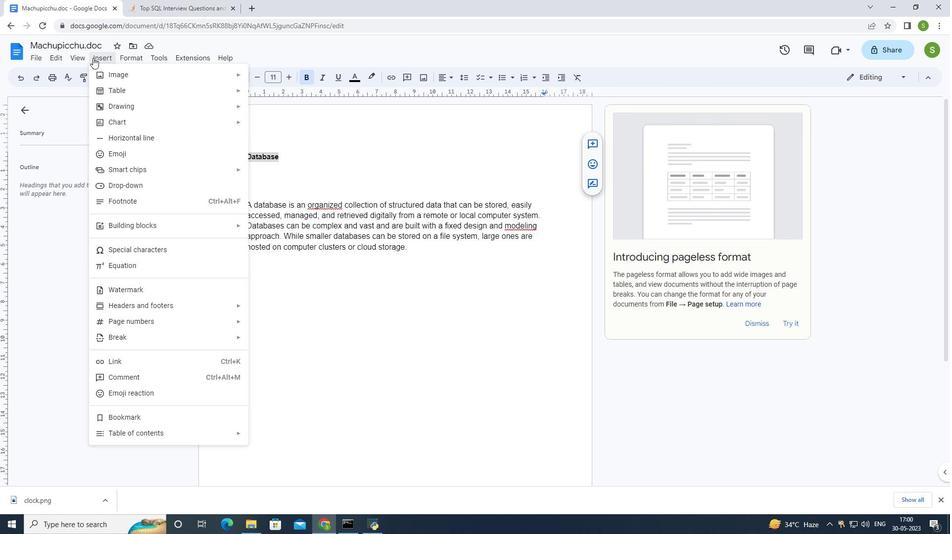 
Action: Mouse pressed left at (94, 57)
Screenshot: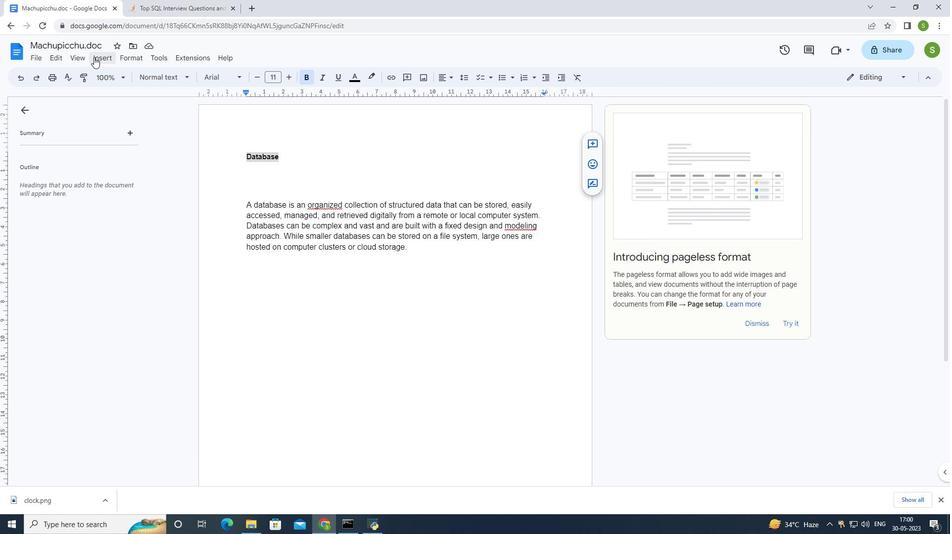 
Action: Mouse moved to (136, 54)
Screenshot: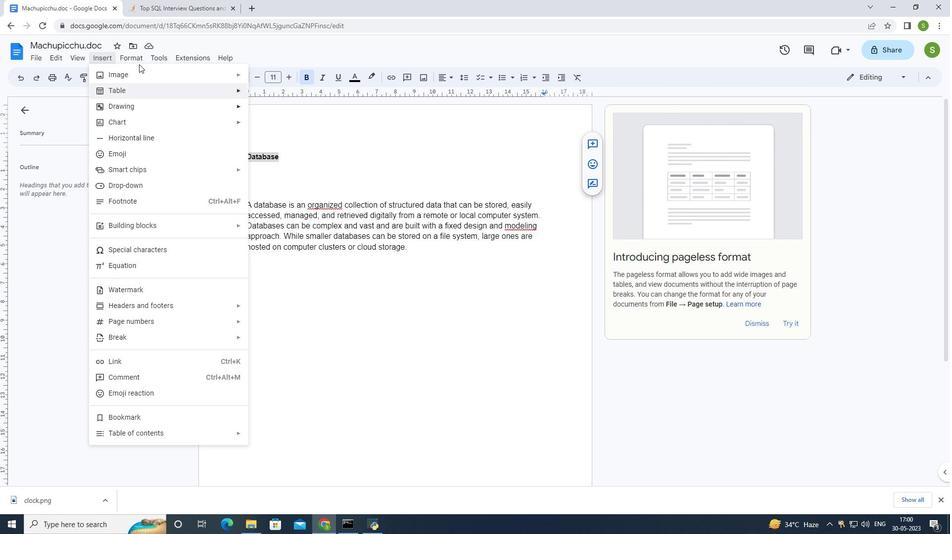 
Action: Mouse pressed left at (136, 54)
Screenshot: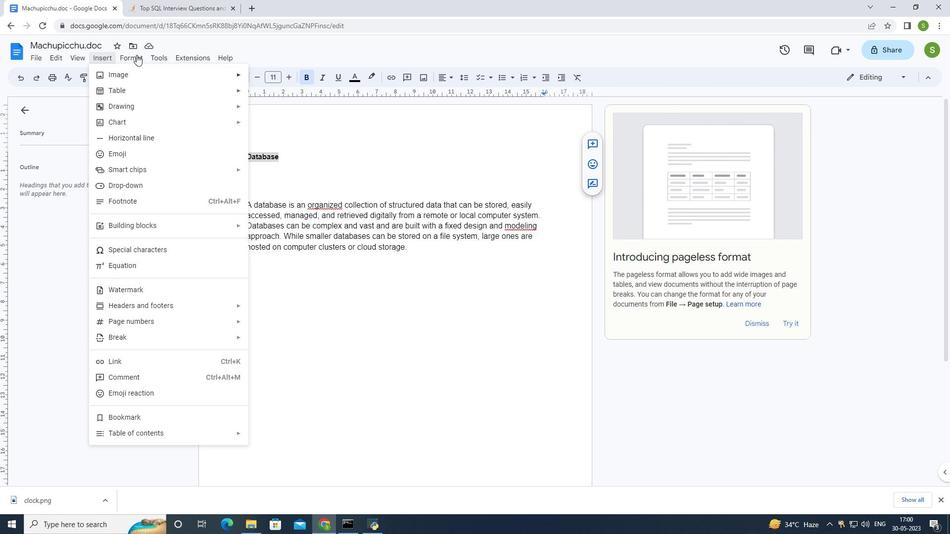 
Action: Mouse moved to (135, 54)
Screenshot: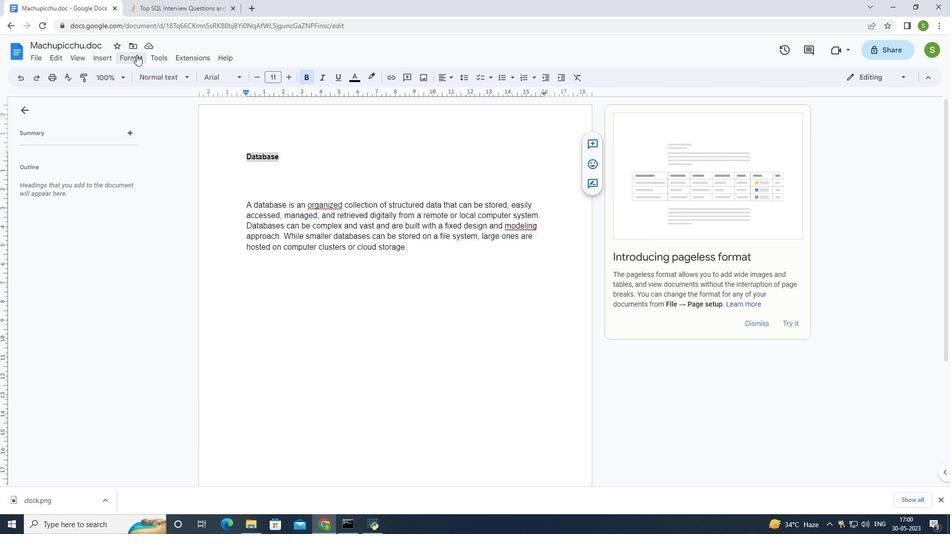 
Action: Mouse pressed left at (135, 54)
Screenshot: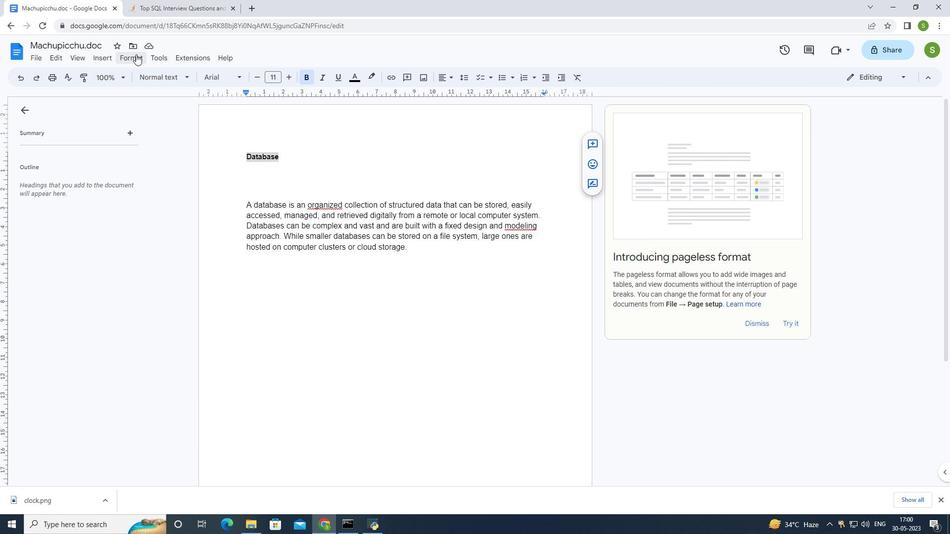 
Action: Mouse moved to (146, 74)
Screenshot: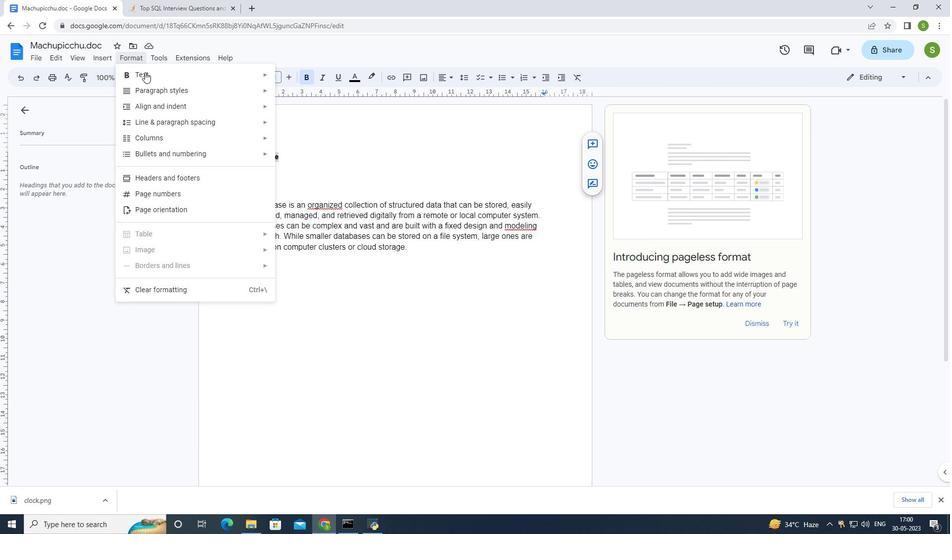 
Action: Mouse pressed left at (146, 74)
Screenshot: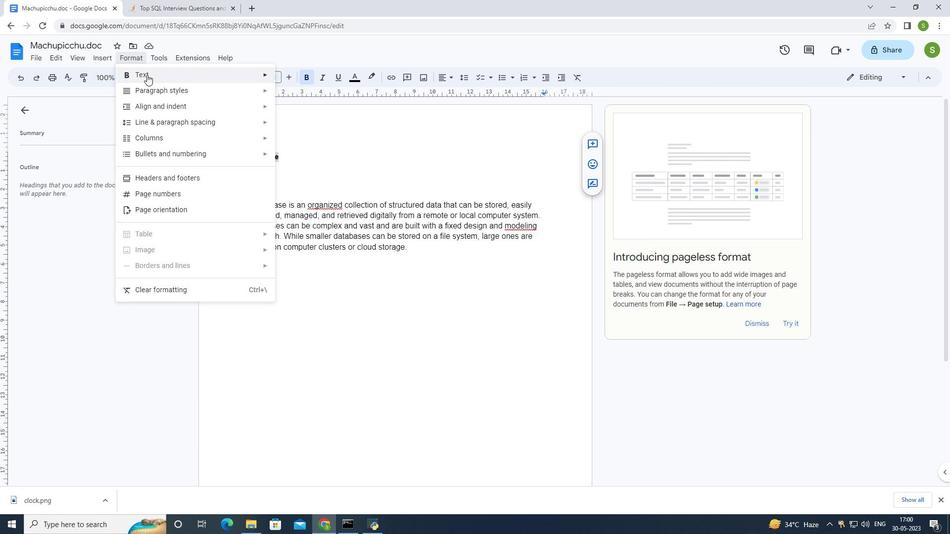 
Action: Mouse moved to (292, 109)
Screenshot: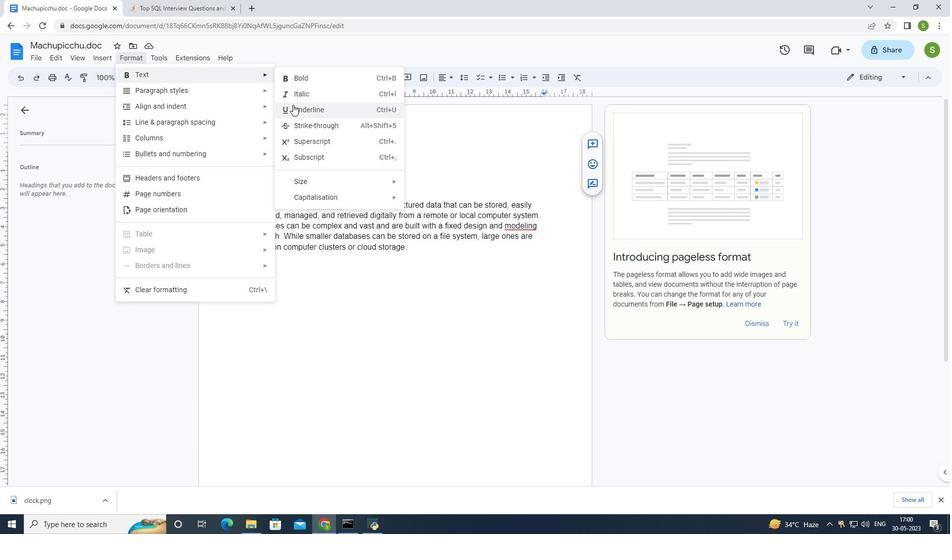 
Action: Mouse pressed left at (292, 109)
Screenshot: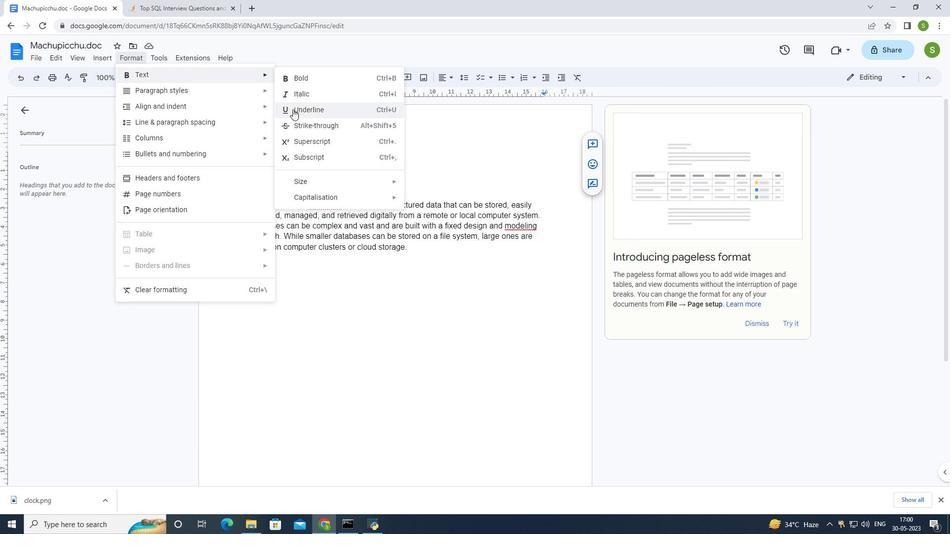 
Action: Mouse moved to (286, 186)
Screenshot: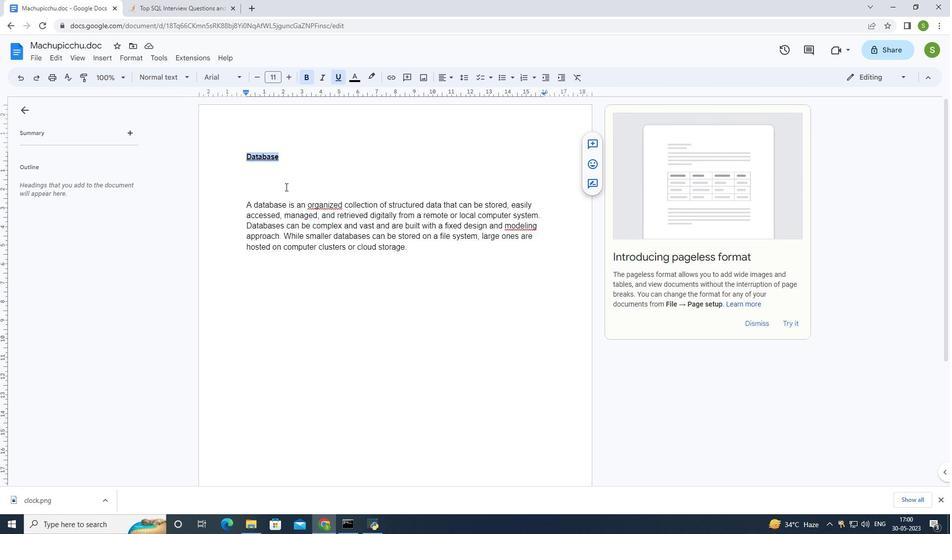 
Action: Mouse pressed left at (286, 186)
Screenshot: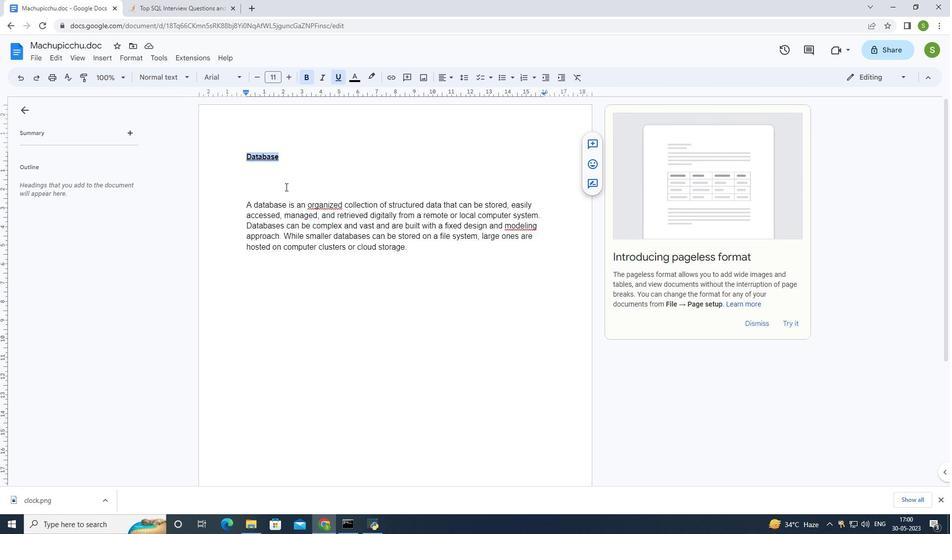 
Action: Mouse moved to (238, 201)
Screenshot: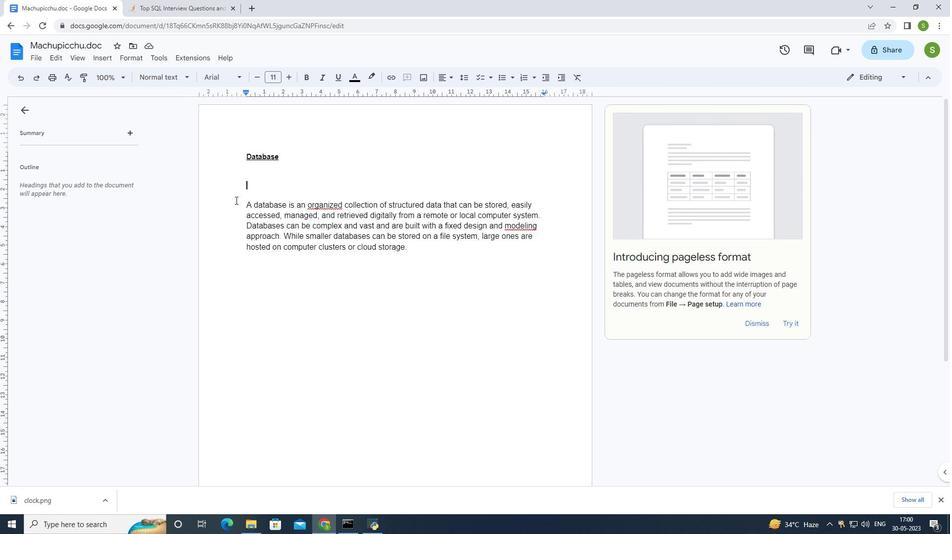 
Action: Mouse pressed left at (238, 201)
Screenshot: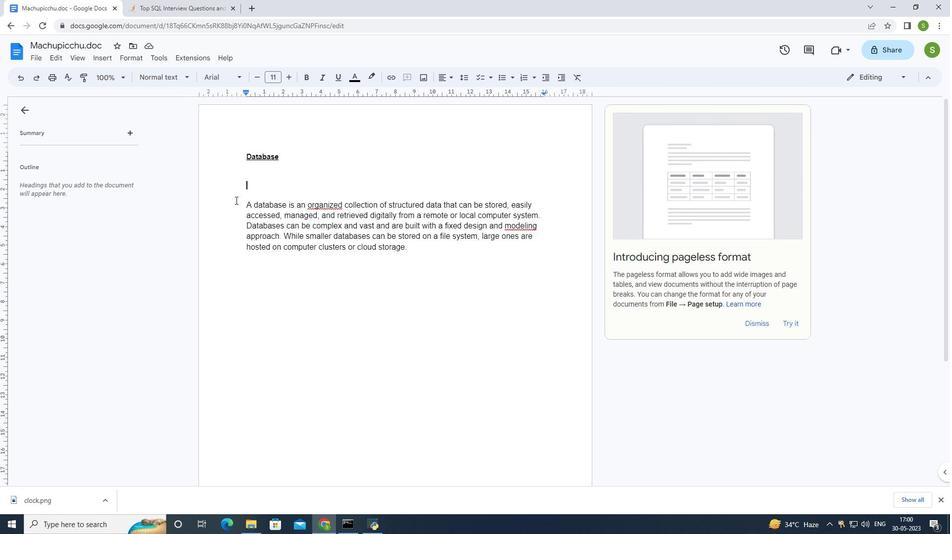 
Action: Mouse moved to (52, 60)
Screenshot: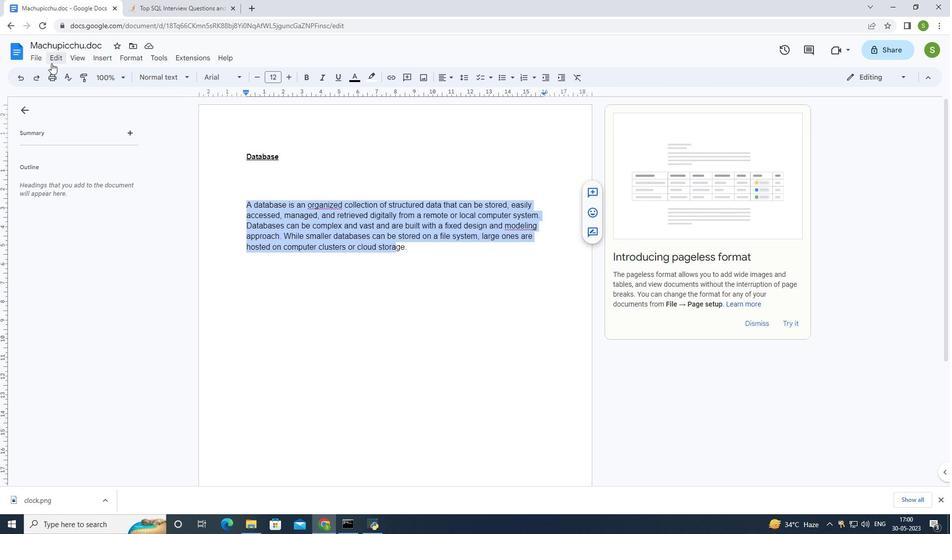 
Action: Mouse pressed left at (52, 60)
Screenshot: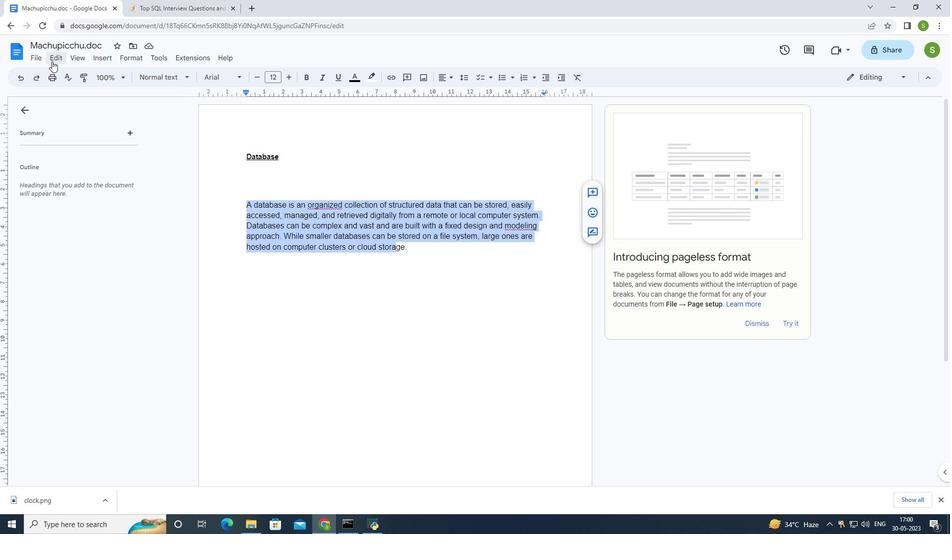 
Action: Mouse moved to (125, 56)
Screenshot: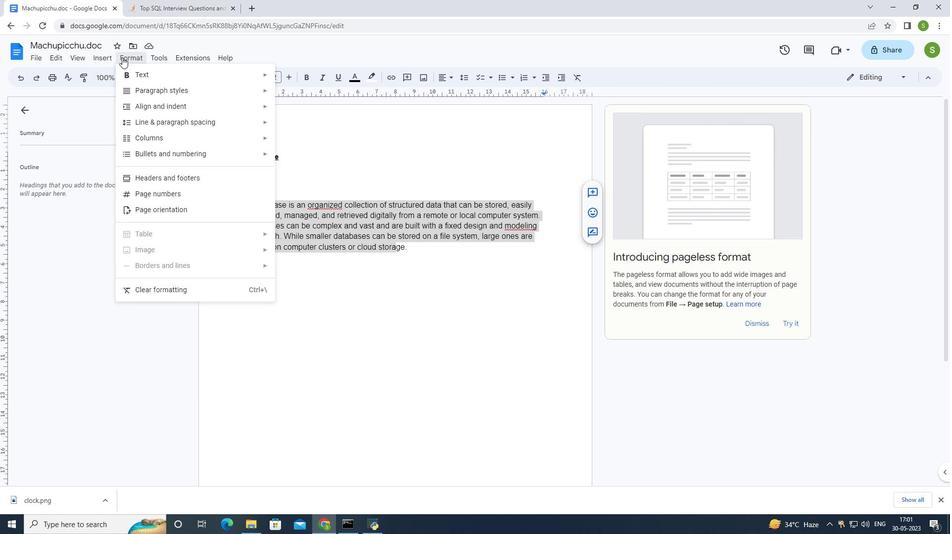 
Action: Mouse pressed left at (125, 56)
Screenshot: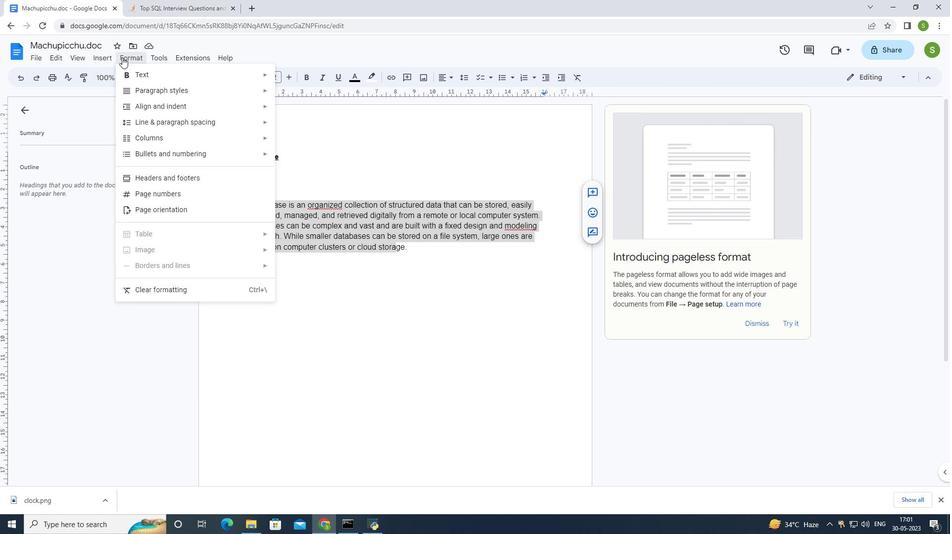 
Action: Mouse moved to (125, 57)
Screenshot: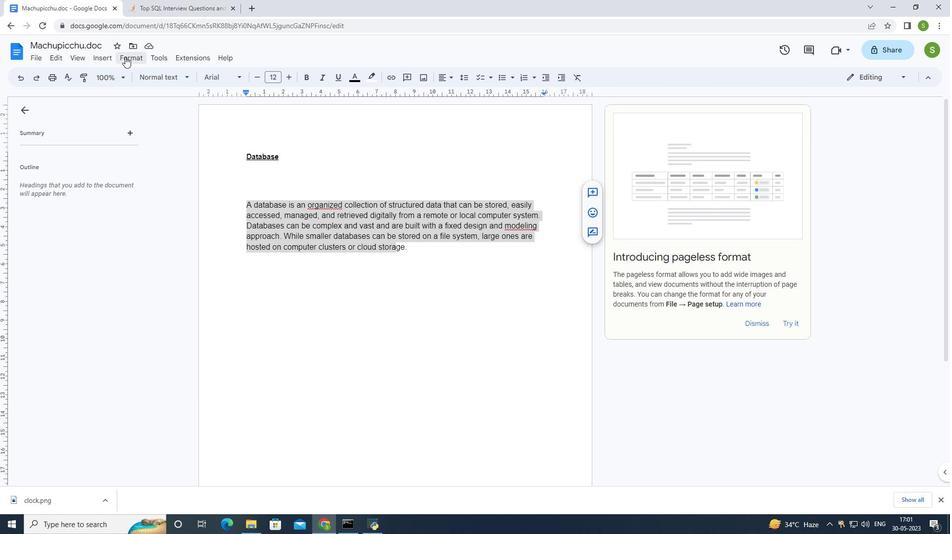 
Action: Mouse pressed left at (125, 57)
Screenshot: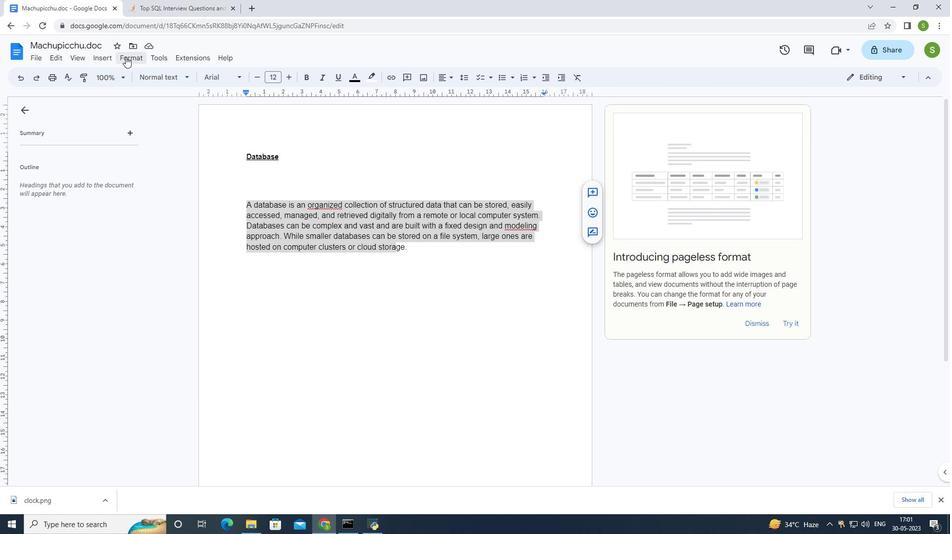 
Action: Mouse moved to (305, 304)
Screenshot: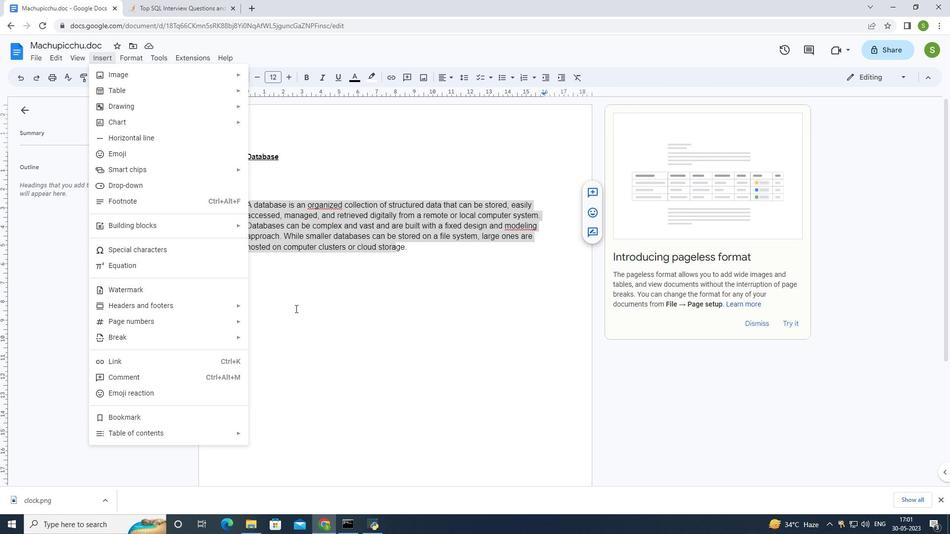 
Action: Mouse pressed left at (305, 304)
Screenshot: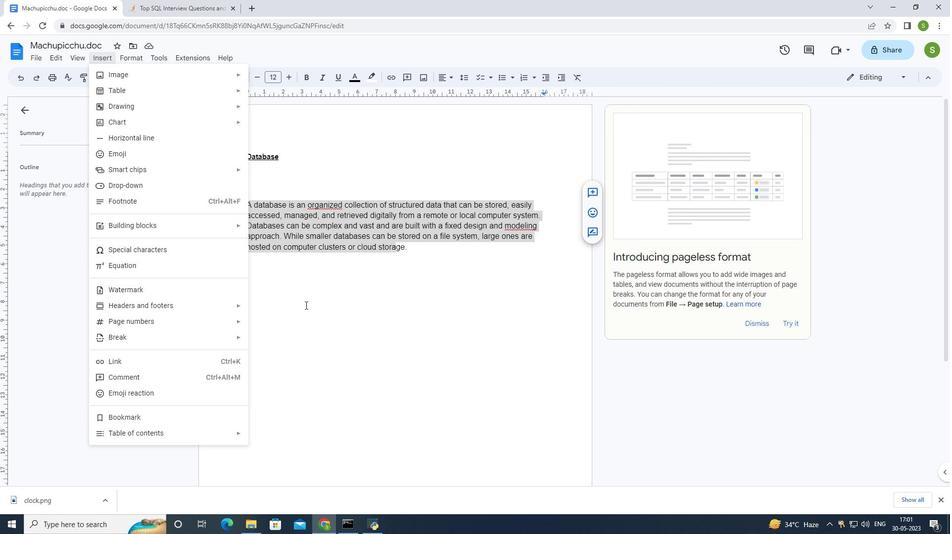 
Action: Mouse moved to (420, 273)
Screenshot: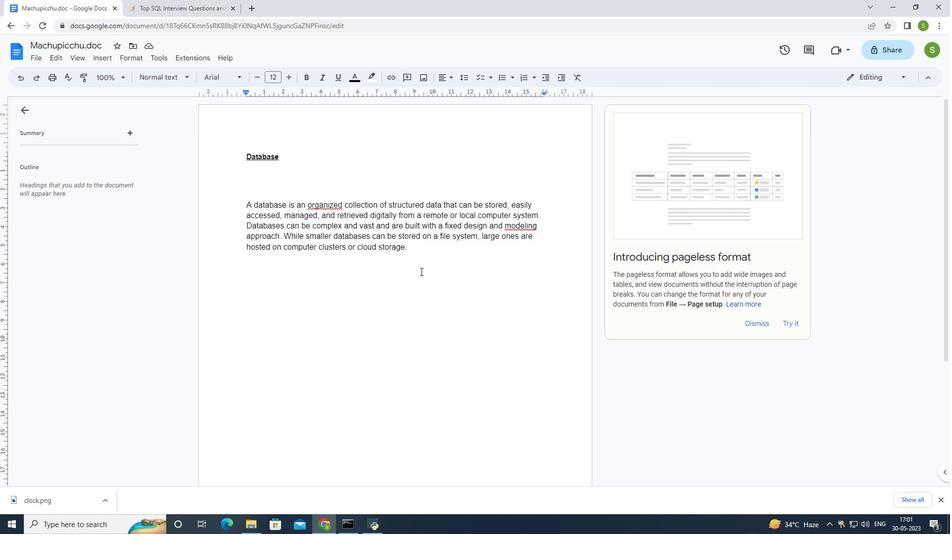 
